 Task: Find connections with filter location Karād with filter topic #Mentoringwith filter profile language Potuguese with filter current company Bajaj Auto Ltd with filter school Orissa University of Agriculture and Technology with filter industry Sugar and Confectionery Product Manufacturing with filter service category Web Development with filter keywords title Controller
Action: Mouse moved to (239, 310)
Screenshot: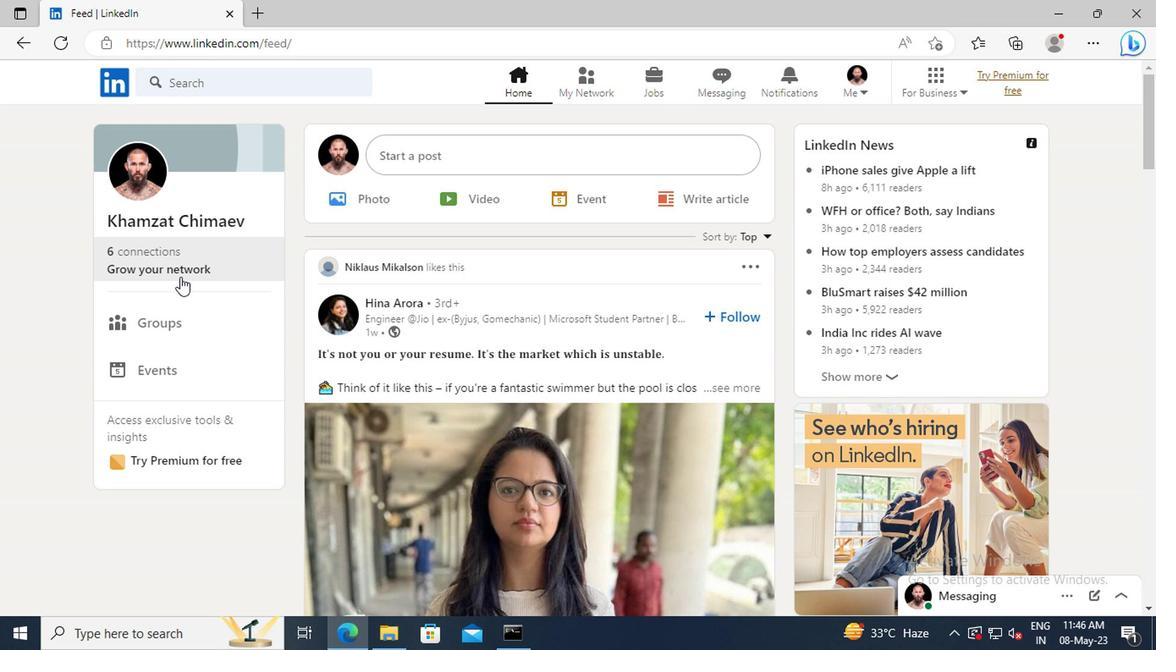
Action: Mouse pressed left at (239, 310)
Screenshot: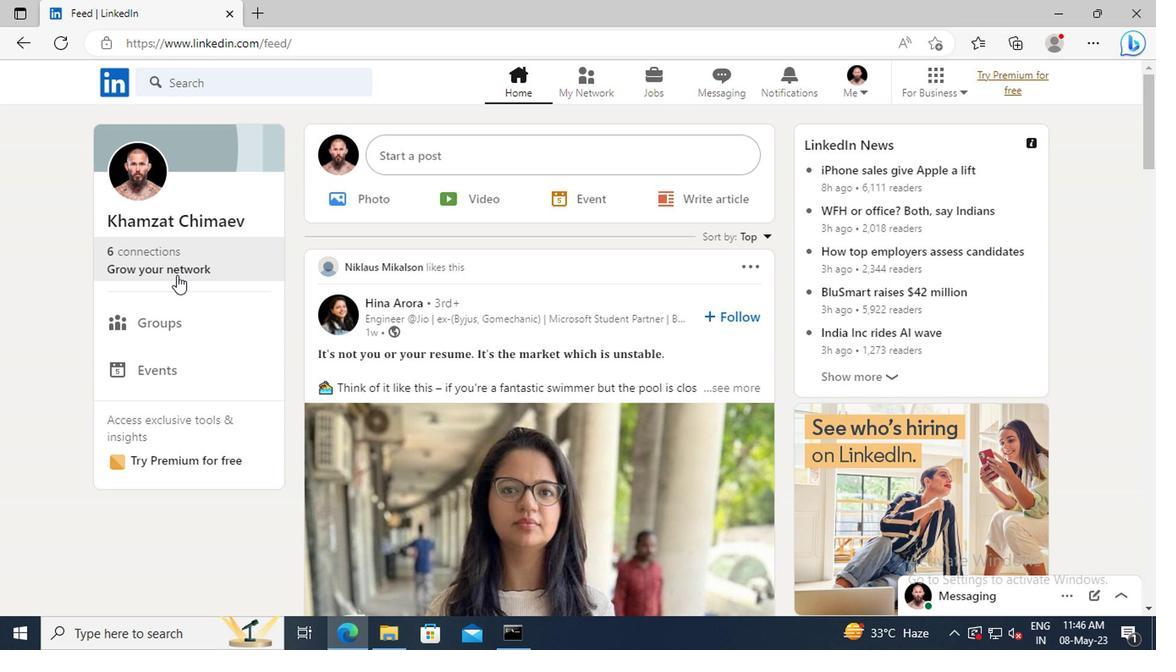 
Action: Mouse moved to (255, 245)
Screenshot: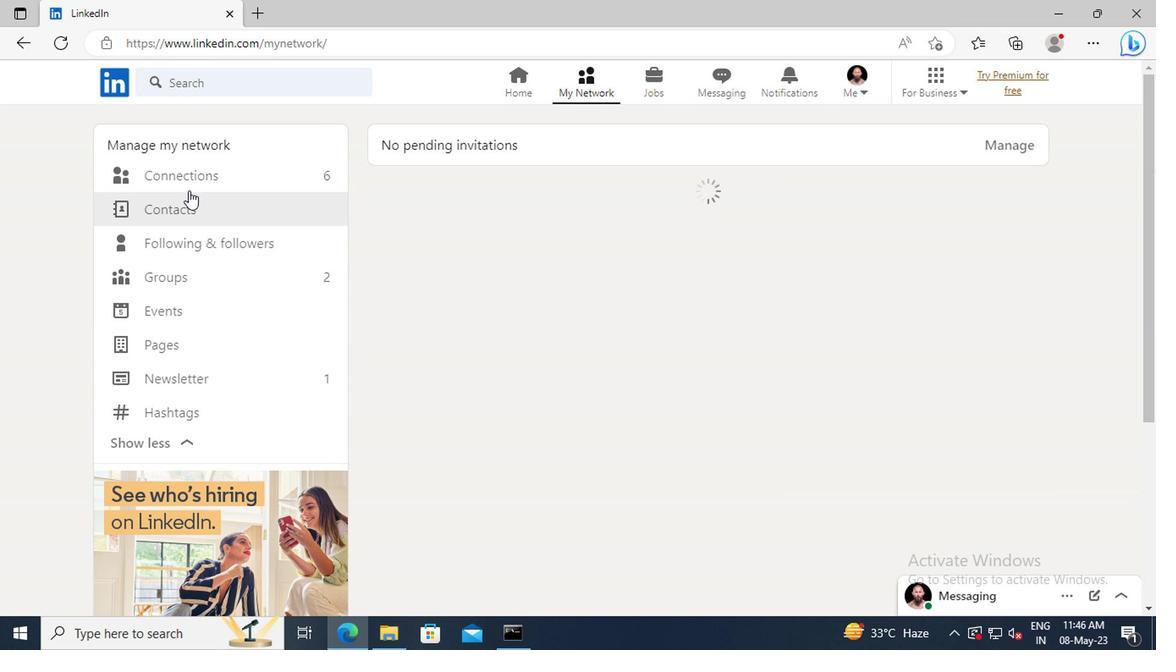 
Action: Mouse pressed left at (255, 245)
Screenshot: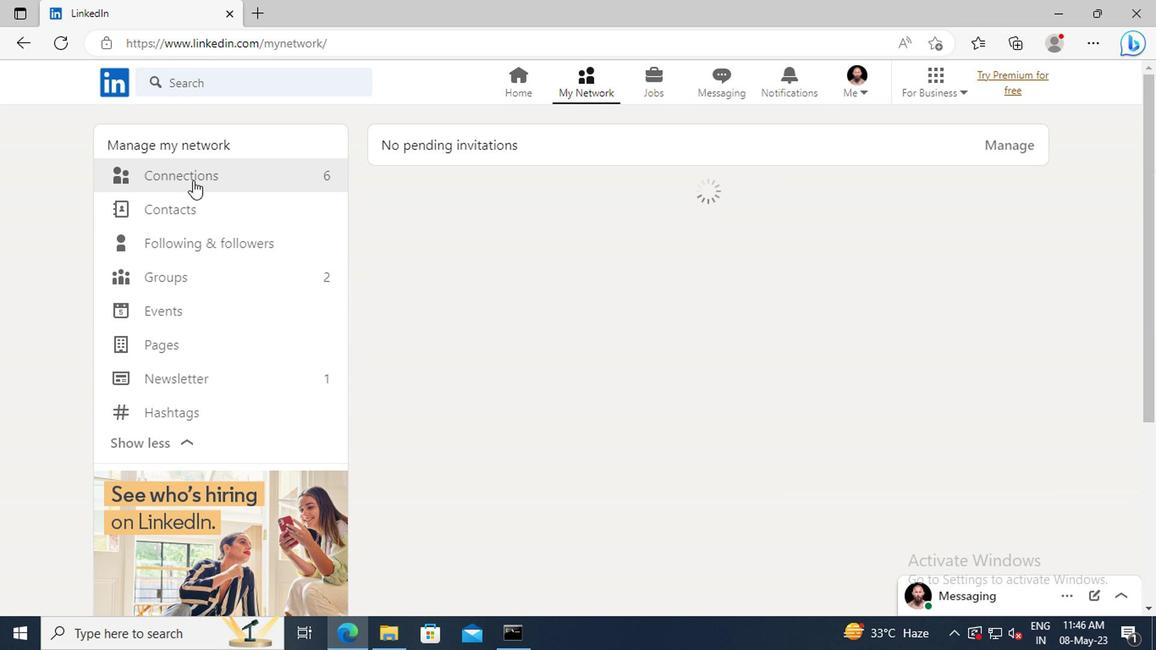 
Action: Mouse moved to (622, 249)
Screenshot: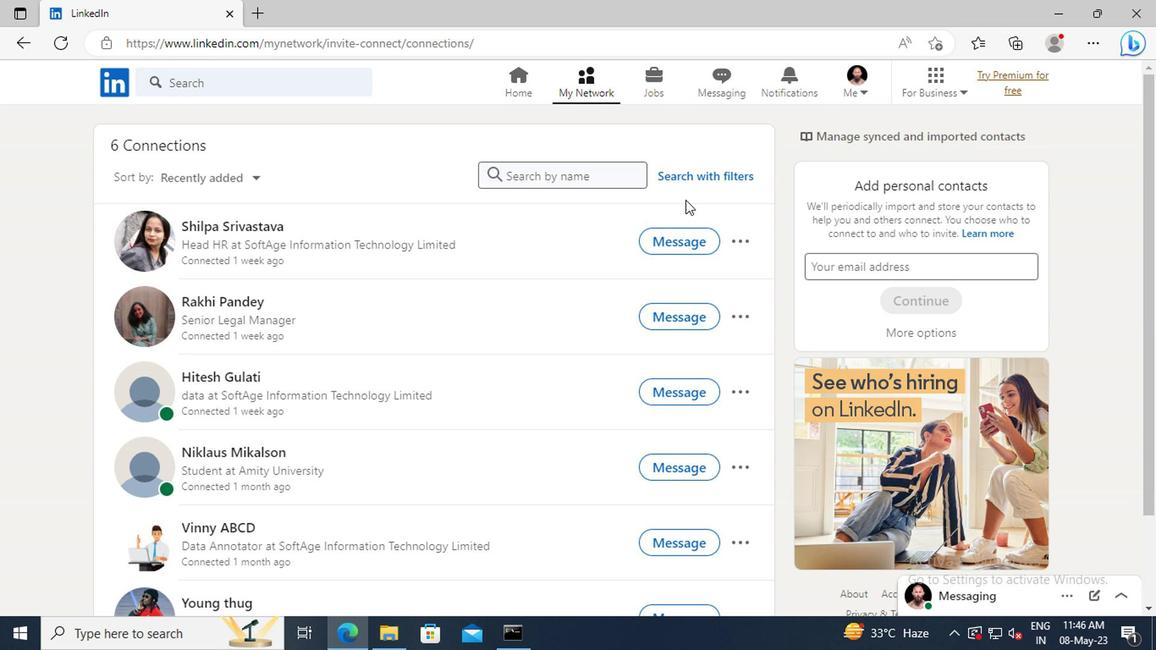 
Action: Mouse pressed left at (622, 249)
Screenshot: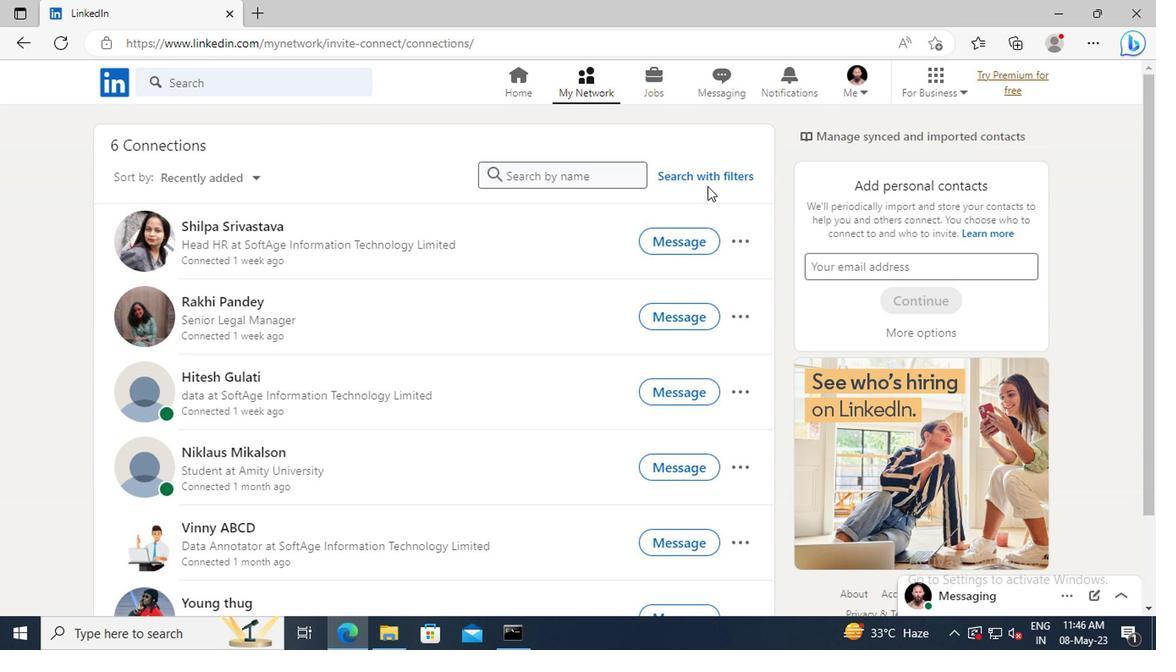 
Action: Mouse moved to (578, 212)
Screenshot: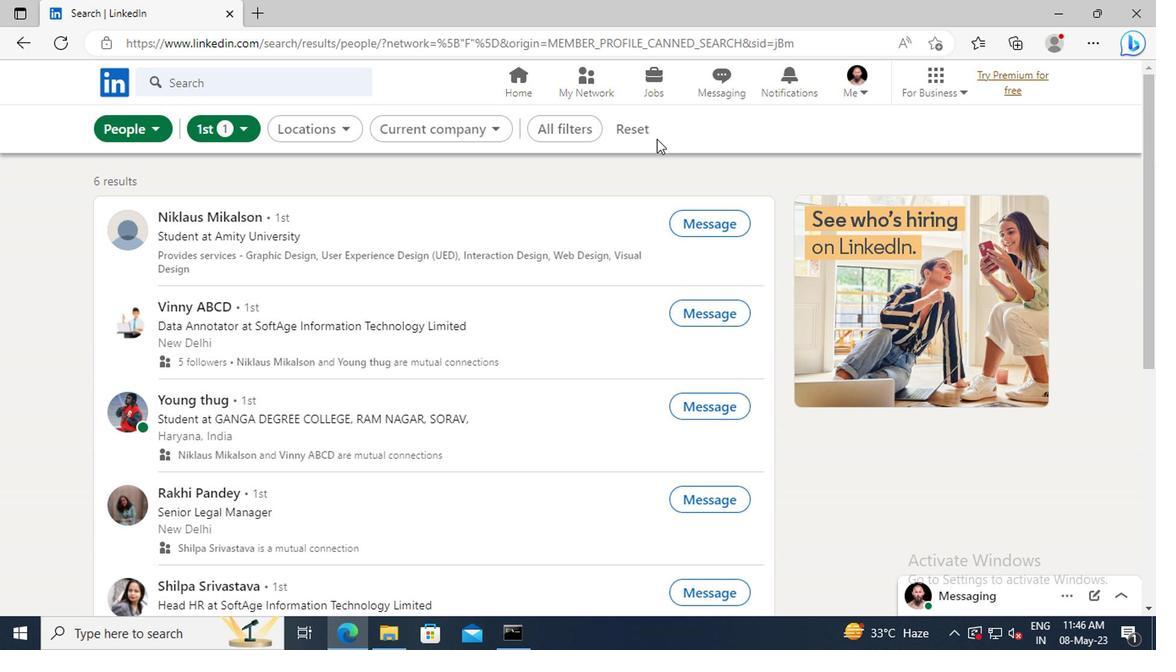 
Action: Mouse pressed left at (578, 212)
Screenshot: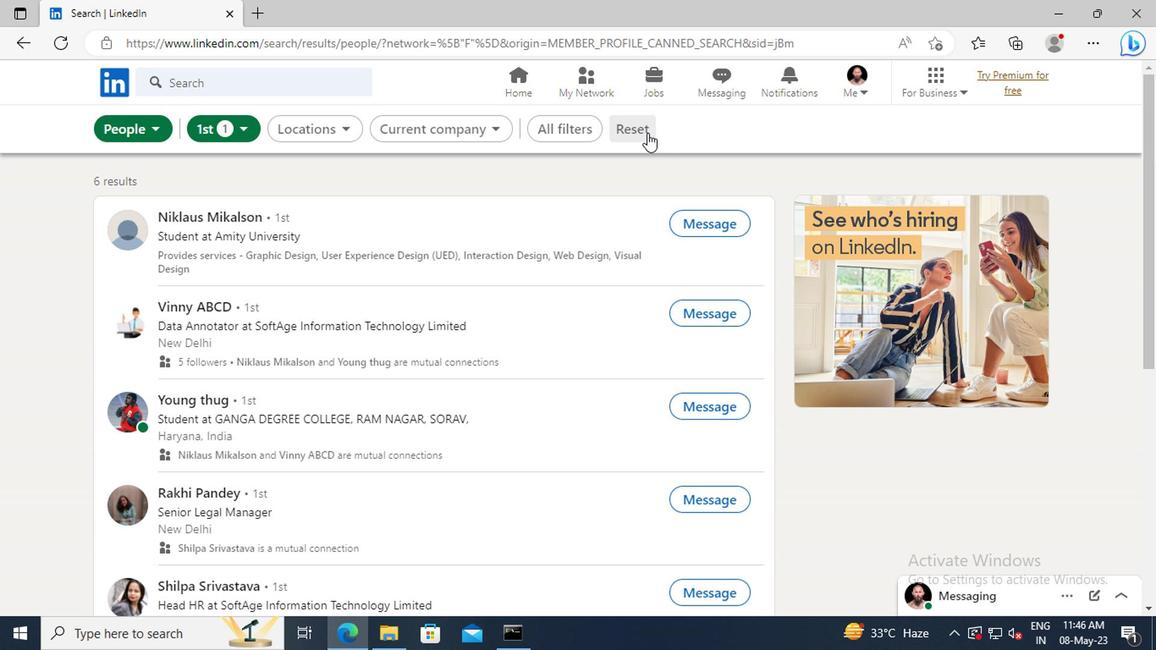 
Action: Mouse moved to (556, 210)
Screenshot: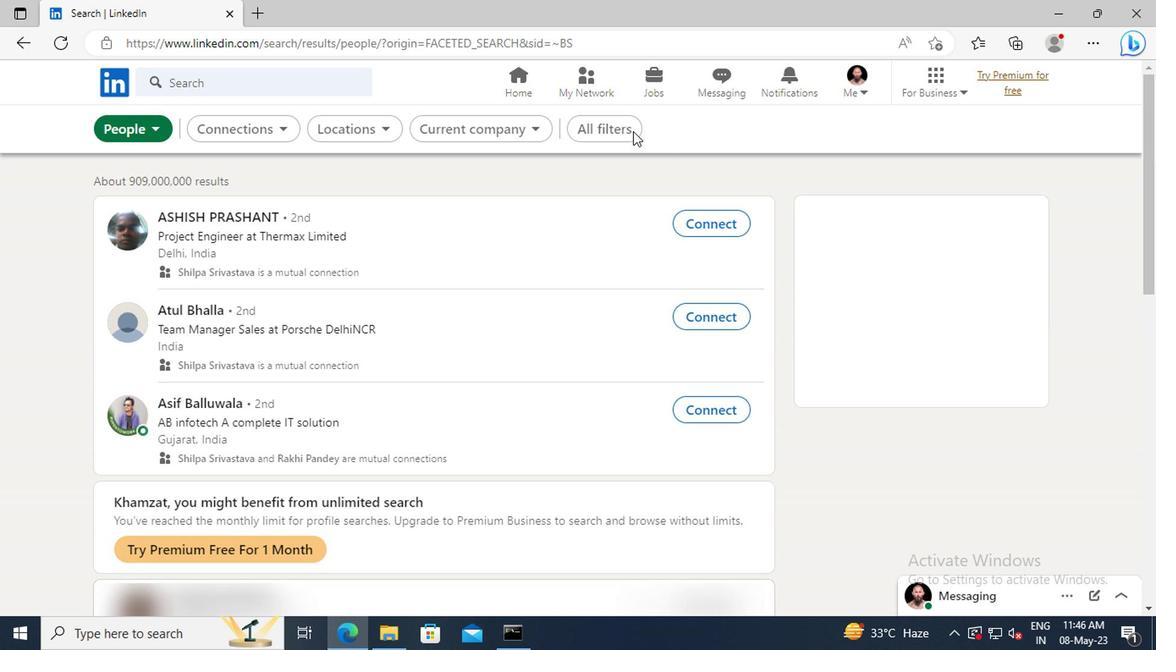 
Action: Mouse pressed left at (556, 210)
Screenshot: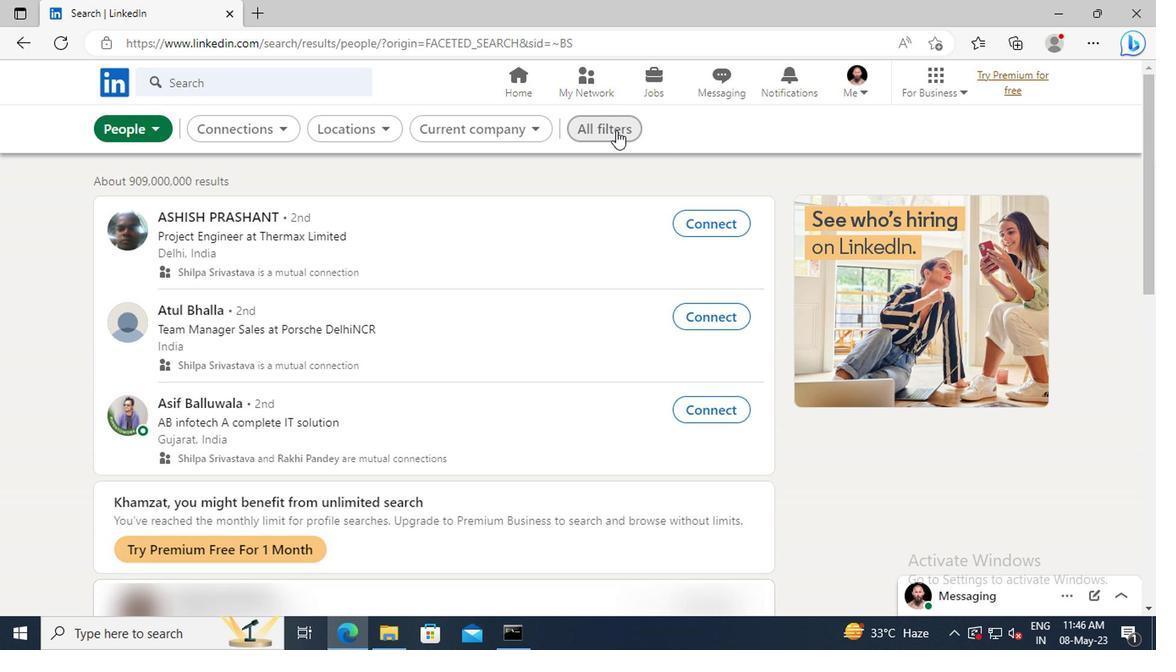 
Action: Mouse moved to (794, 328)
Screenshot: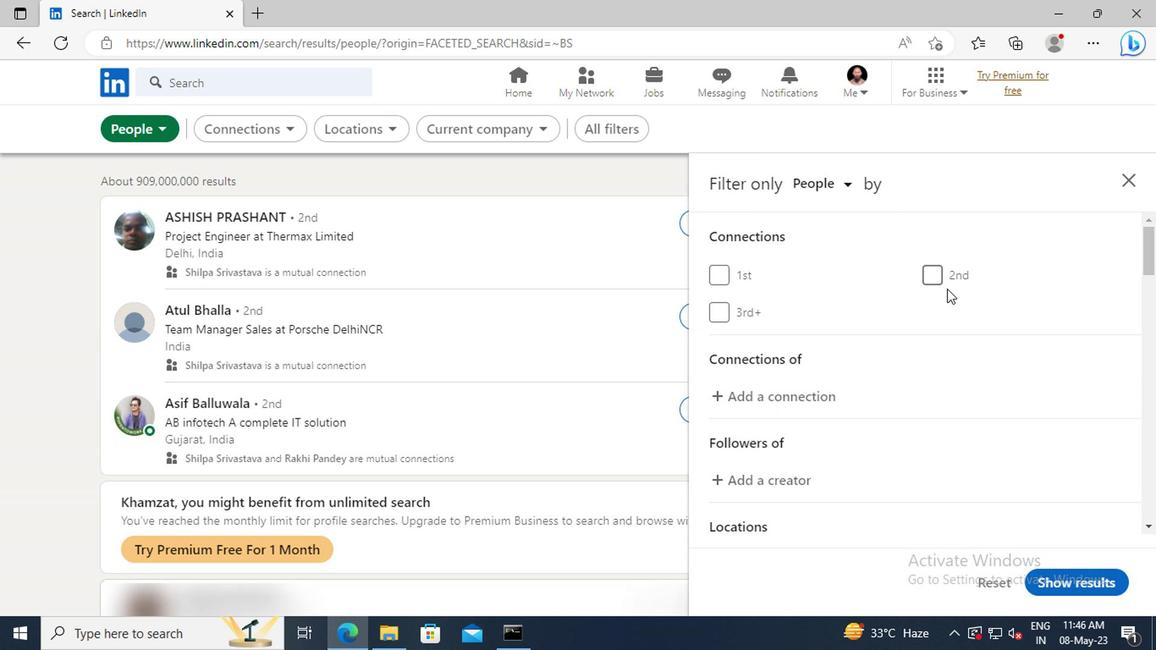 
Action: Mouse scrolled (794, 327) with delta (0, 0)
Screenshot: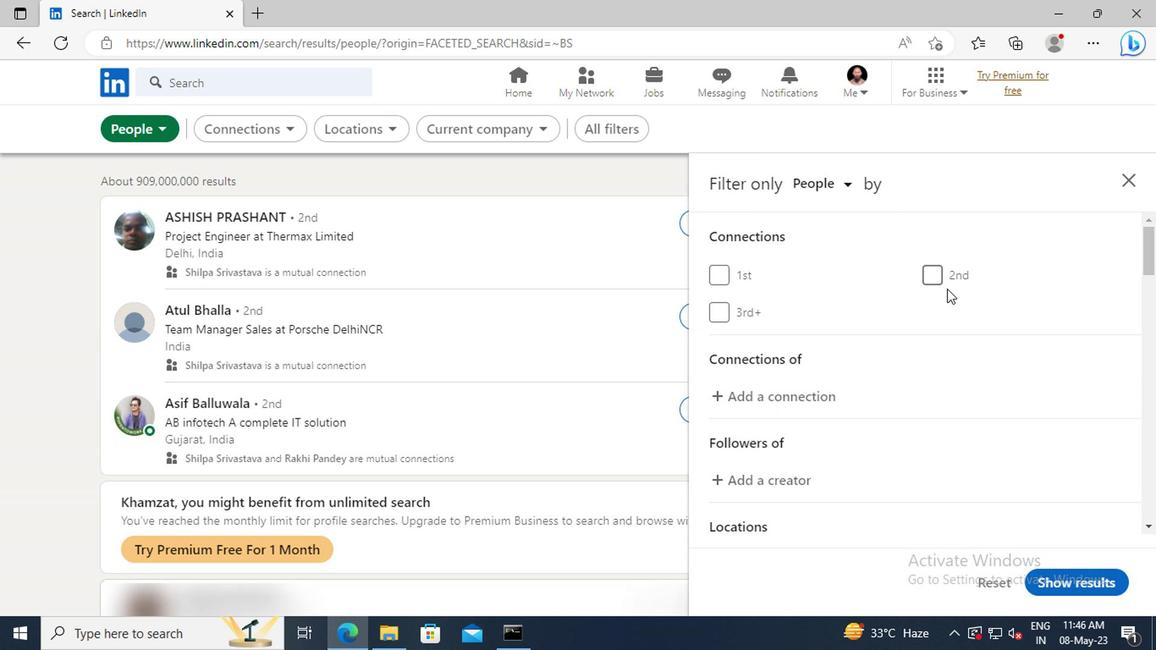 
Action: Mouse scrolled (794, 327) with delta (0, 0)
Screenshot: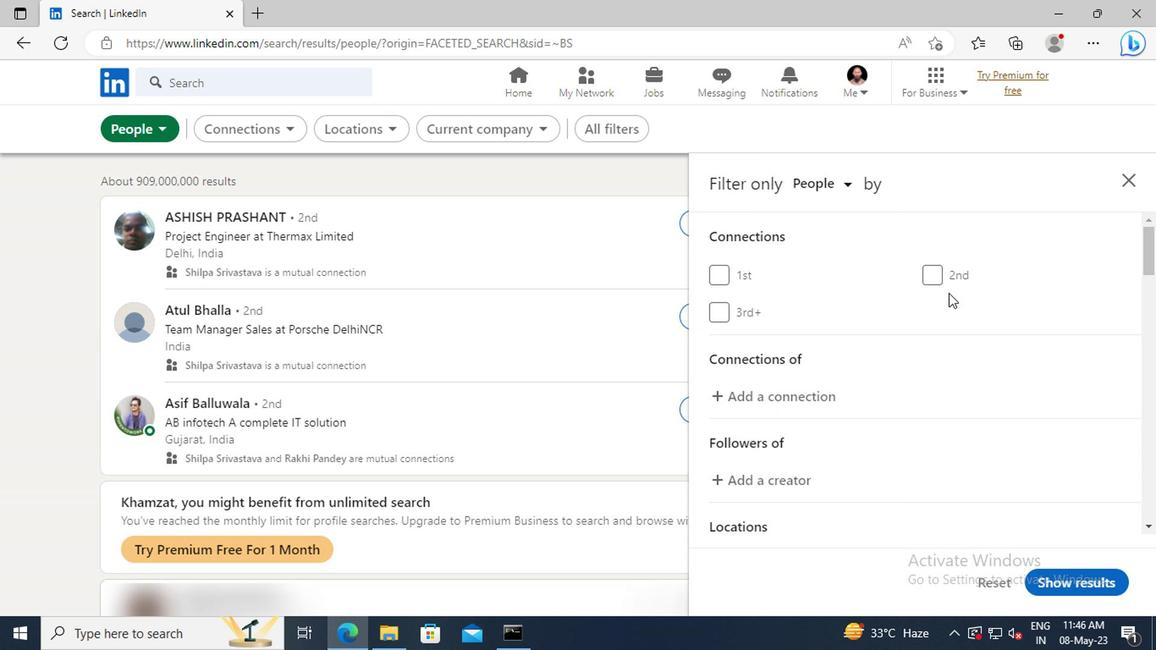 
Action: Mouse scrolled (794, 327) with delta (0, 0)
Screenshot: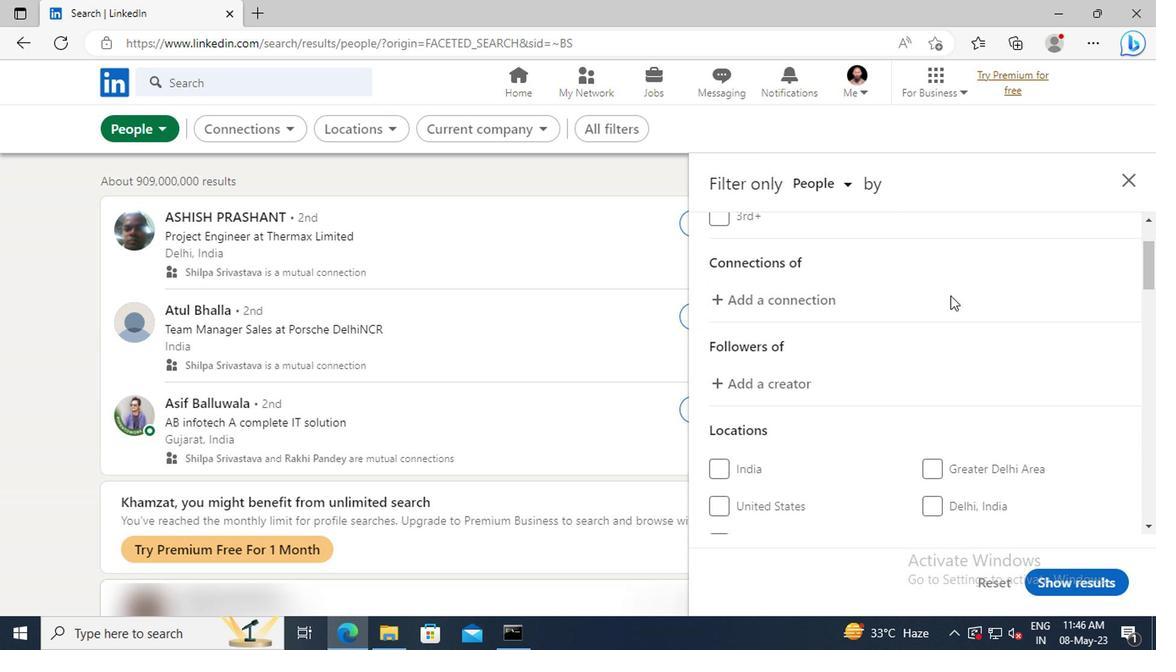 
Action: Mouse scrolled (794, 327) with delta (0, 0)
Screenshot: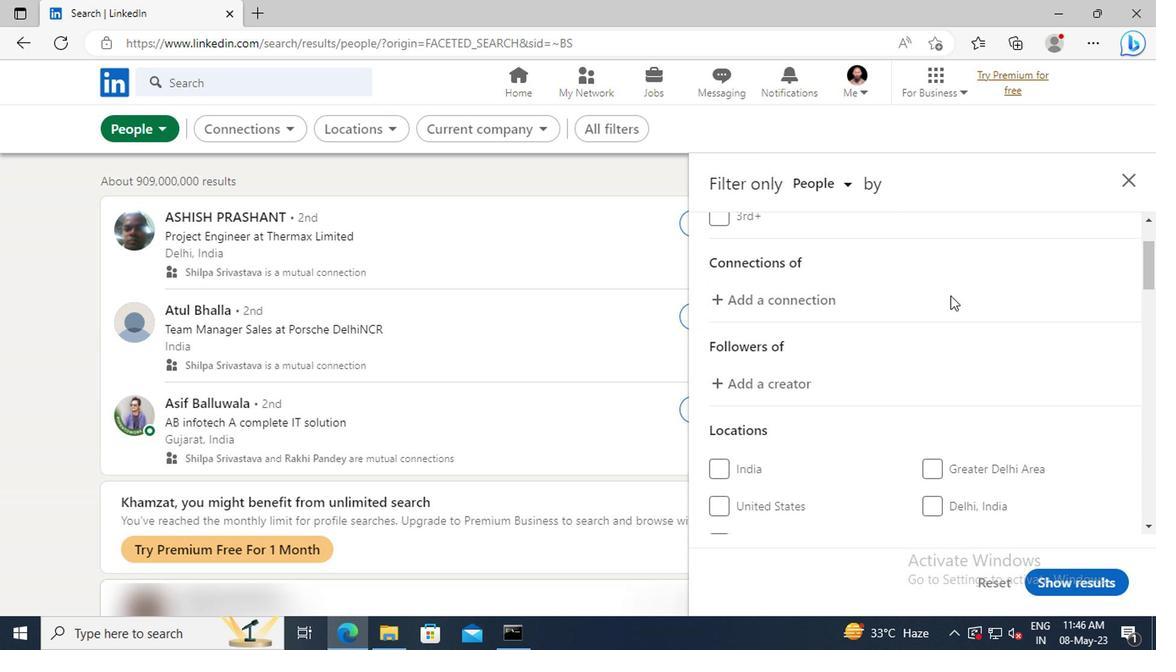 
Action: Mouse scrolled (794, 327) with delta (0, 0)
Screenshot: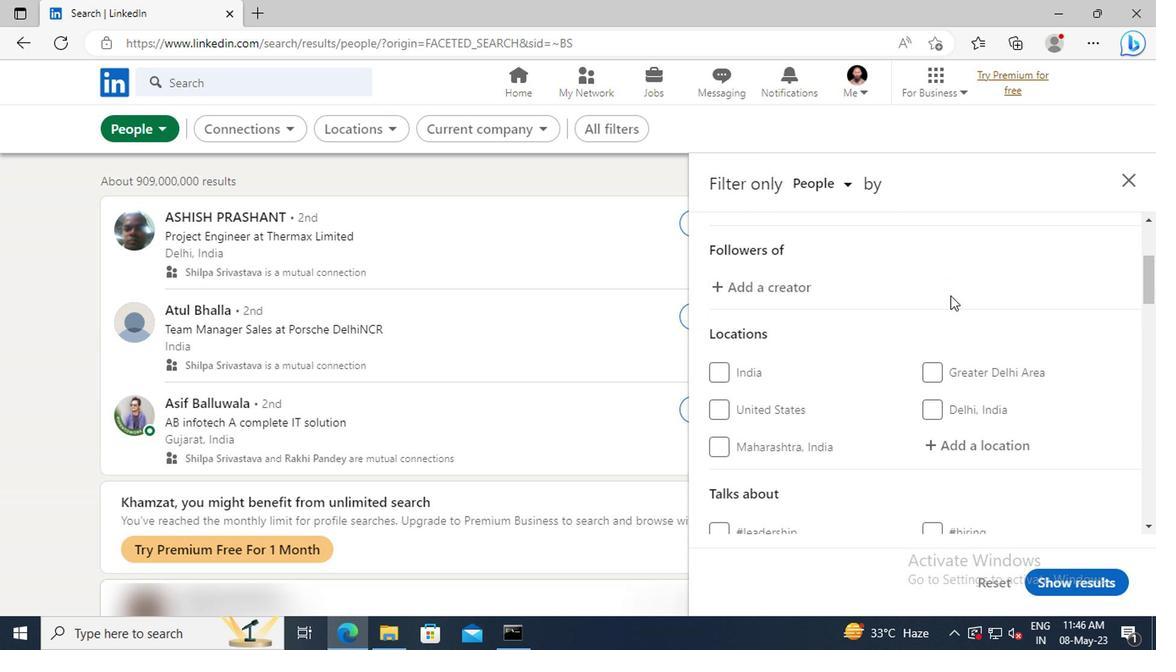 
Action: Mouse scrolled (794, 327) with delta (0, 0)
Screenshot: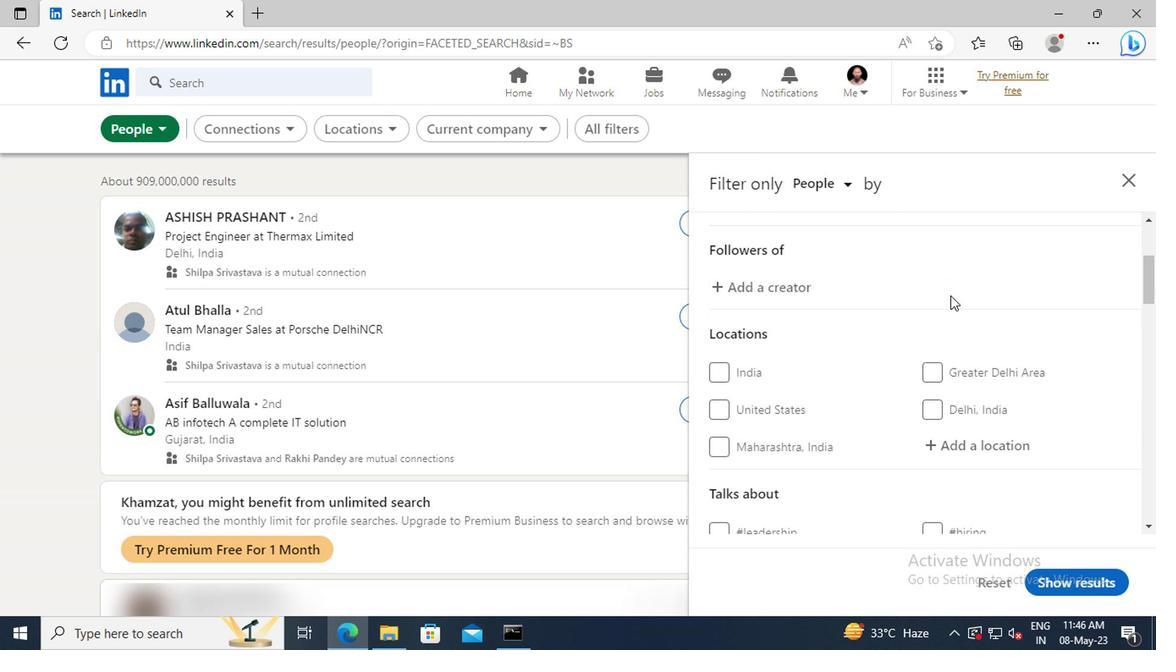 
Action: Mouse moved to (791, 367)
Screenshot: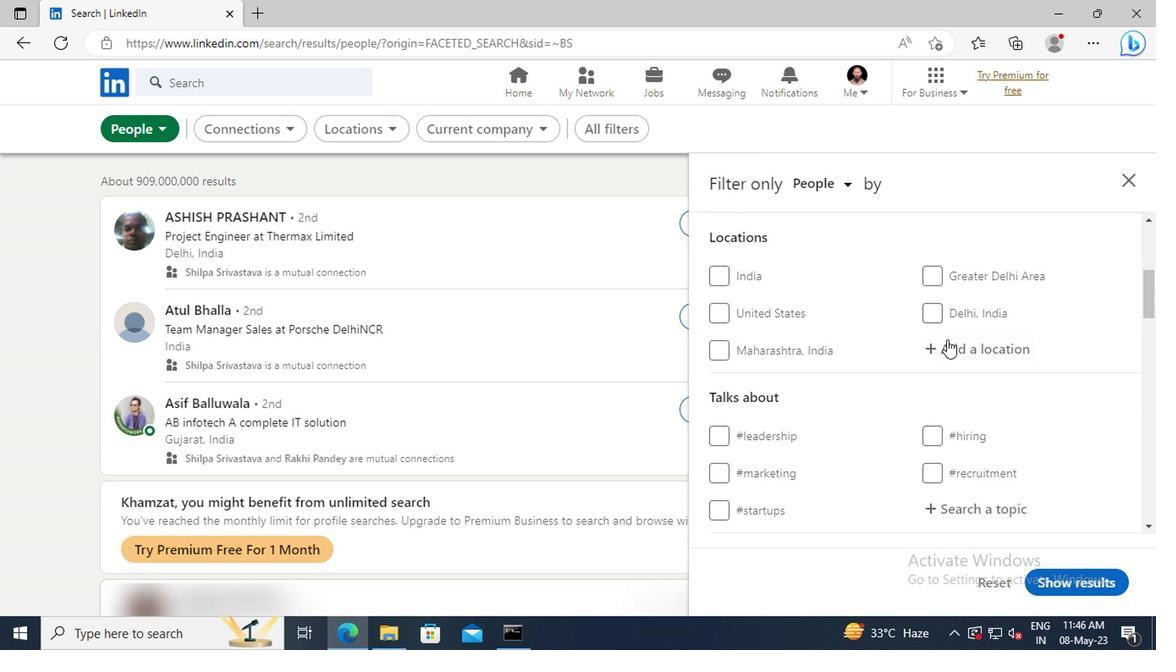 
Action: Mouse pressed left at (791, 367)
Screenshot: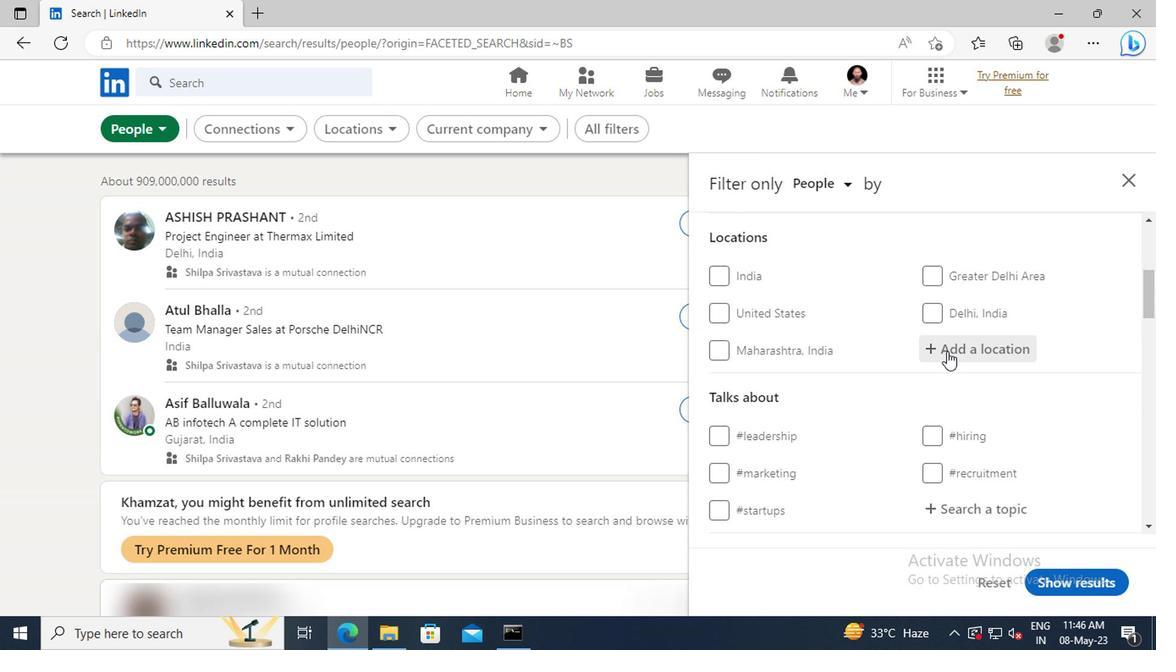 
Action: Key pressed <Key.shift>KARAD
Screenshot: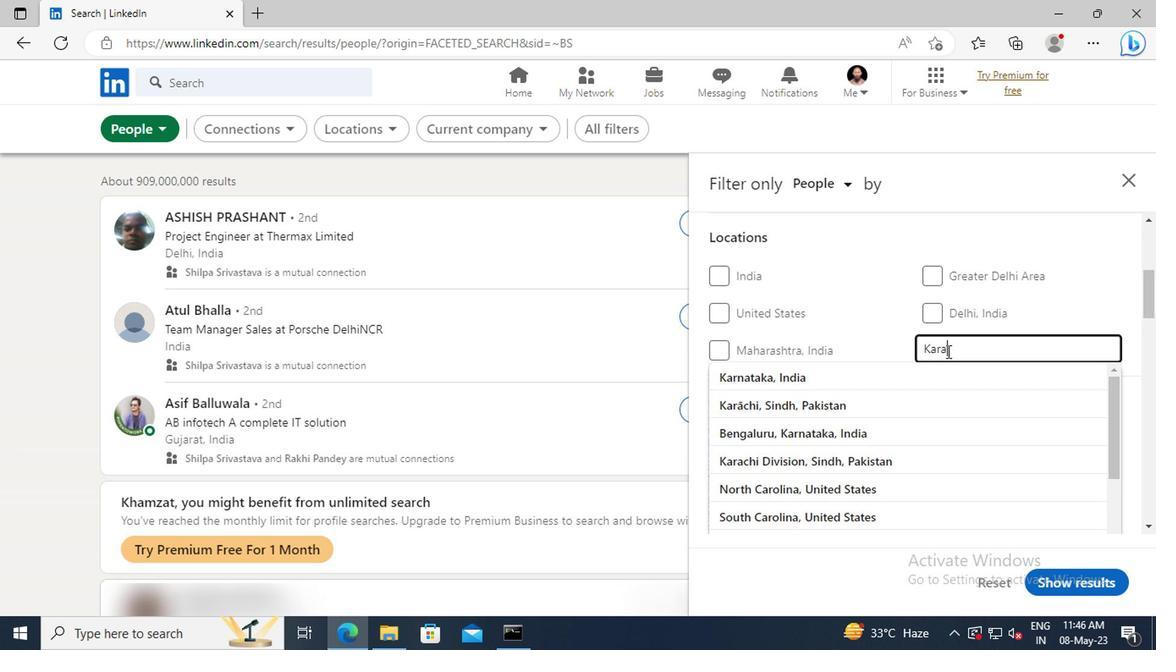 
Action: Mouse moved to (791, 377)
Screenshot: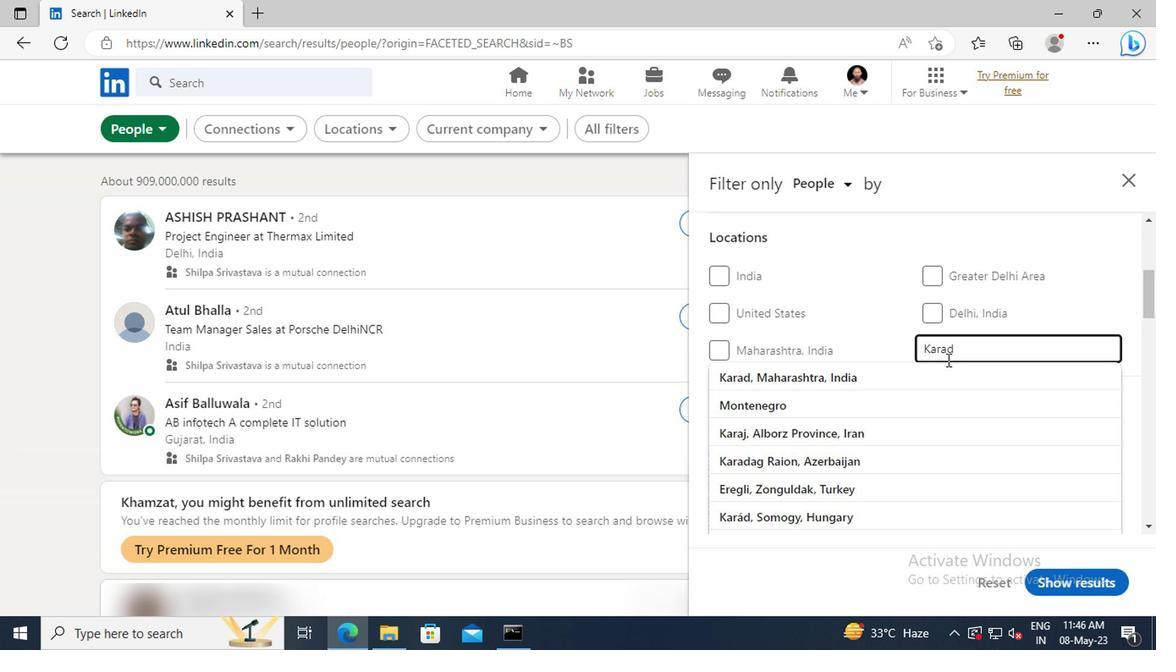 
Action: Mouse pressed left at (791, 377)
Screenshot: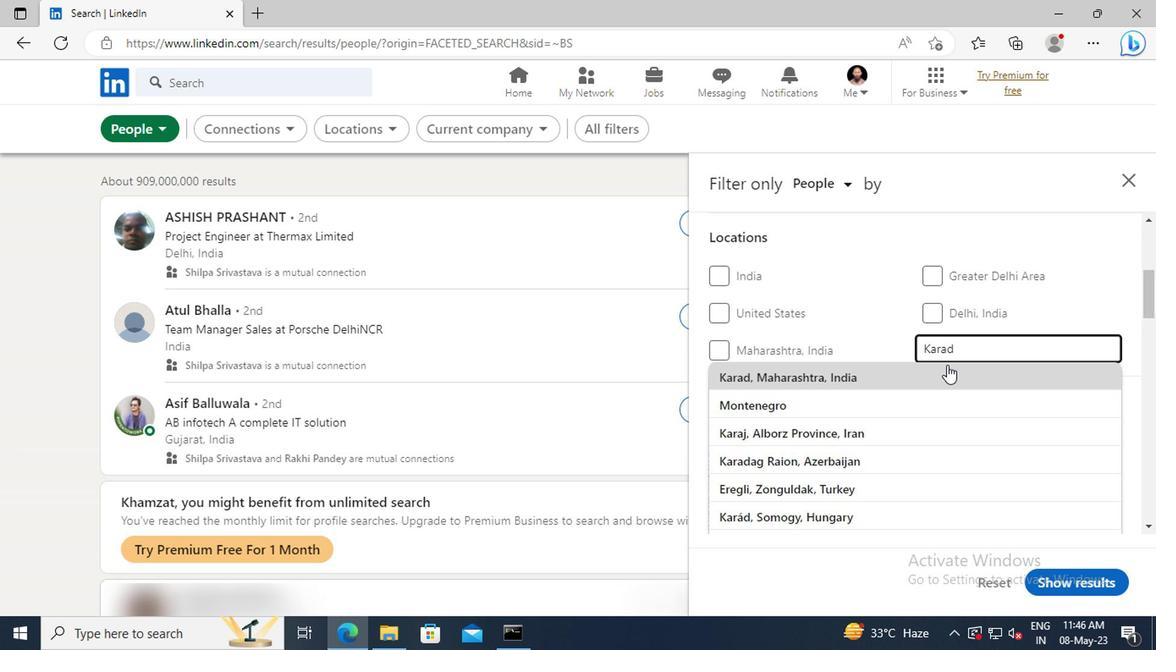 
Action: Mouse scrolled (791, 376) with delta (0, 0)
Screenshot: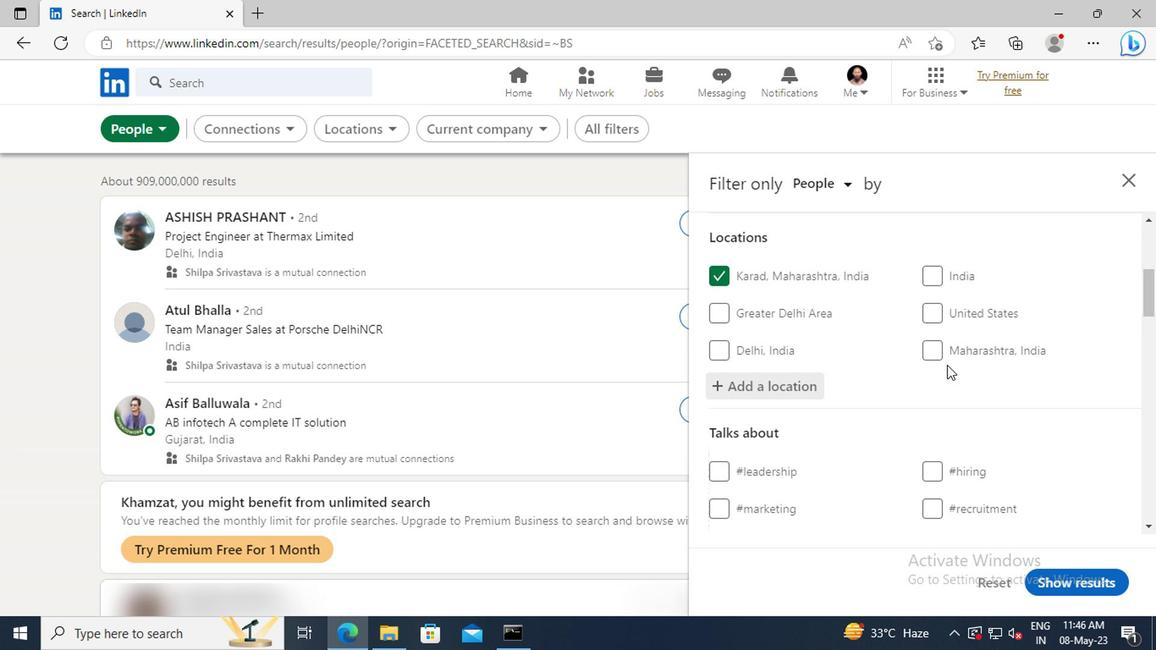 
Action: Mouse scrolled (791, 376) with delta (0, 0)
Screenshot: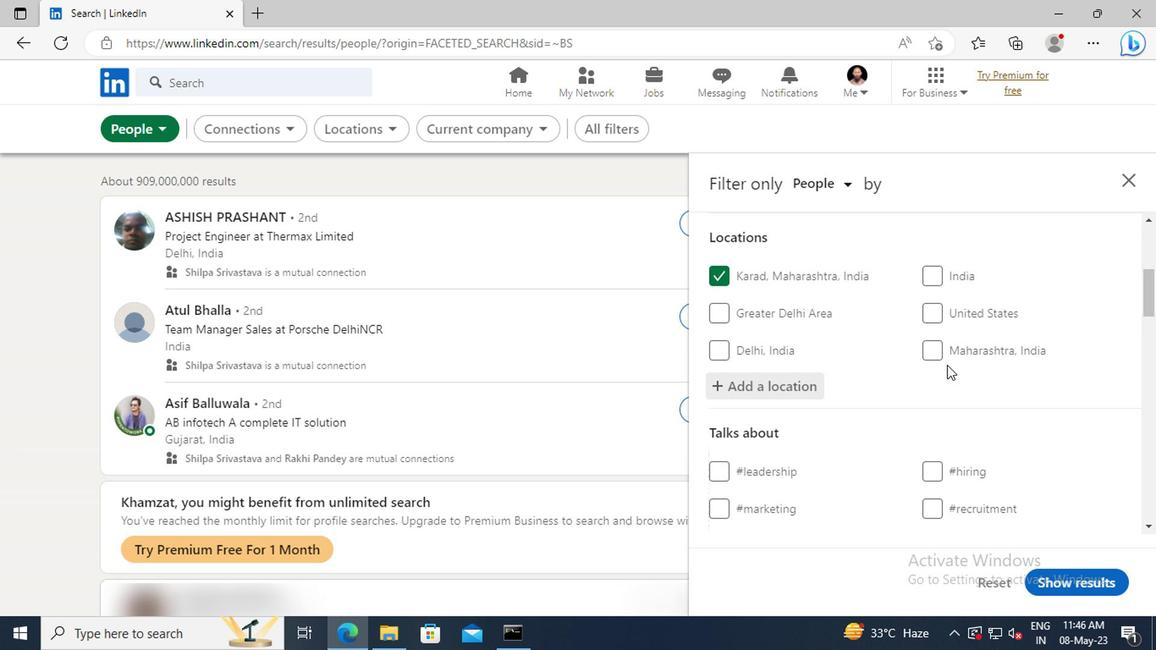 
Action: Mouse scrolled (791, 376) with delta (0, 0)
Screenshot: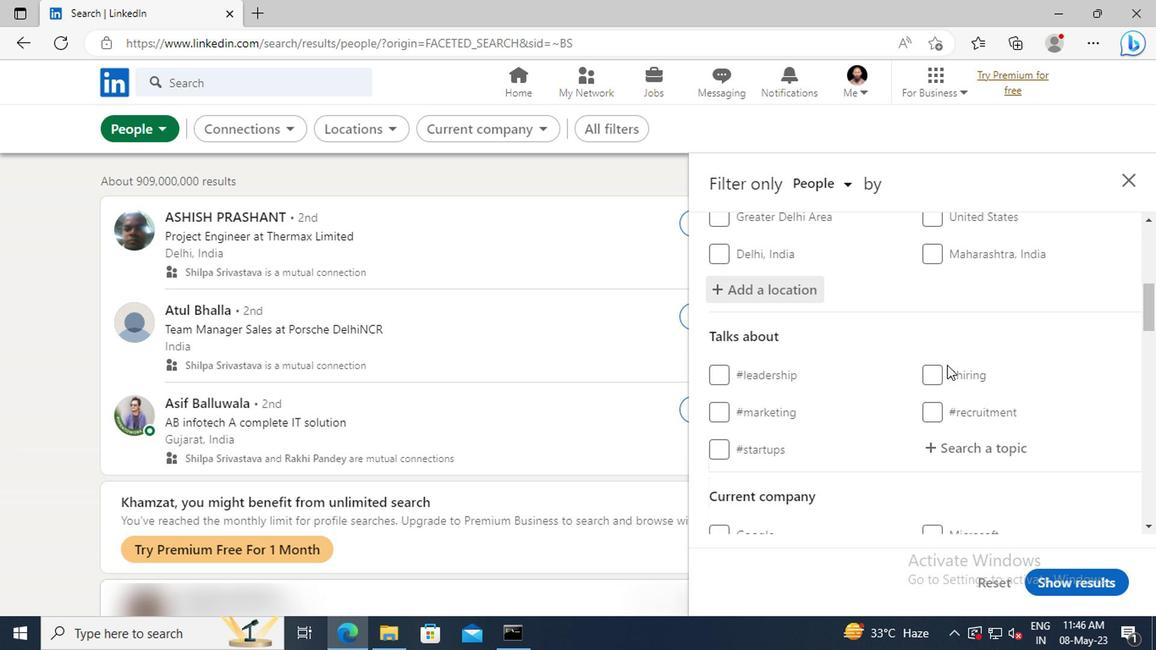 
Action: Mouse scrolled (791, 376) with delta (0, 0)
Screenshot: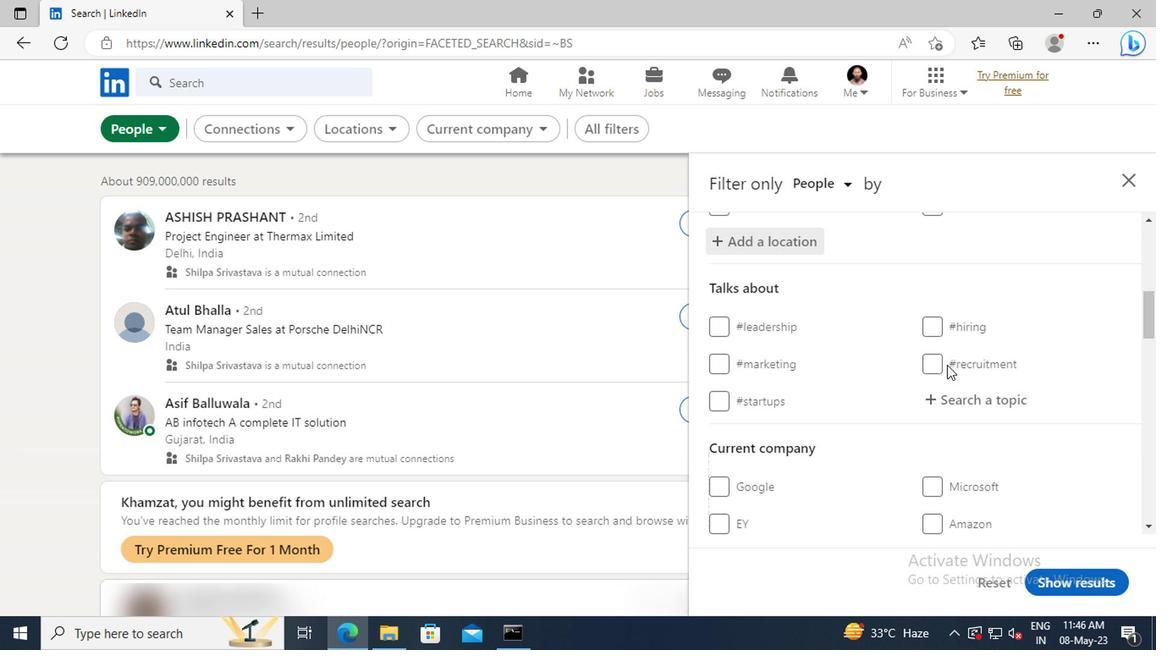 
Action: Mouse moved to (794, 376)
Screenshot: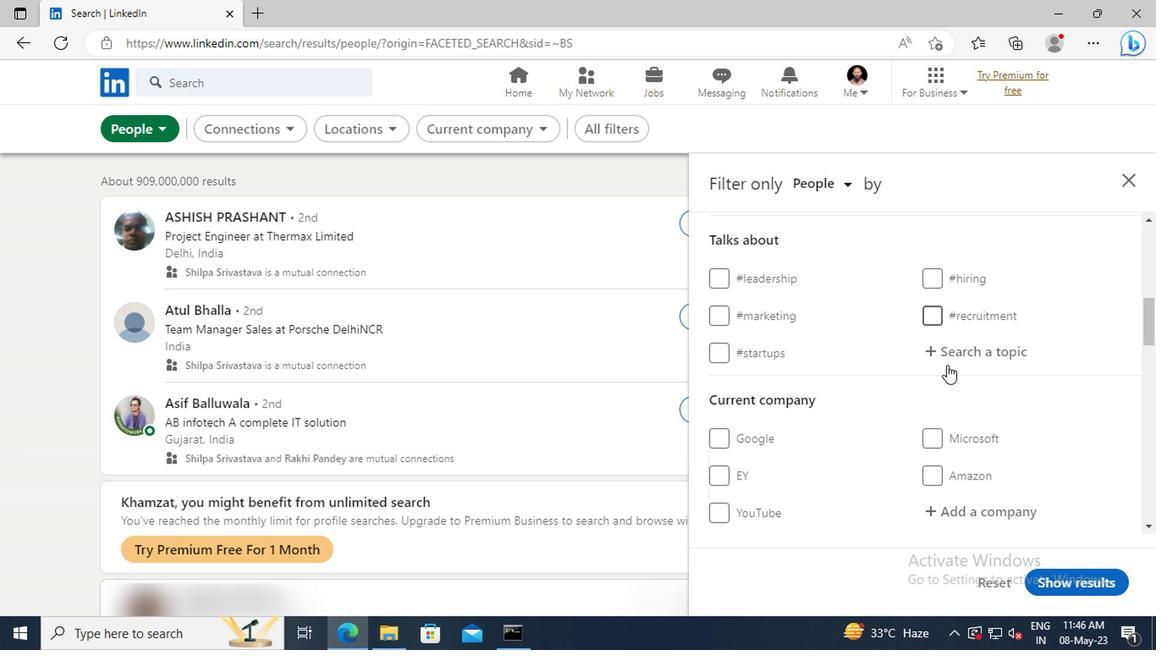 
Action: Mouse pressed left at (794, 376)
Screenshot: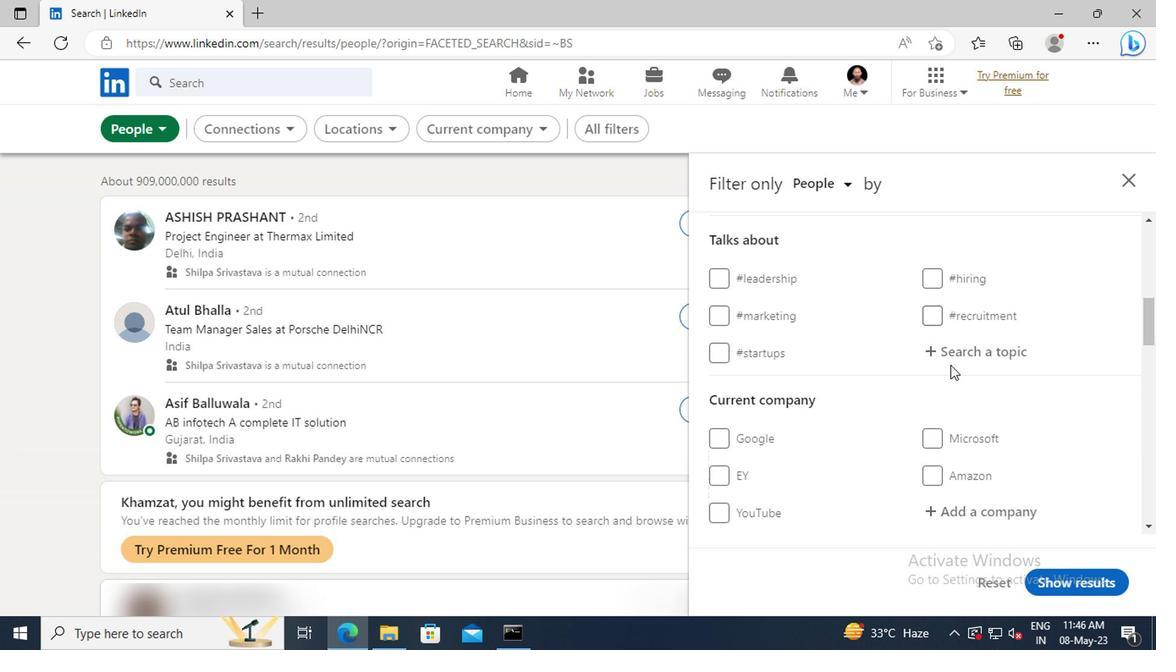 
Action: Key pressed <Key.shift>MENTORI
Screenshot: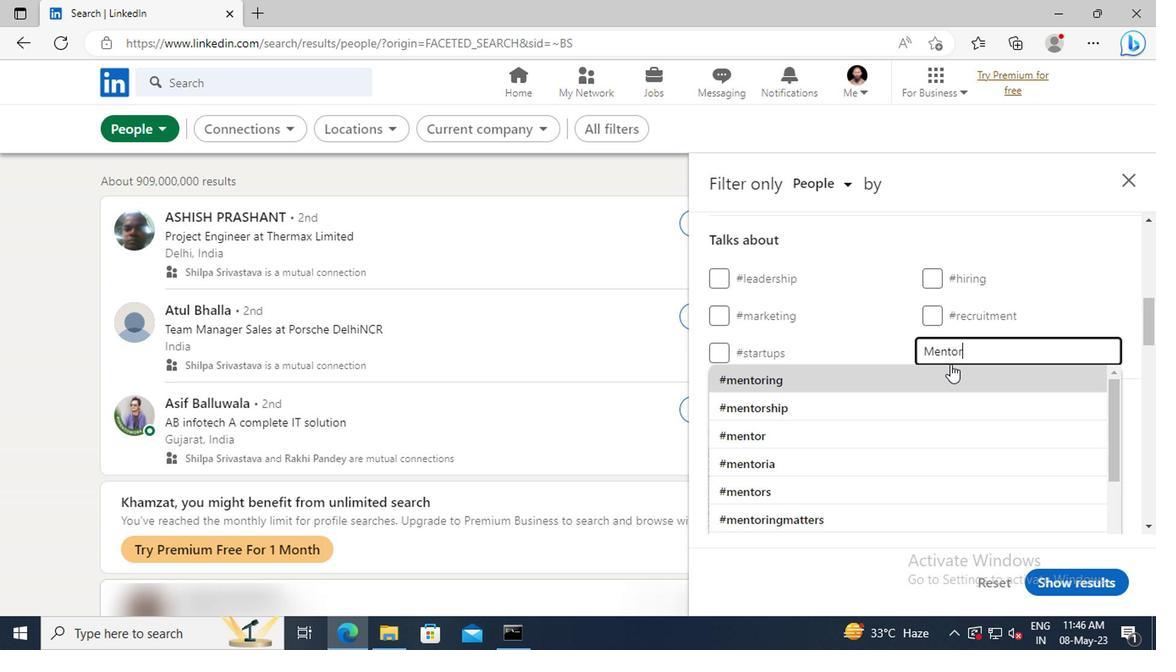 
Action: Mouse moved to (794, 383)
Screenshot: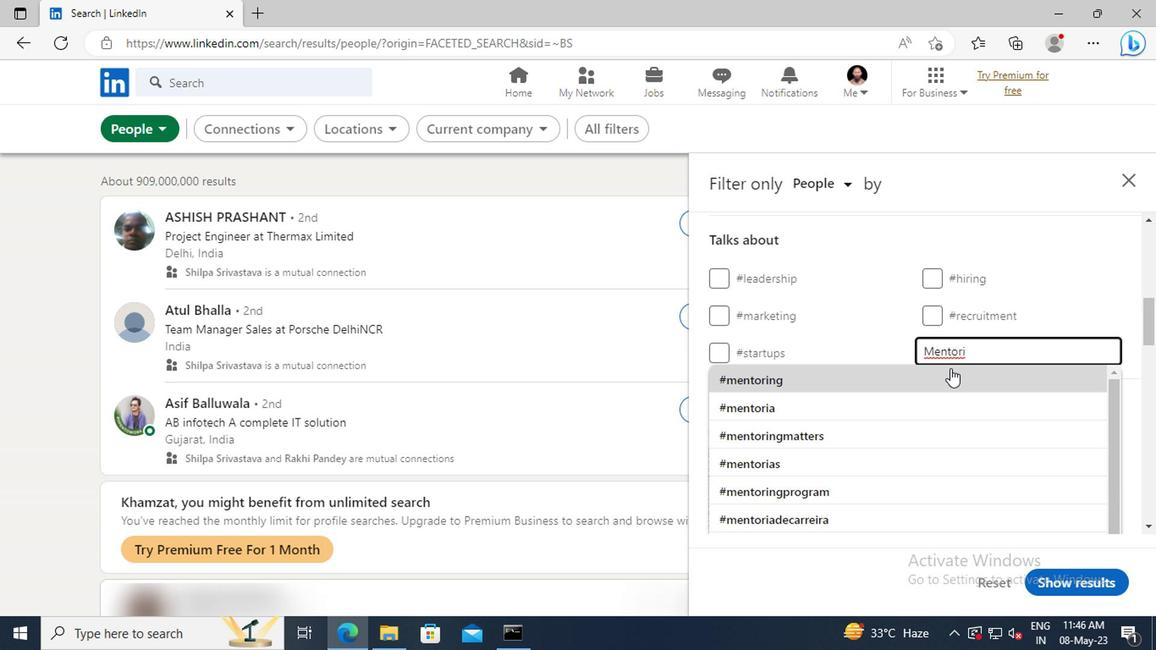 
Action: Mouse pressed left at (794, 383)
Screenshot: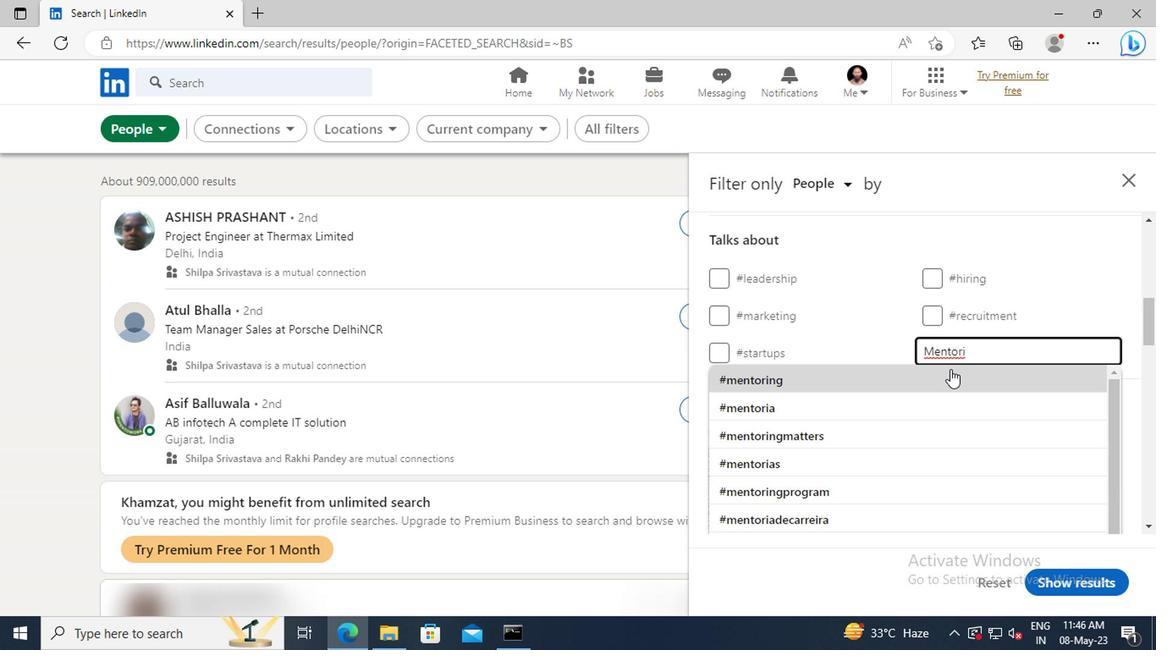 
Action: Mouse scrolled (794, 382) with delta (0, 0)
Screenshot: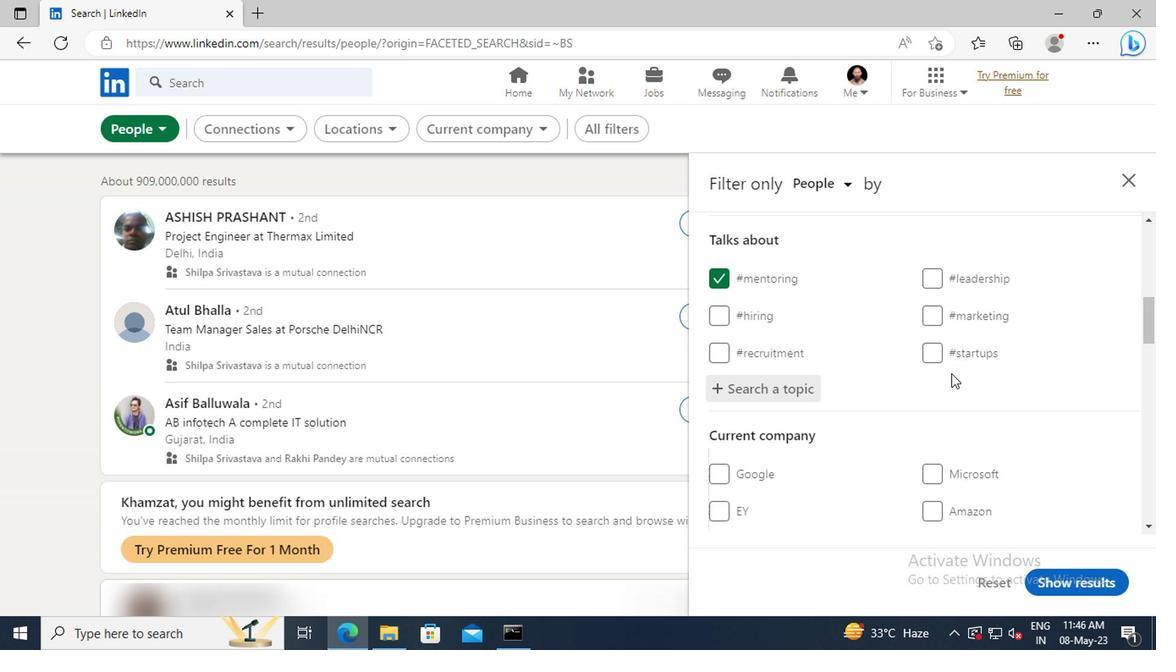 
Action: Mouse scrolled (794, 382) with delta (0, 0)
Screenshot: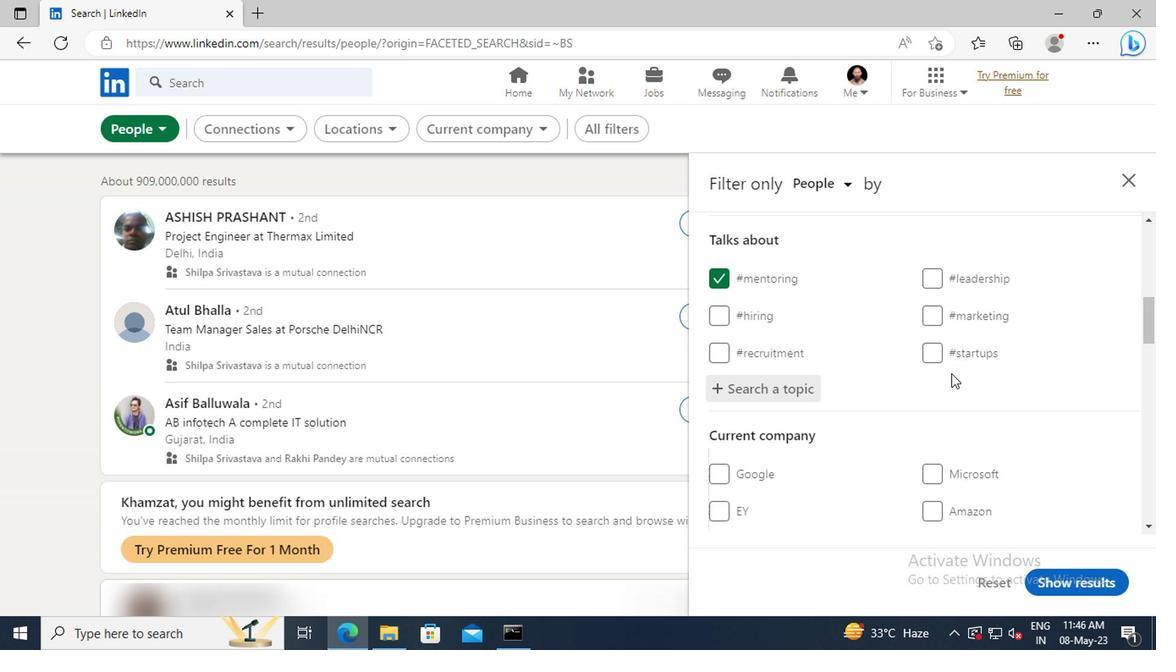 
Action: Mouse scrolled (794, 382) with delta (0, 0)
Screenshot: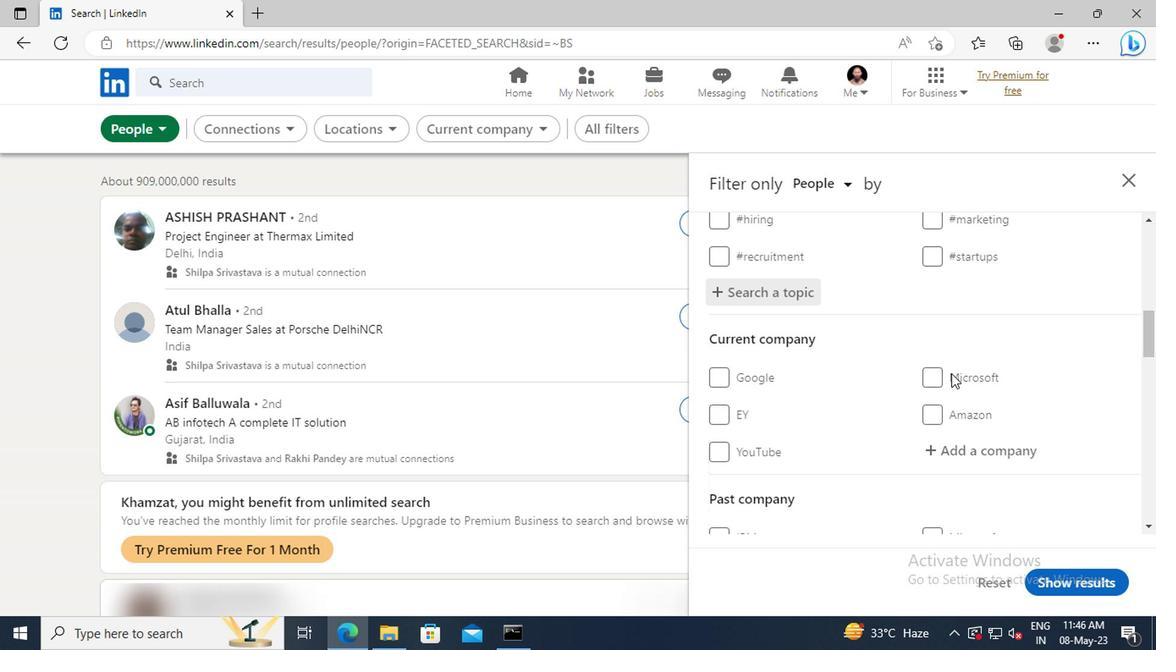 
Action: Mouse scrolled (794, 382) with delta (0, 0)
Screenshot: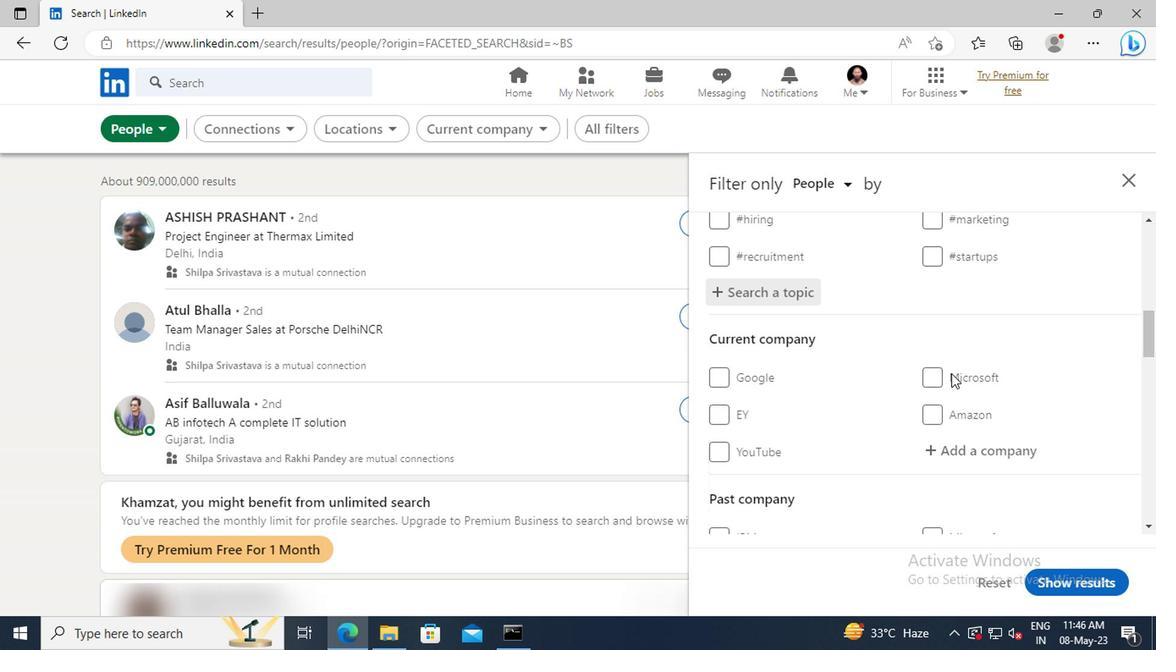 
Action: Mouse scrolled (794, 382) with delta (0, 0)
Screenshot: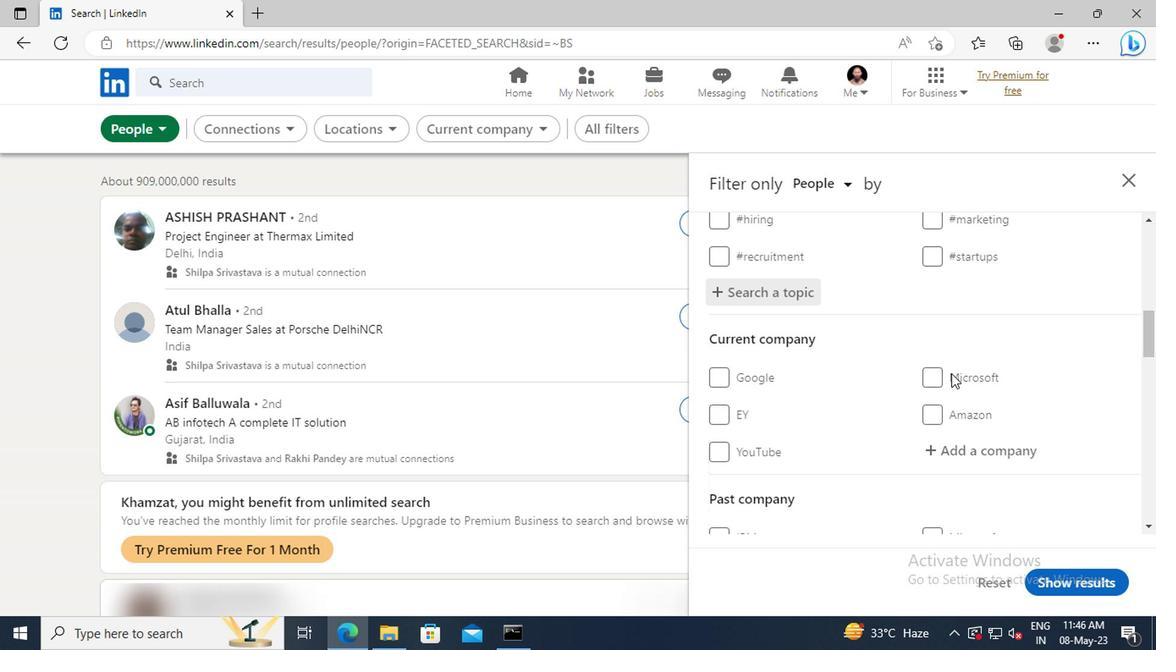 
Action: Mouse scrolled (794, 382) with delta (0, 0)
Screenshot: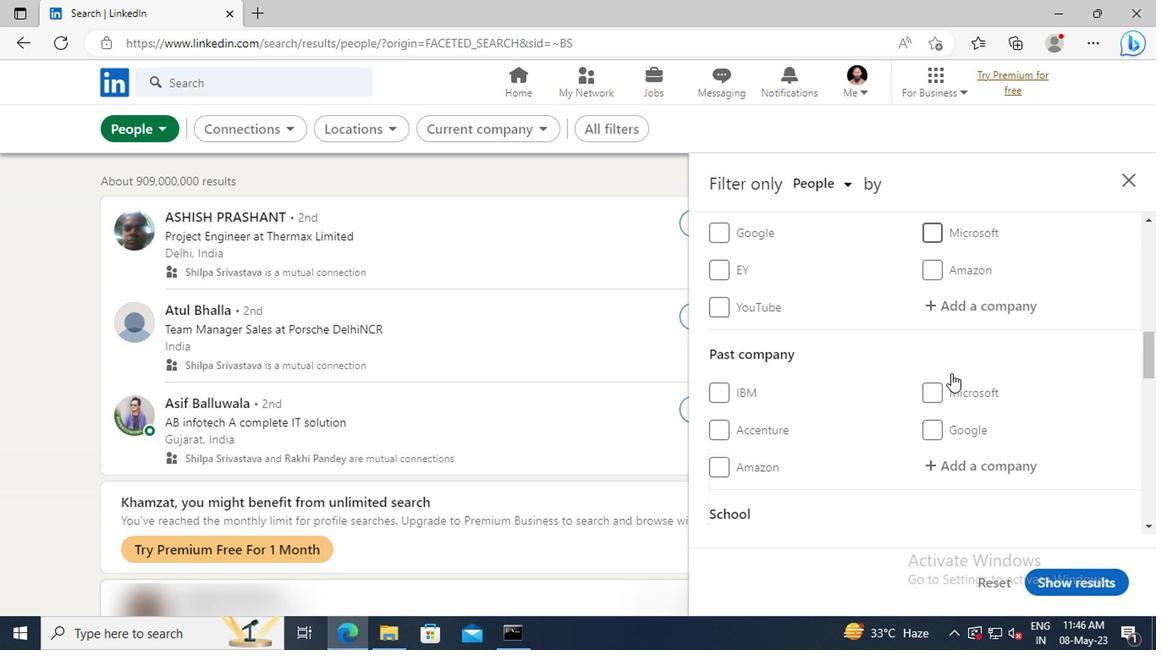 
Action: Mouse scrolled (794, 382) with delta (0, 0)
Screenshot: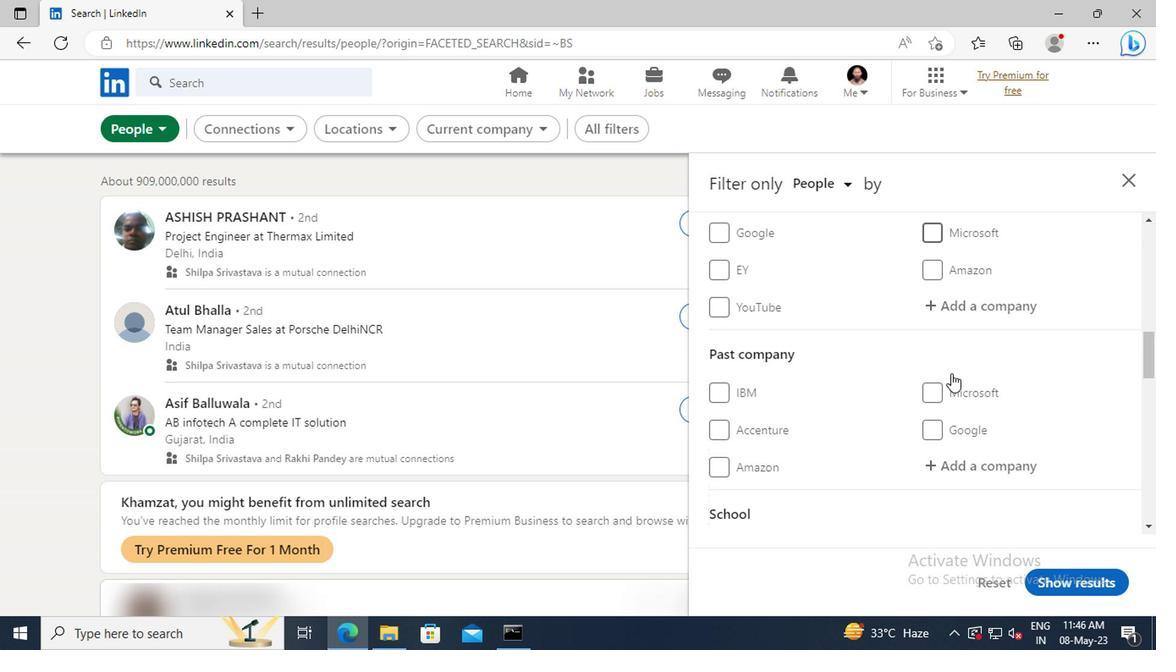 
Action: Mouse scrolled (794, 382) with delta (0, 0)
Screenshot: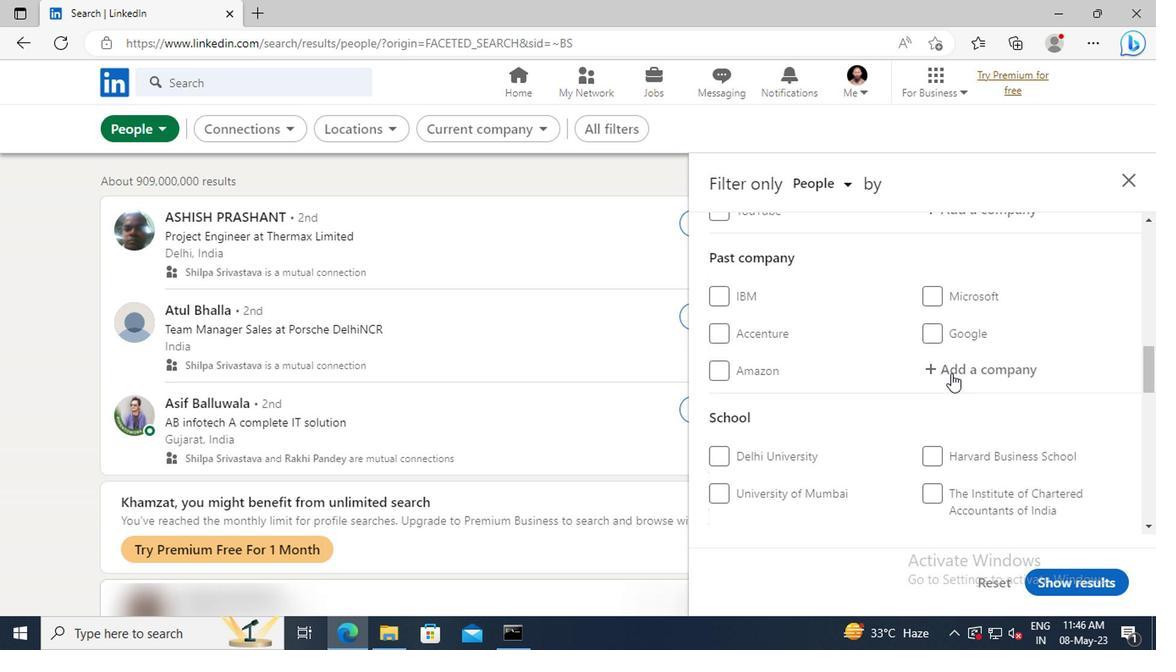 
Action: Mouse scrolled (794, 382) with delta (0, 0)
Screenshot: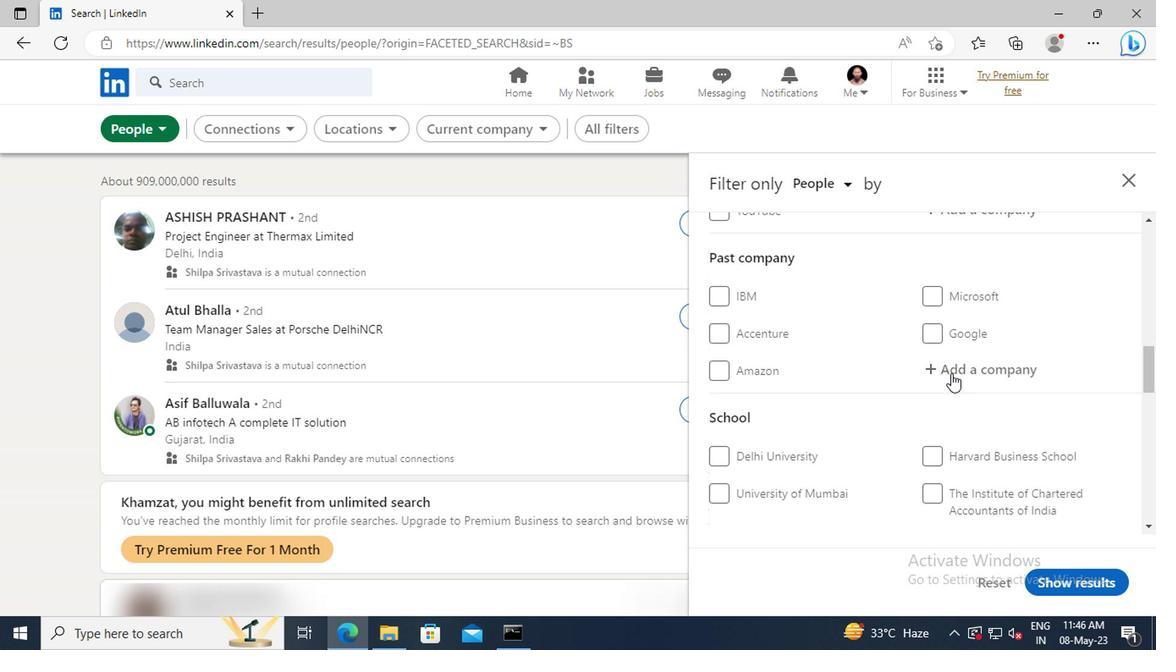 
Action: Mouse scrolled (794, 382) with delta (0, 0)
Screenshot: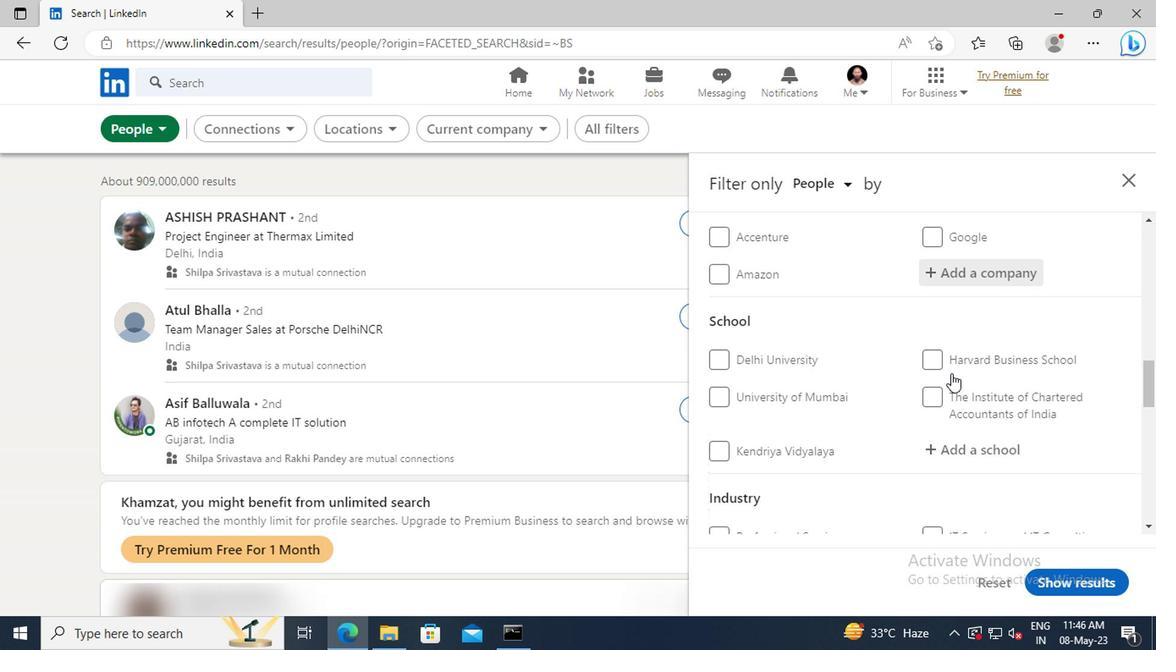 
Action: Mouse scrolled (794, 382) with delta (0, 0)
Screenshot: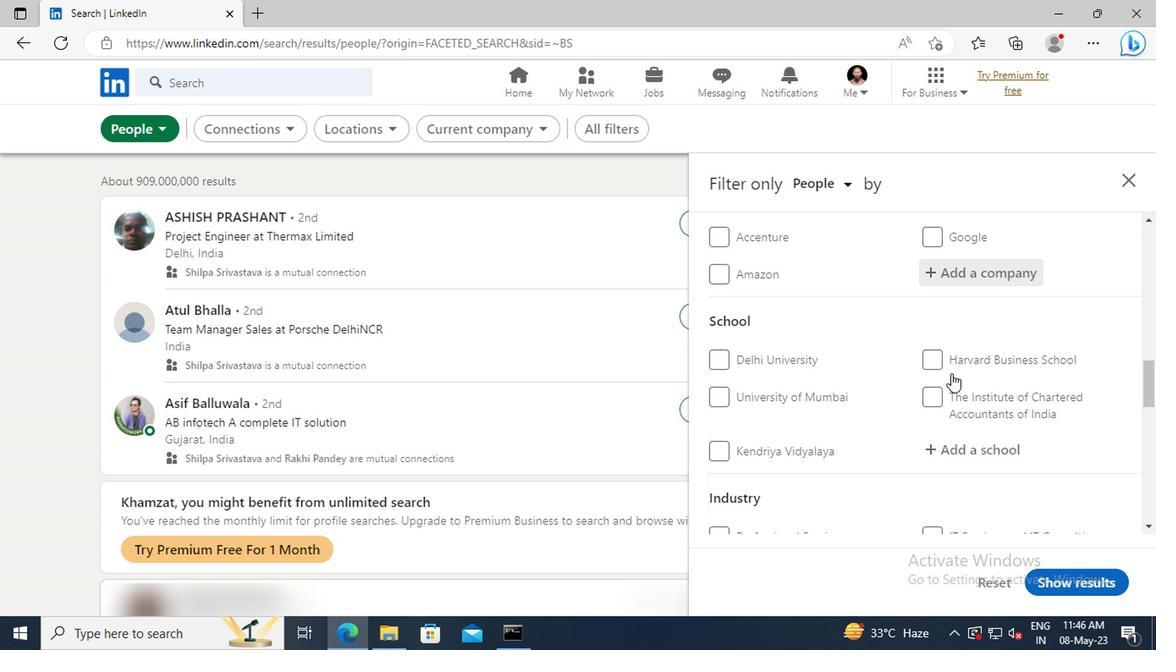 
Action: Mouse scrolled (794, 382) with delta (0, 0)
Screenshot: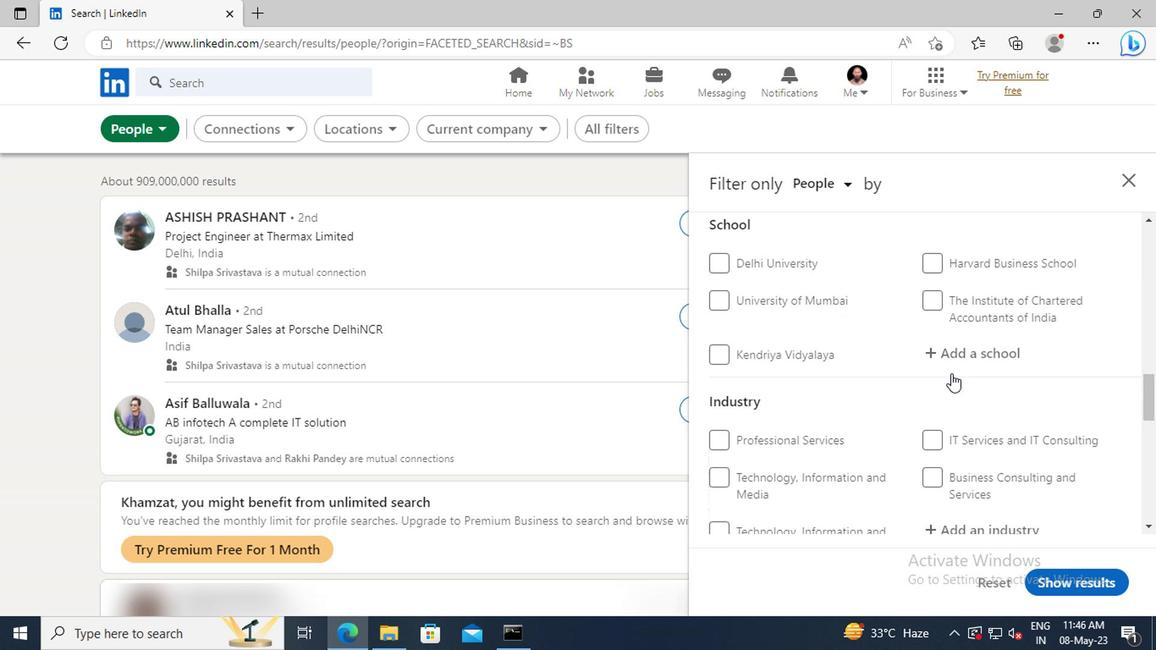 
Action: Mouse scrolled (794, 382) with delta (0, 0)
Screenshot: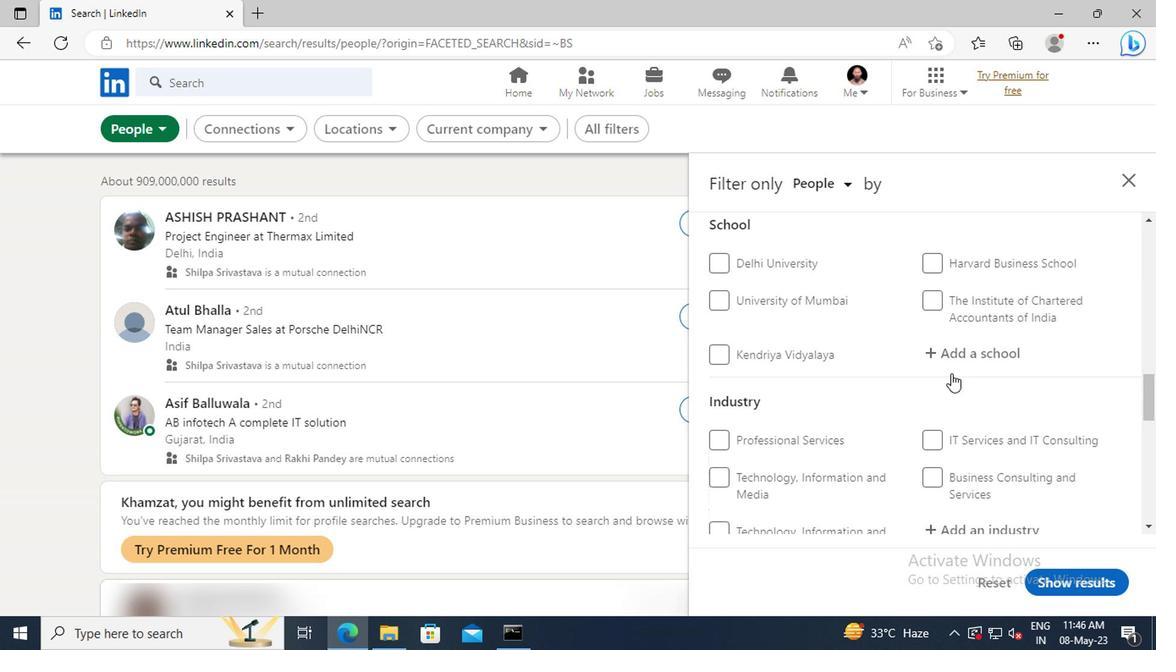 
Action: Mouse scrolled (794, 382) with delta (0, 0)
Screenshot: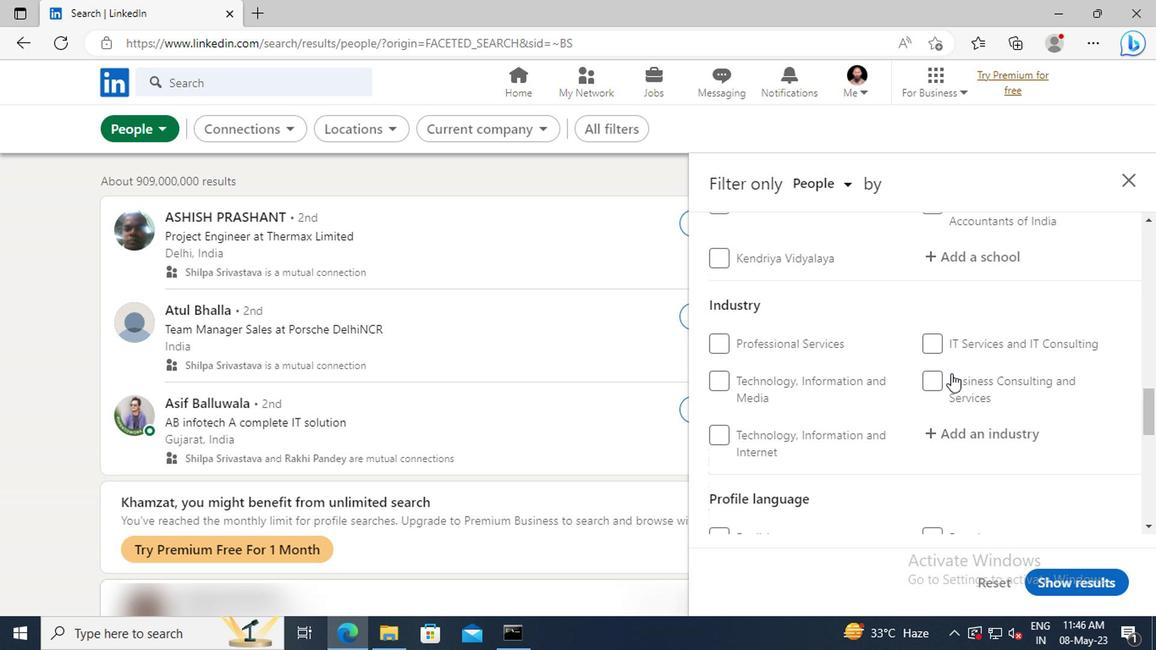 
Action: Mouse scrolled (794, 382) with delta (0, 0)
Screenshot: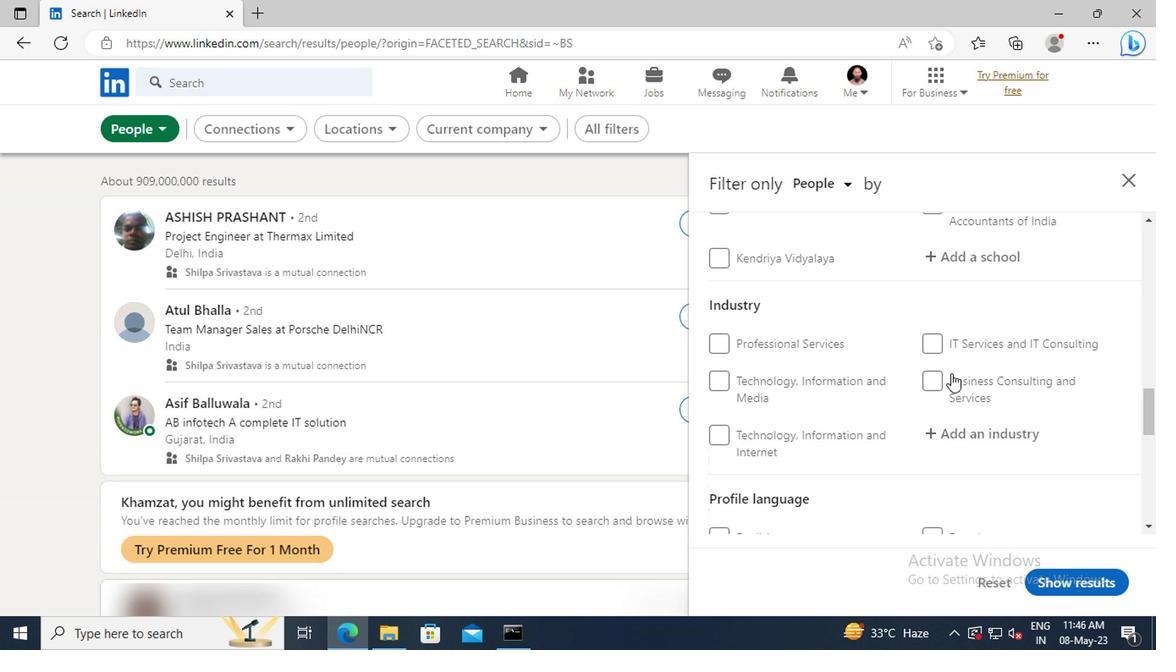
Action: Mouse scrolled (794, 382) with delta (0, 0)
Screenshot: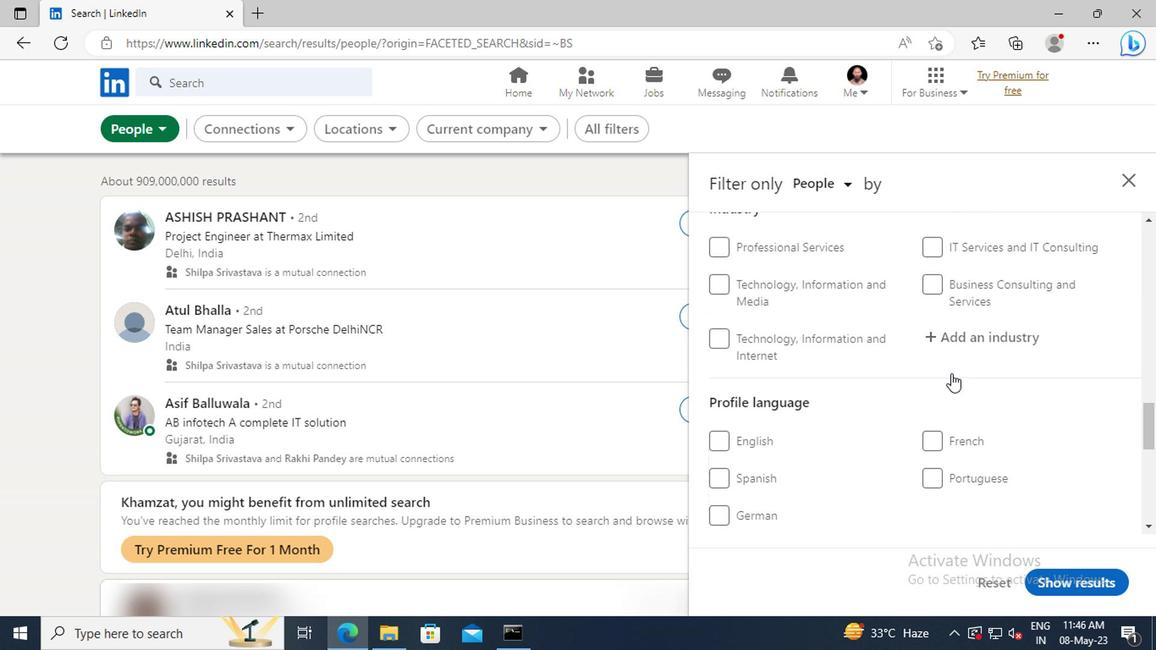 
Action: Mouse moved to (784, 429)
Screenshot: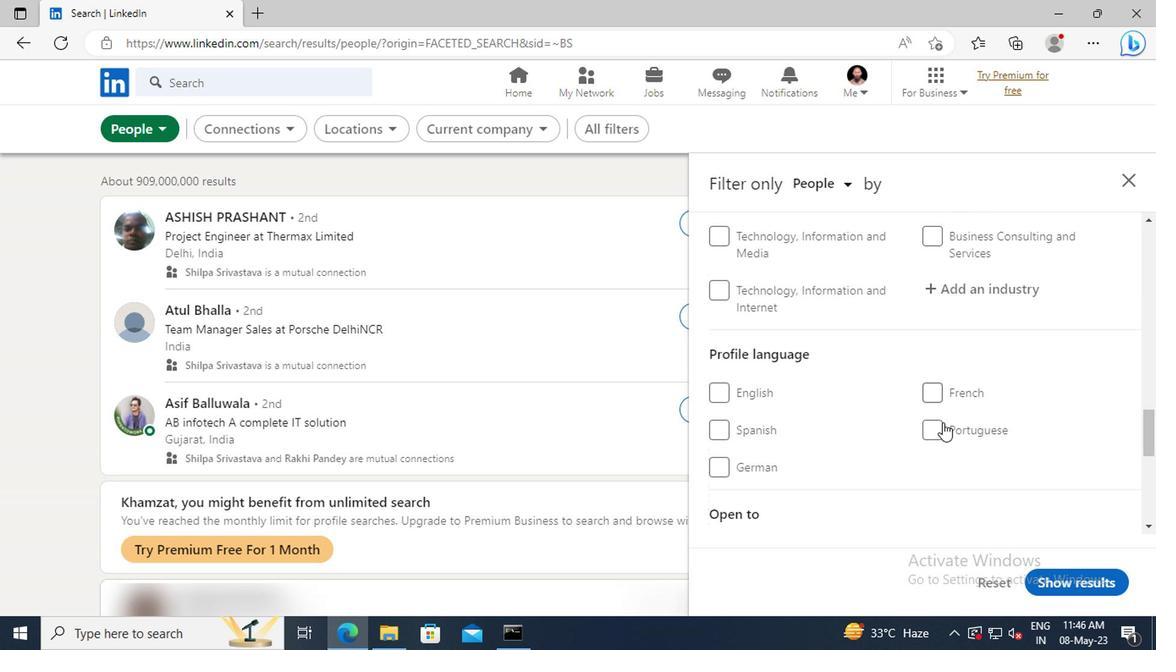 
Action: Mouse pressed left at (784, 429)
Screenshot: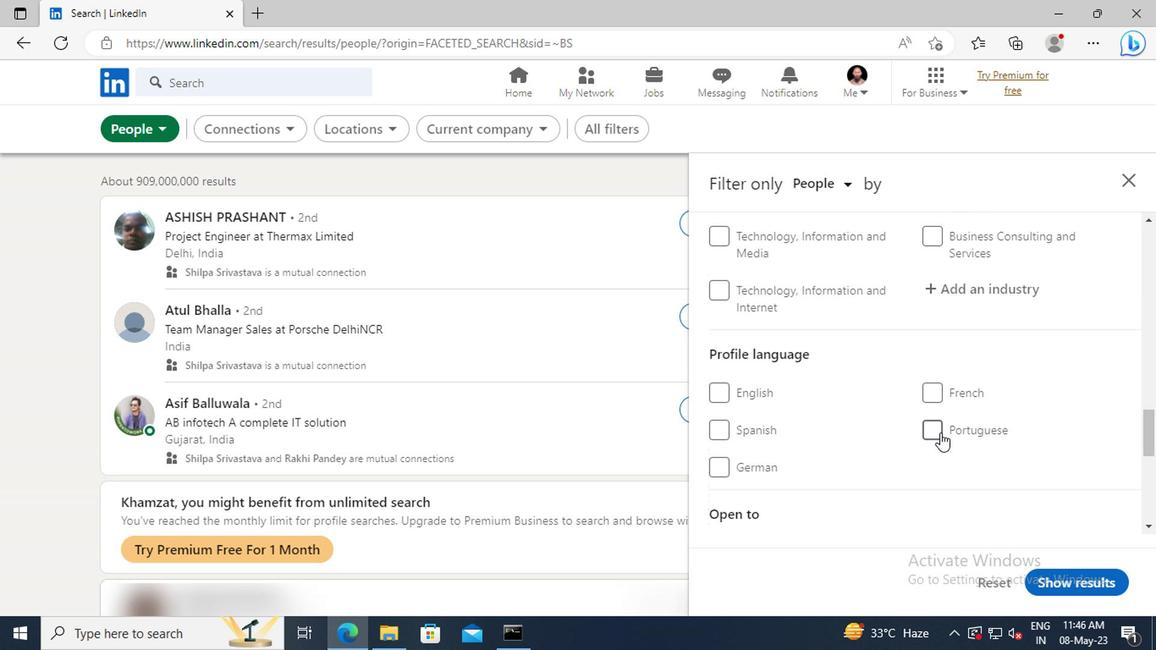 
Action: Mouse moved to (797, 401)
Screenshot: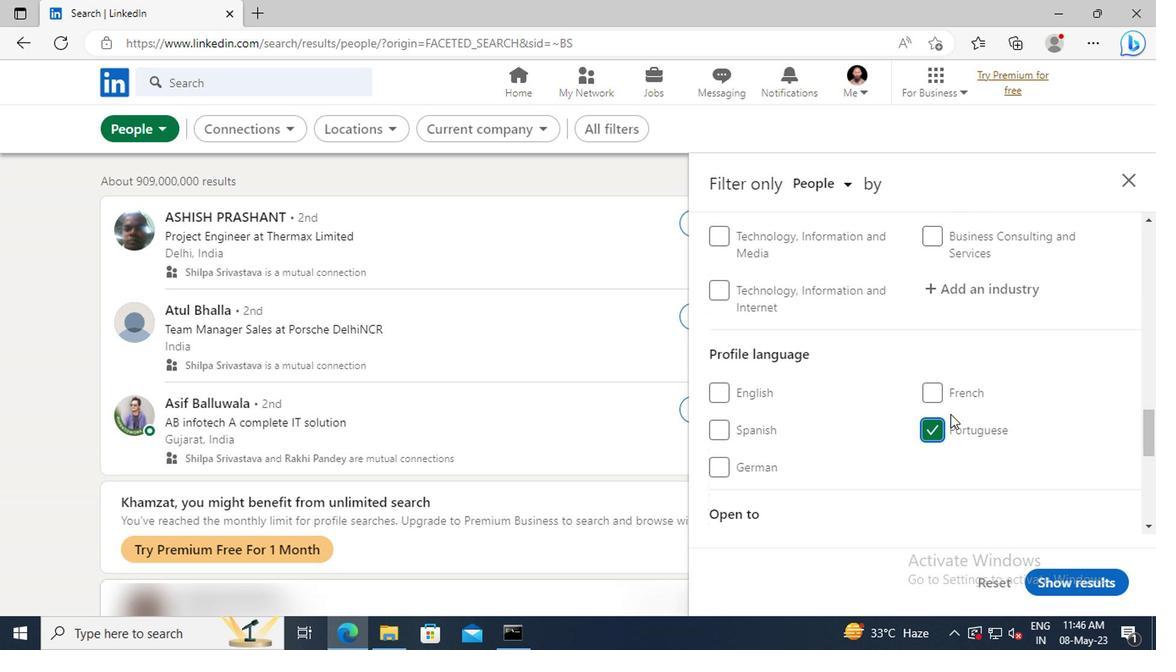 
Action: Mouse scrolled (797, 401) with delta (0, 0)
Screenshot: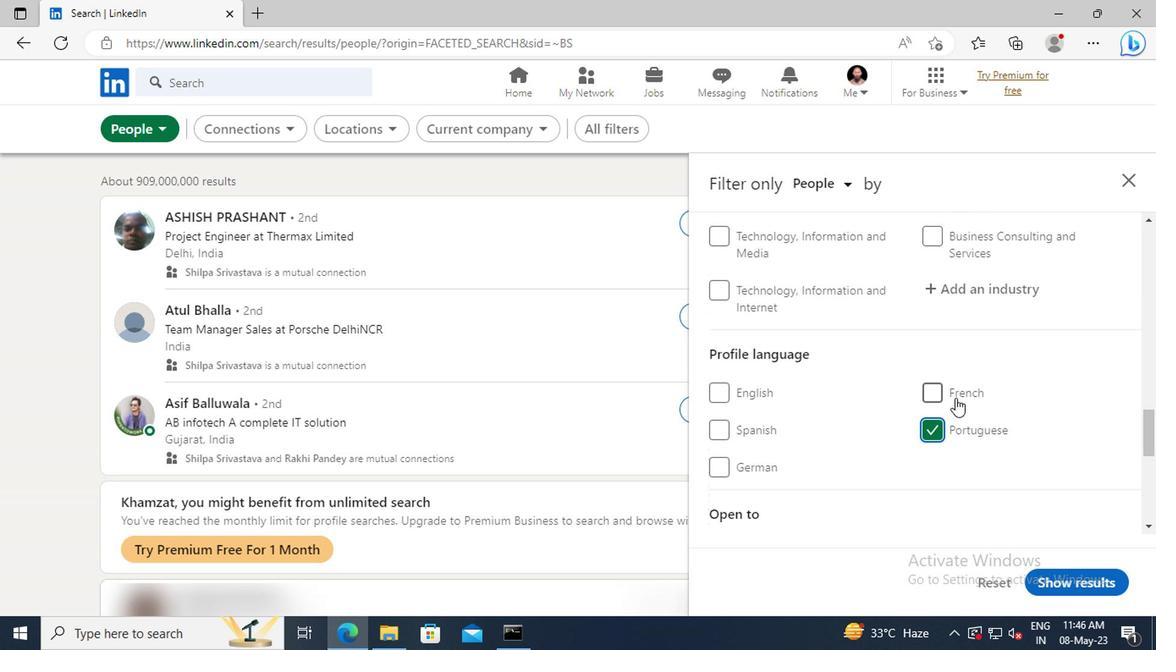 
Action: Mouse scrolled (797, 401) with delta (0, 0)
Screenshot: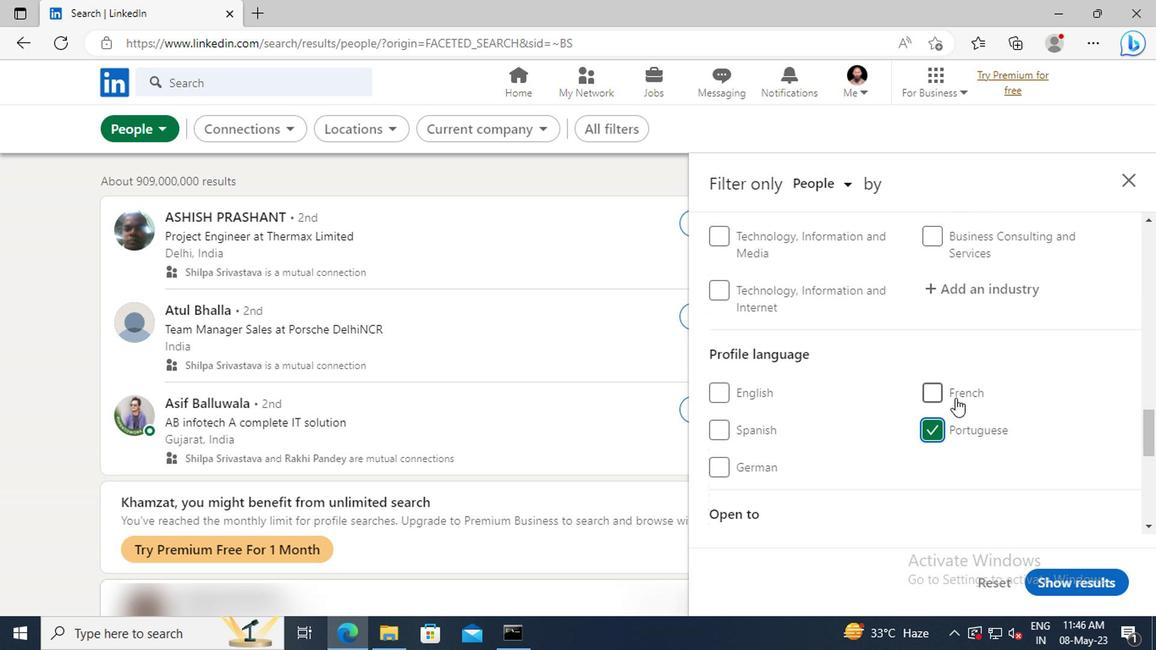 
Action: Mouse scrolled (797, 401) with delta (0, 0)
Screenshot: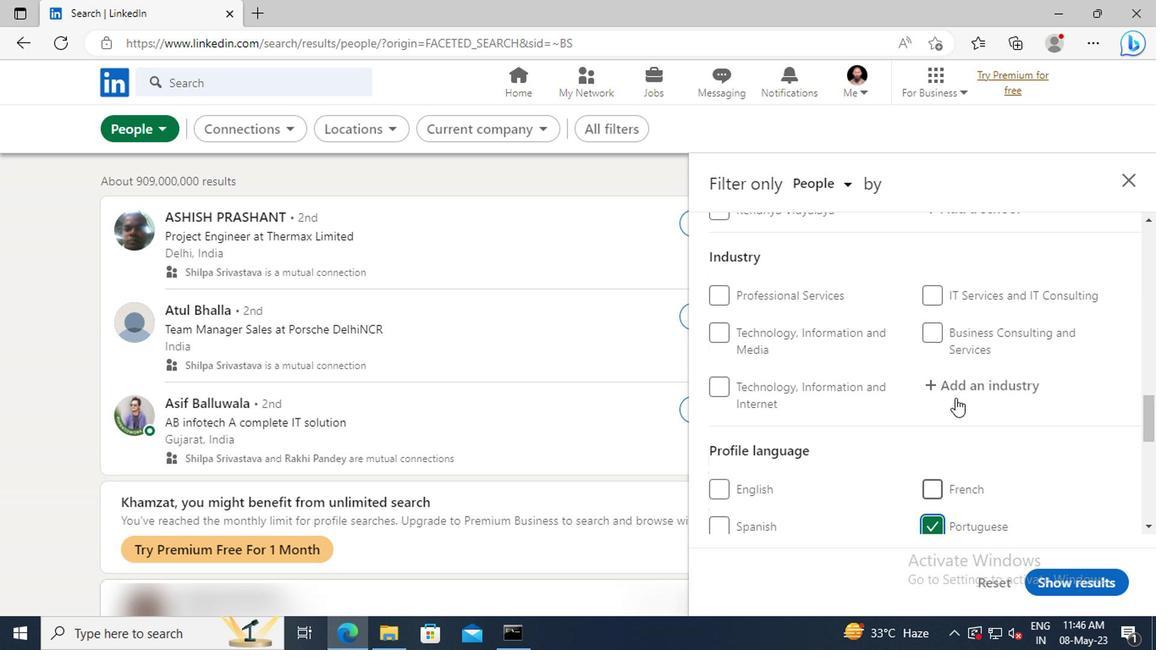 
Action: Mouse scrolled (797, 401) with delta (0, 0)
Screenshot: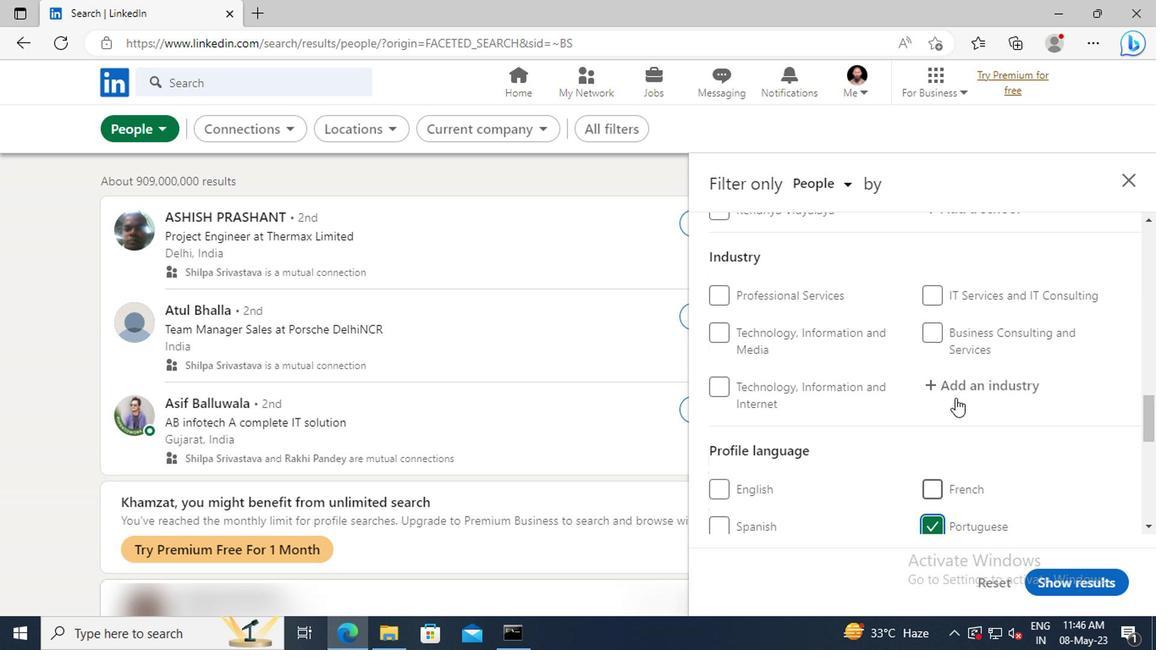 
Action: Mouse scrolled (797, 401) with delta (0, 0)
Screenshot: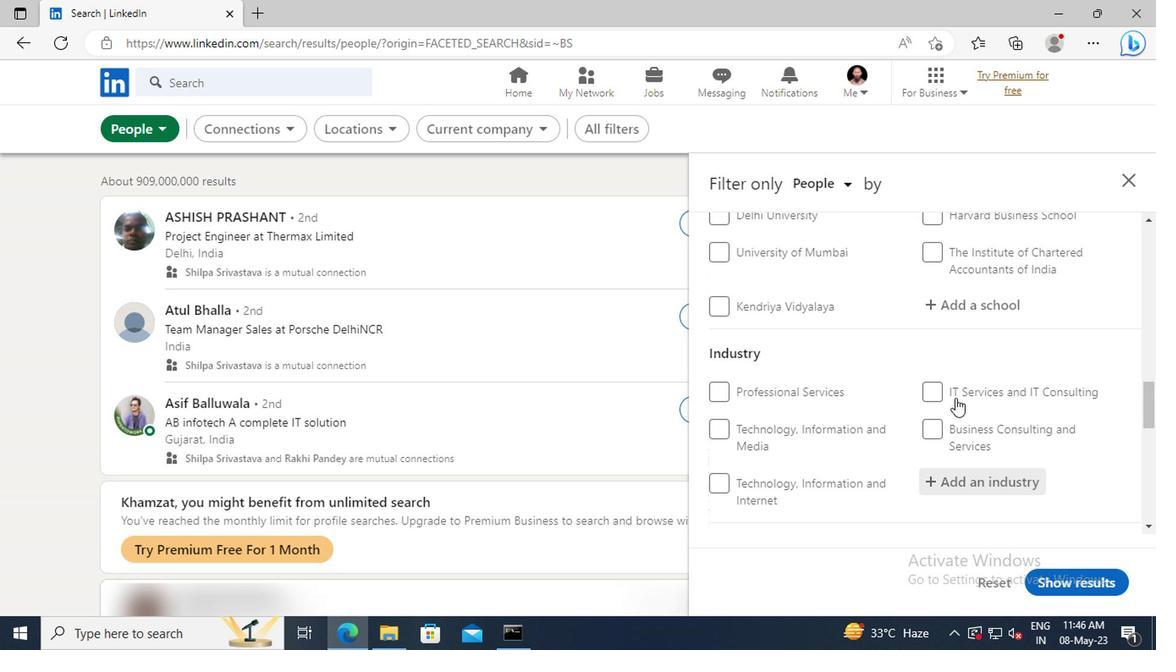 
Action: Mouse scrolled (797, 401) with delta (0, 0)
Screenshot: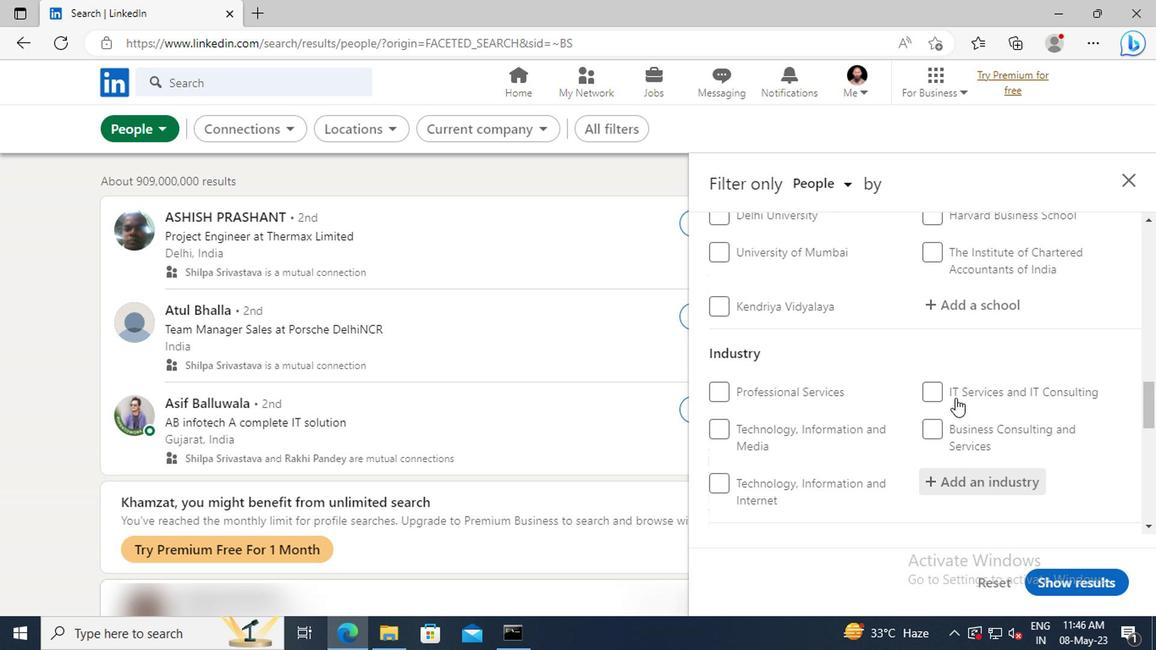 
Action: Mouse scrolled (797, 401) with delta (0, 0)
Screenshot: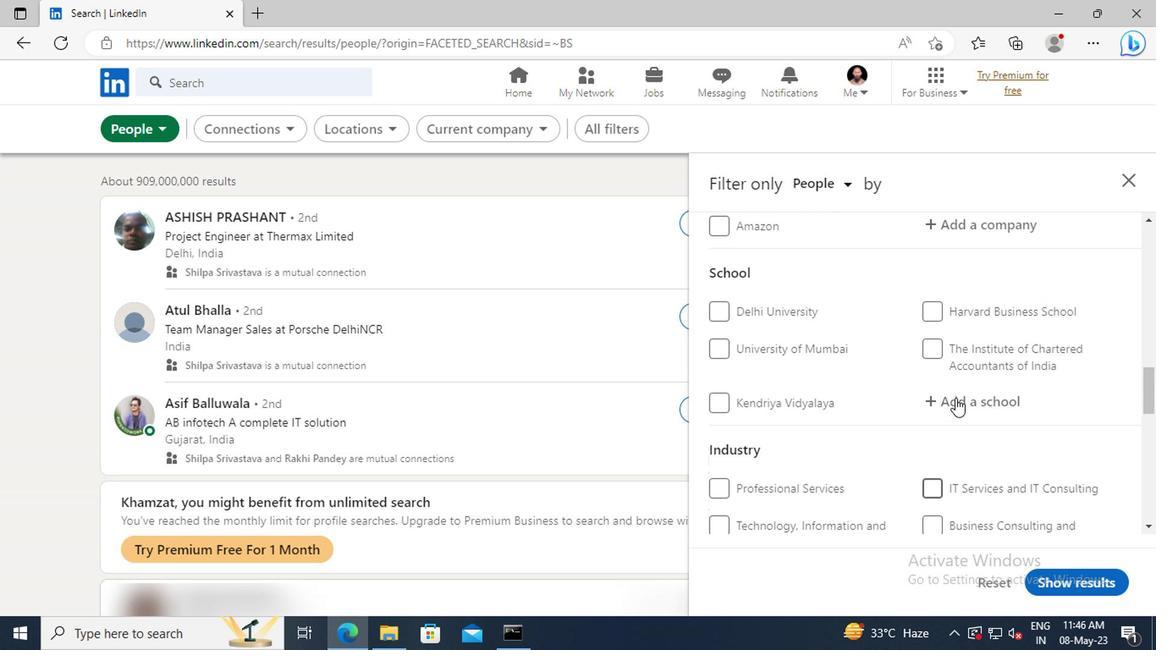 
Action: Mouse scrolled (797, 401) with delta (0, 0)
Screenshot: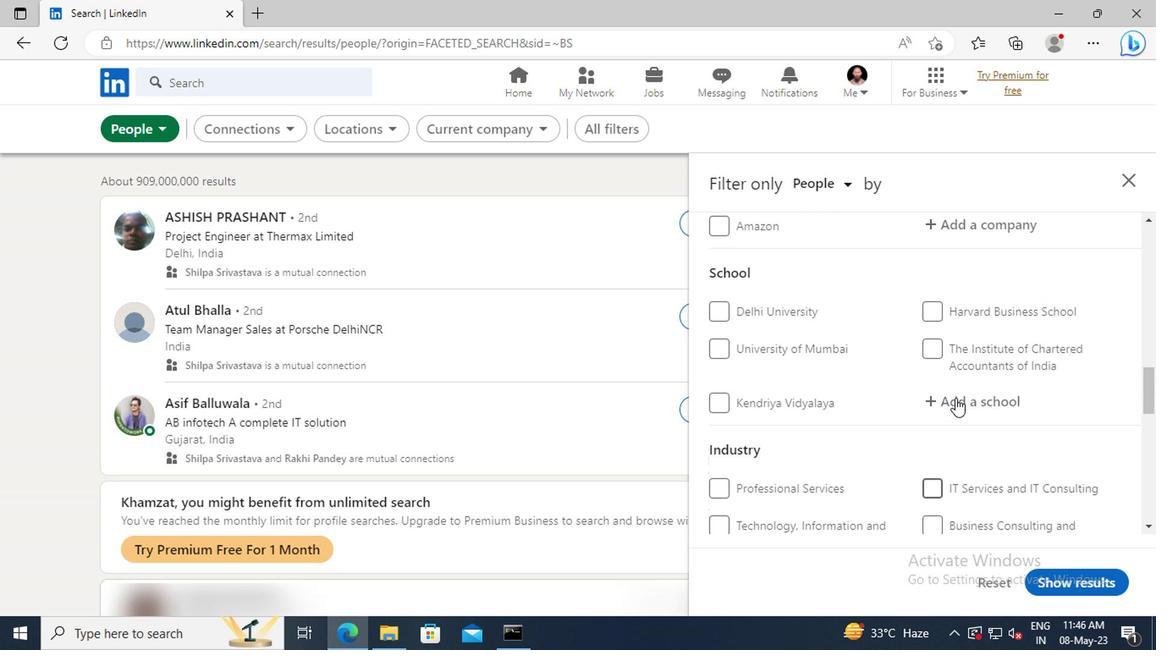 
Action: Mouse scrolled (797, 401) with delta (0, 0)
Screenshot: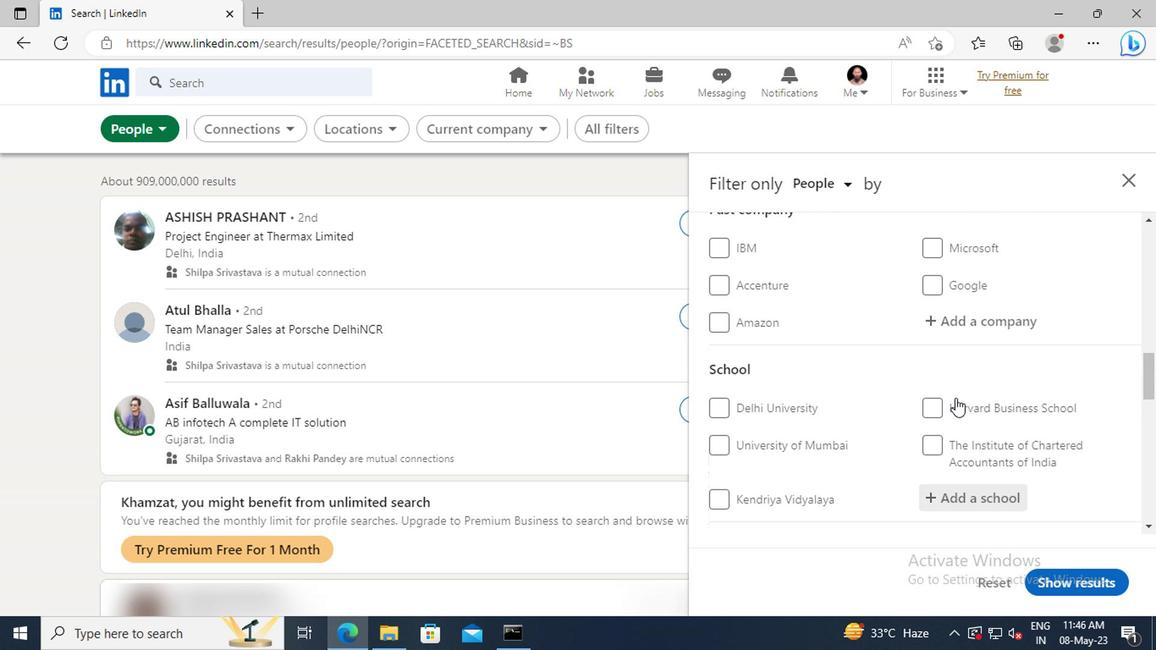 
Action: Mouse scrolled (797, 401) with delta (0, 0)
Screenshot: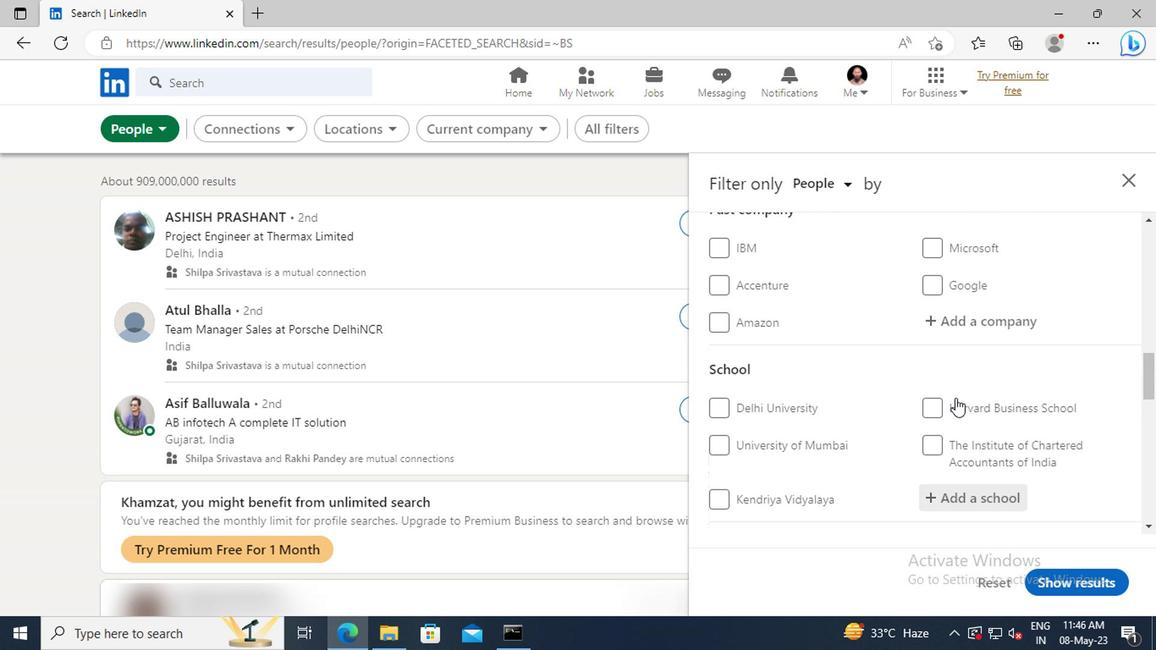 
Action: Mouse scrolled (797, 401) with delta (0, 0)
Screenshot: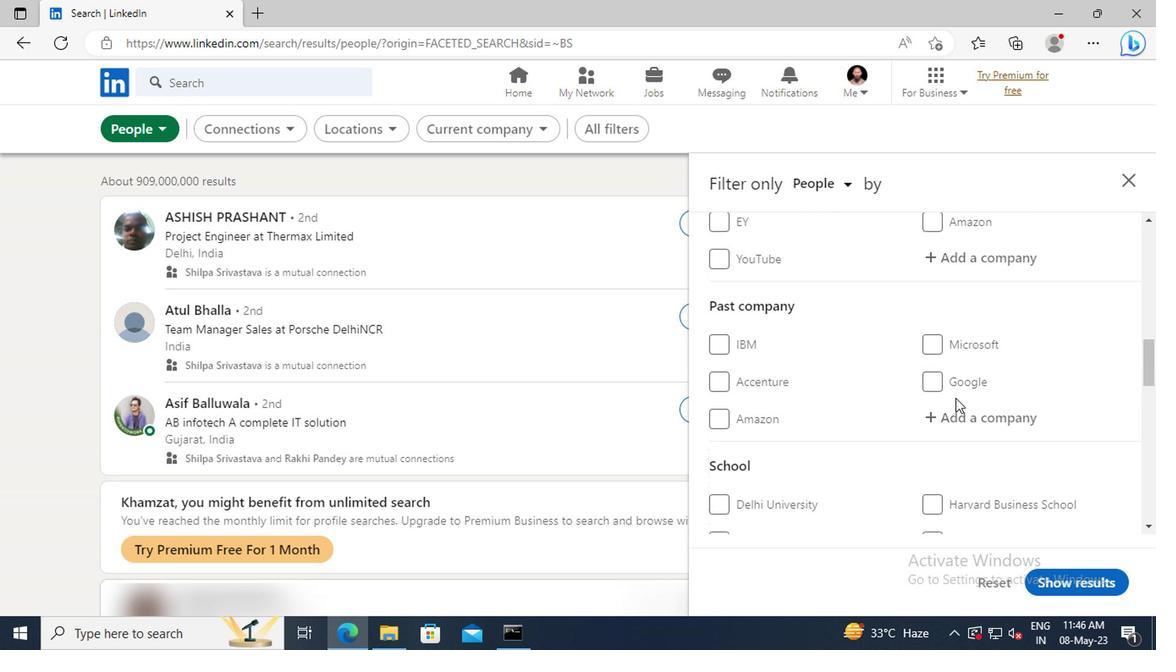 
Action: Mouse scrolled (797, 401) with delta (0, 0)
Screenshot: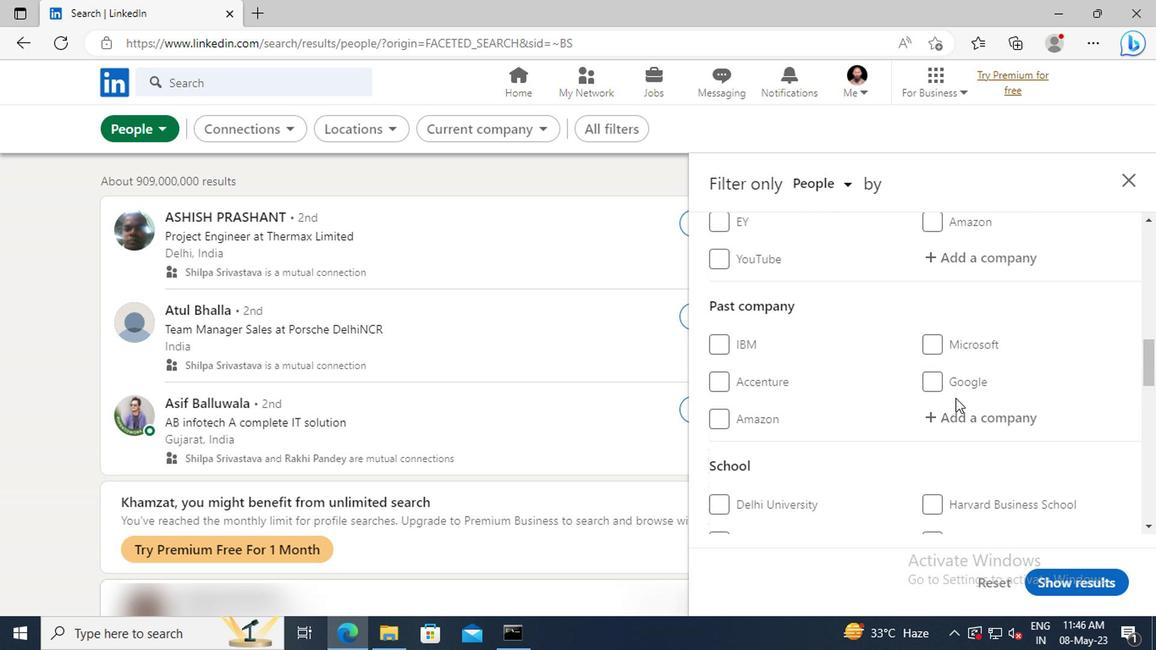 
Action: Mouse moved to (790, 370)
Screenshot: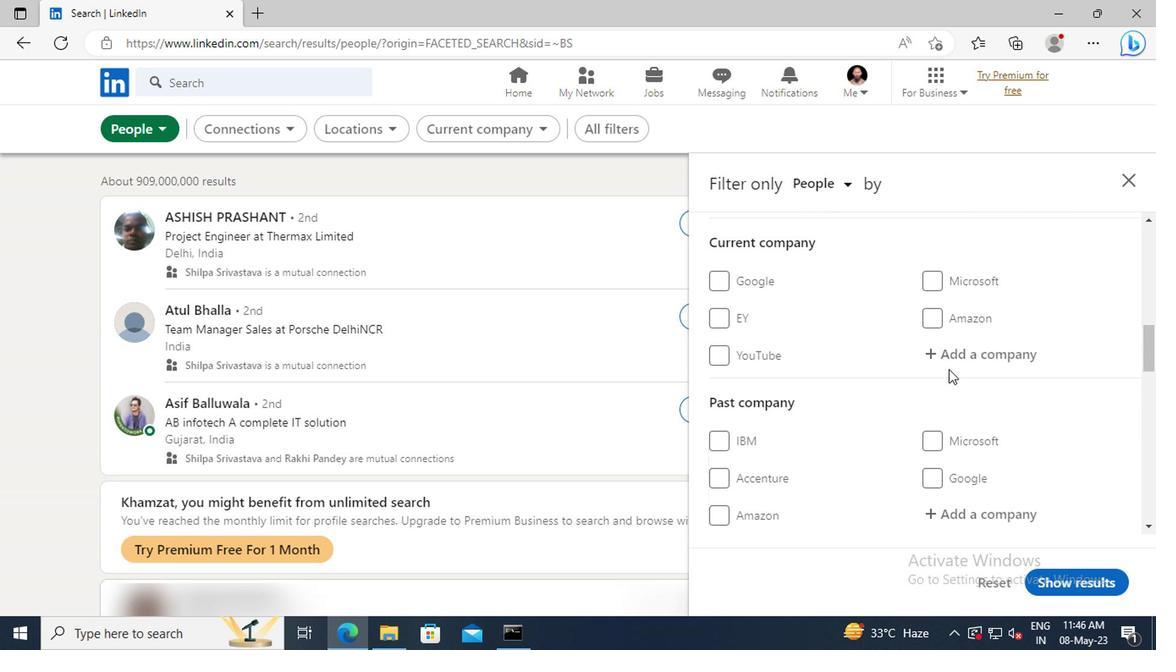 
Action: Mouse pressed left at (790, 370)
Screenshot: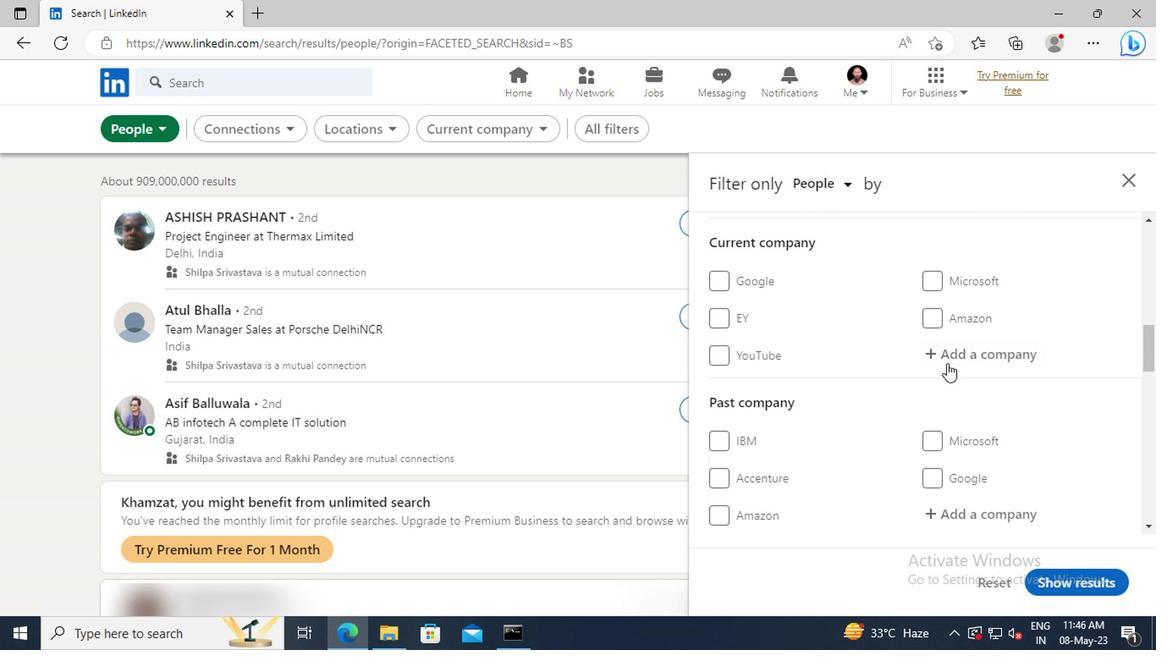 
Action: Key pressed <Key.shift>BAJAJ<Key.space><Key.shift>AUTO
Screenshot: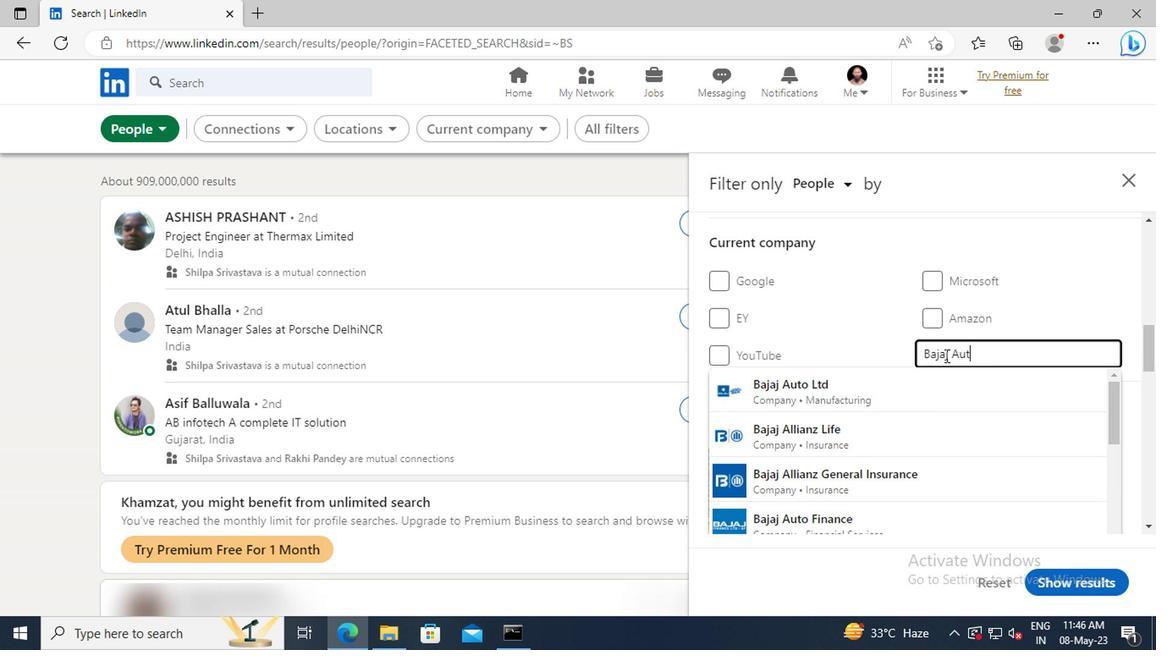 
Action: Mouse moved to (787, 394)
Screenshot: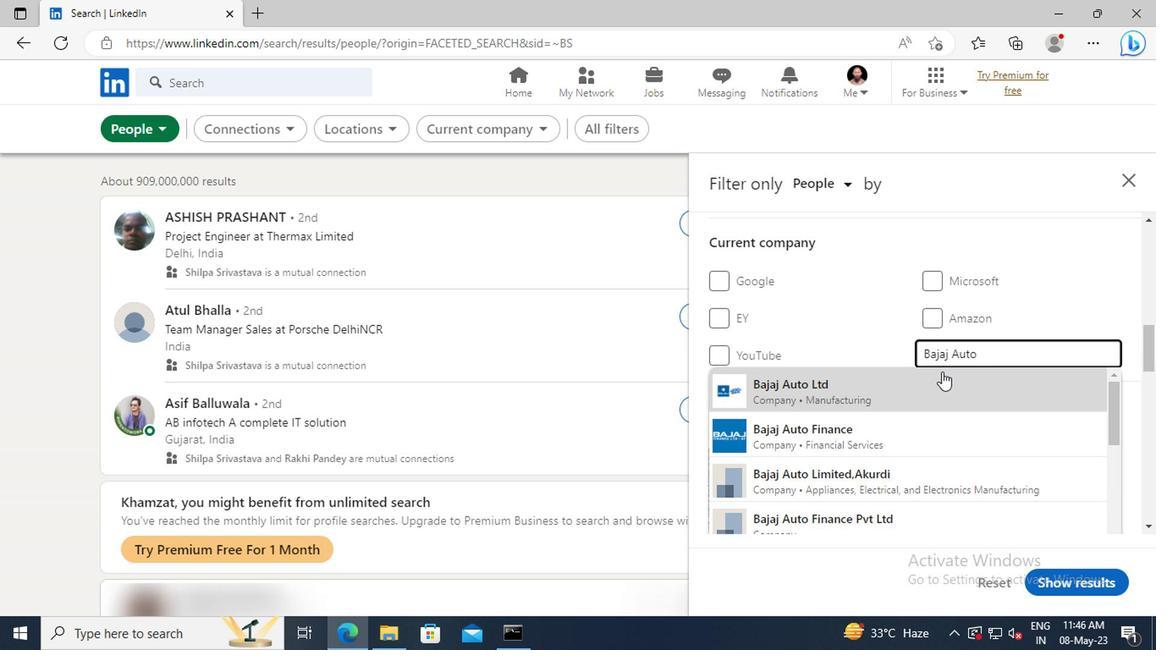 
Action: Mouse pressed left at (787, 394)
Screenshot: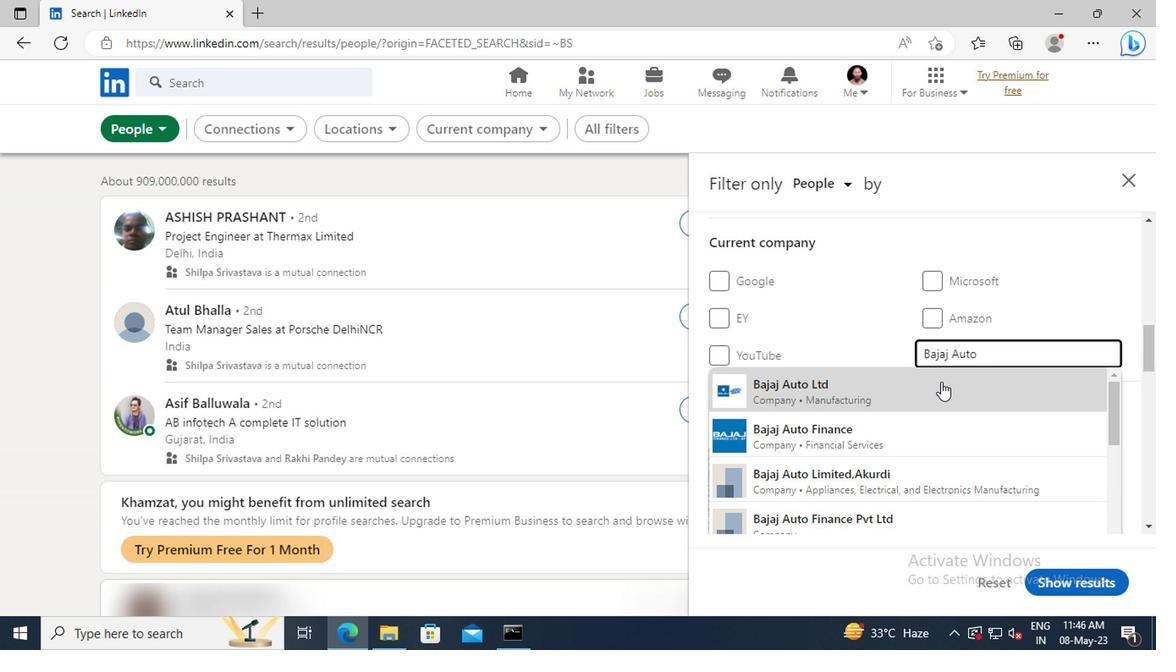 
Action: Mouse scrolled (787, 393) with delta (0, 0)
Screenshot: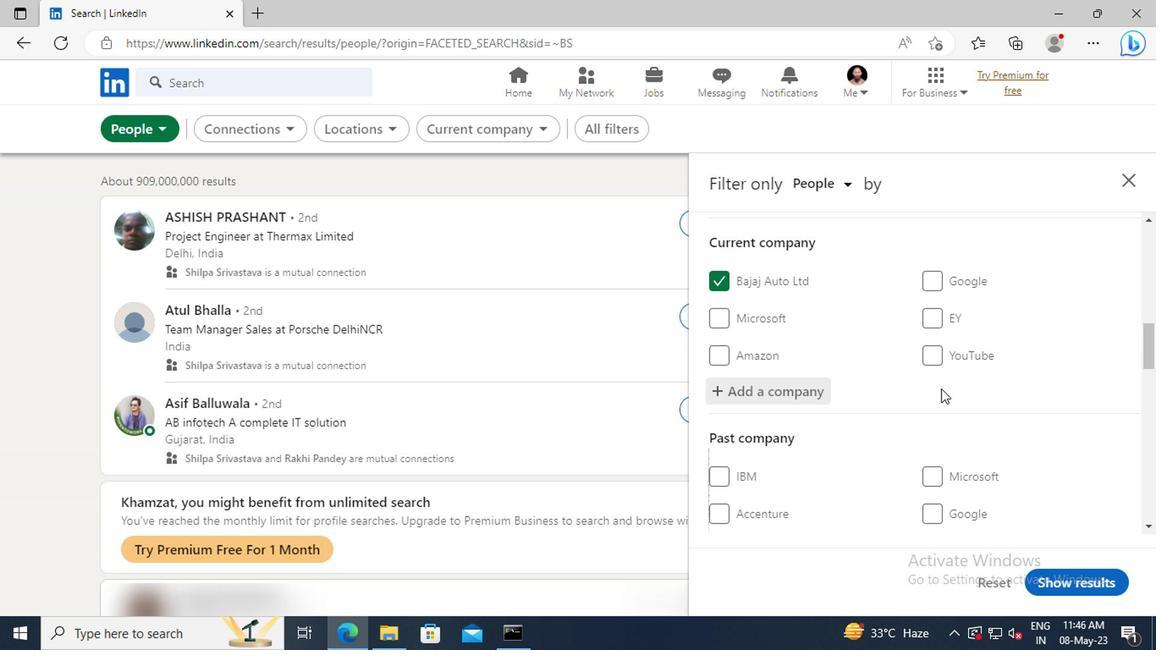 
Action: Mouse scrolled (787, 393) with delta (0, 0)
Screenshot: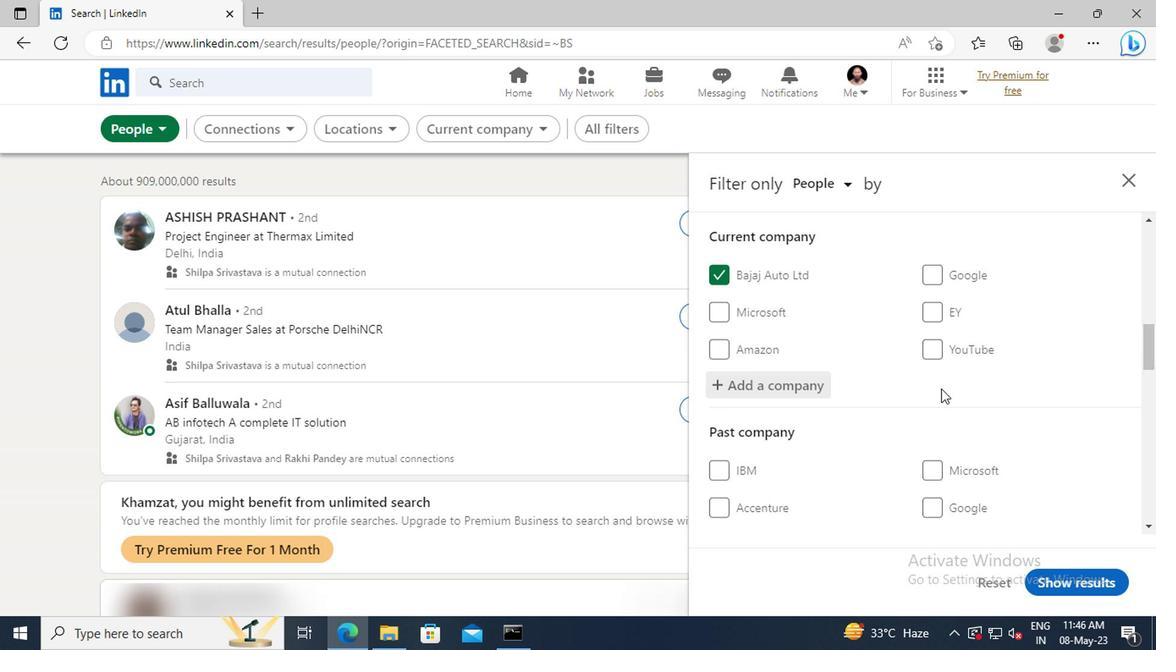 
Action: Mouse scrolled (787, 393) with delta (0, 0)
Screenshot: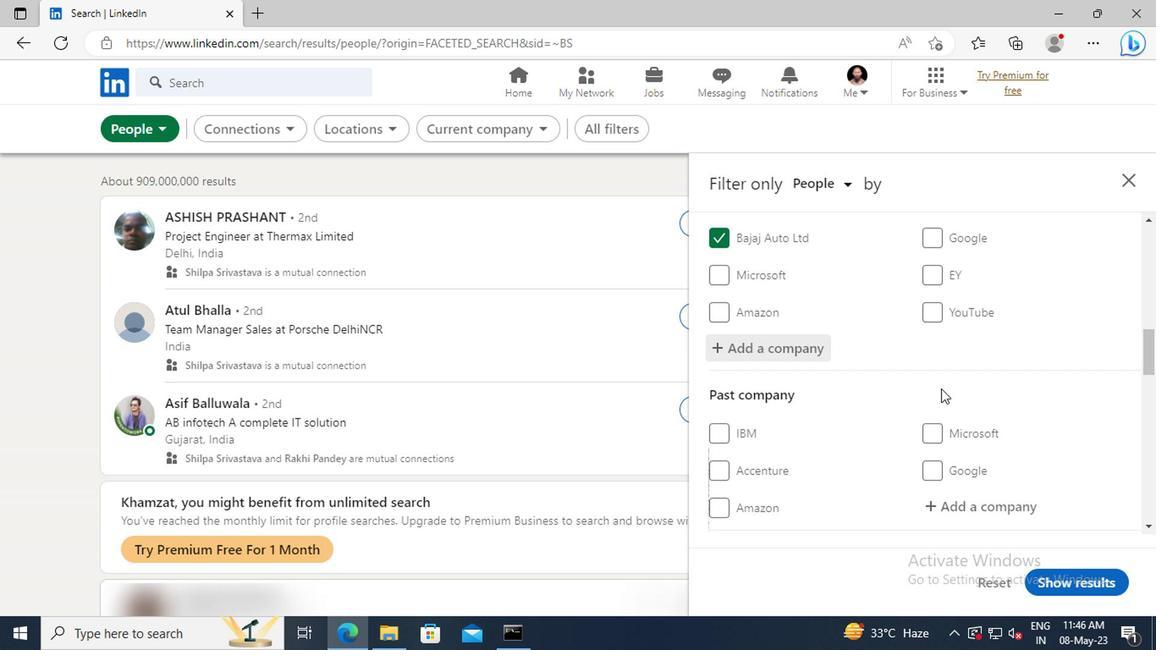 
Action: Mouse moved to (782, 383)
Screenshot: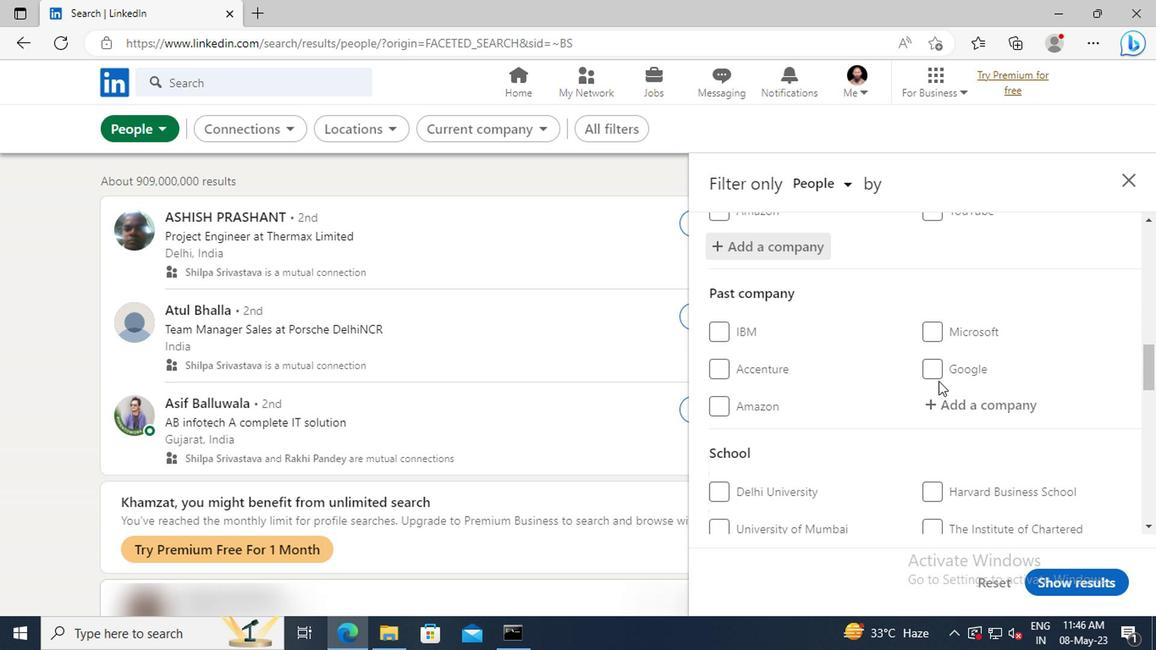 
Action: Mouse scrolled (782, 382) with delta (0, 0)
Screenshot: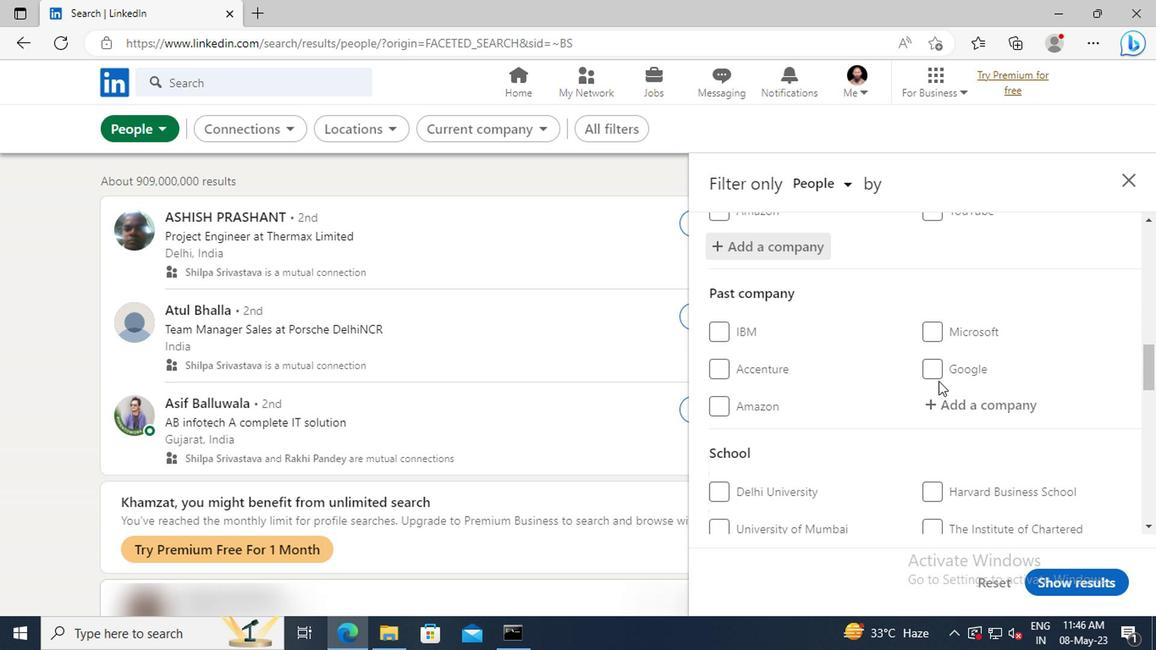 
Action: Mouse moved to (781, 379)
Screenshot: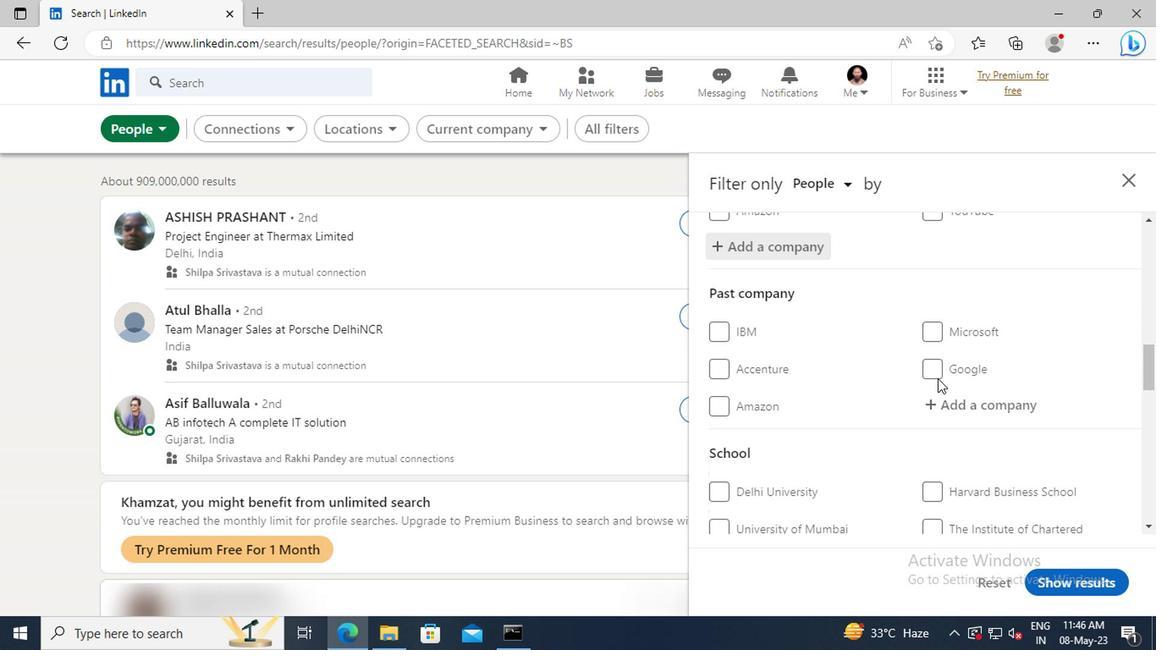 
Action: Mouse scrolled (781, 379) with delta (0, 0)
Screenshot: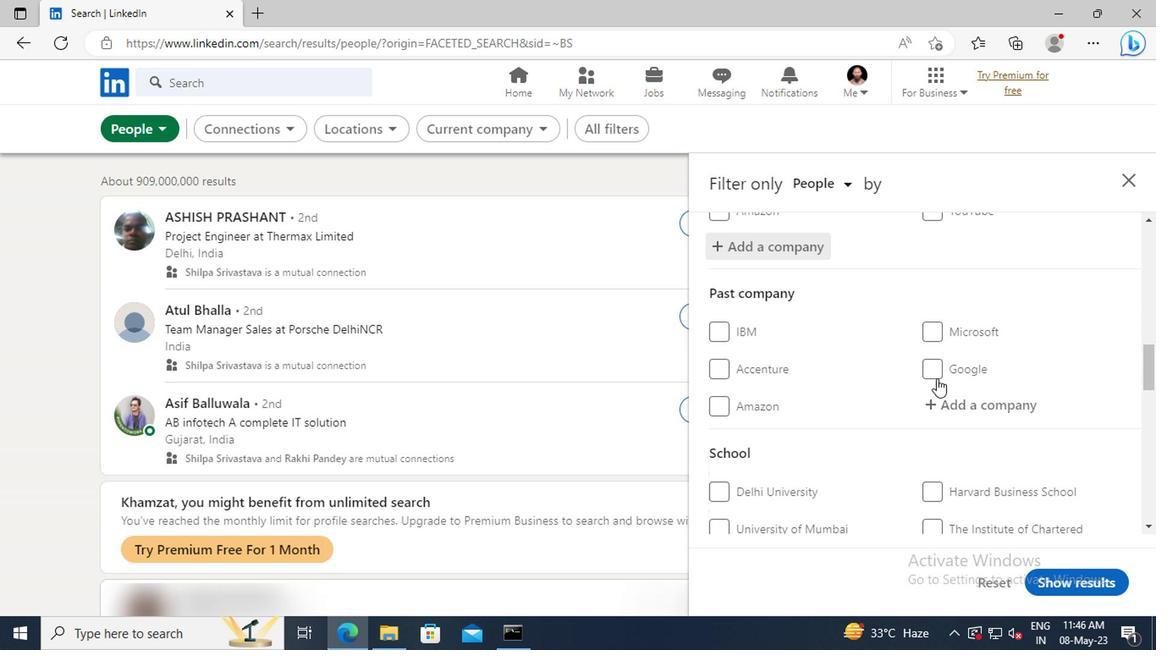 
Action: Mouse moved to (780, 377)
Screenshot: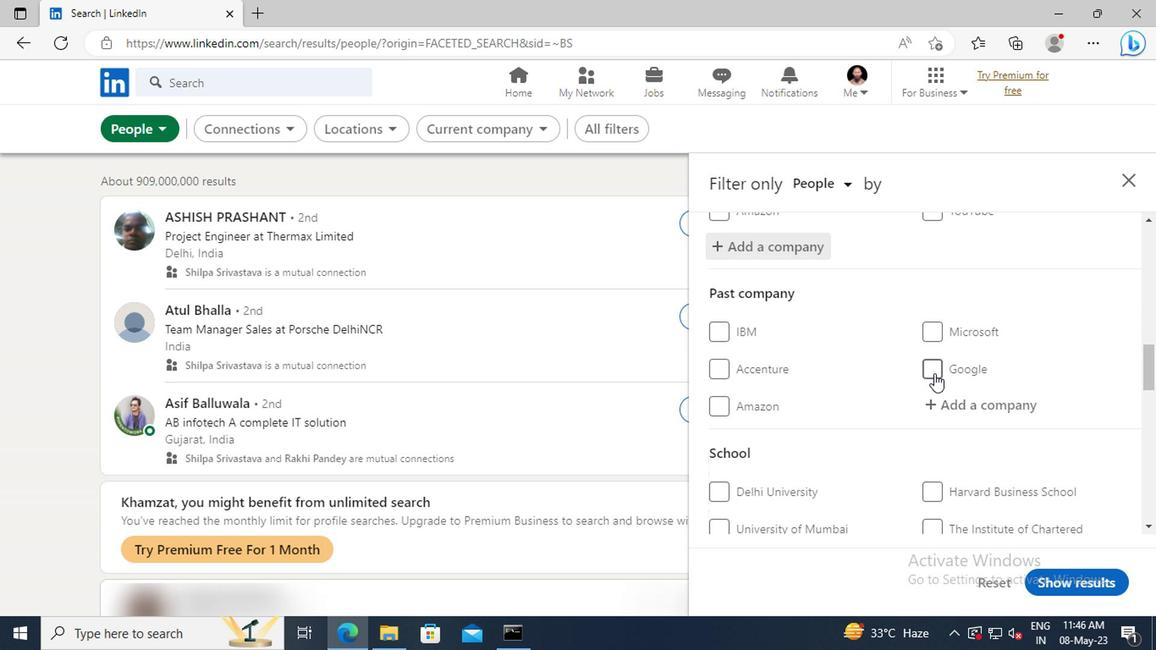 
Action: Mouse scrolled (780, 376) with delta (0, 0)
Screenshot: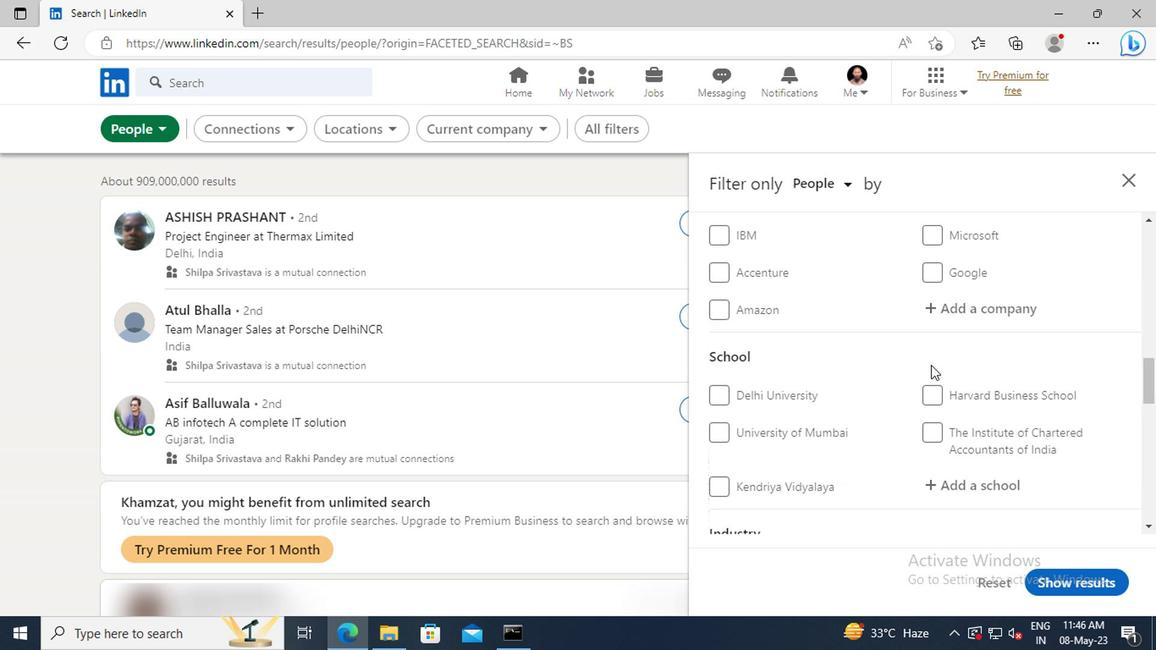 
Action: Mouse scrolled (780, 376) with delta (0, 0)
Screenshot: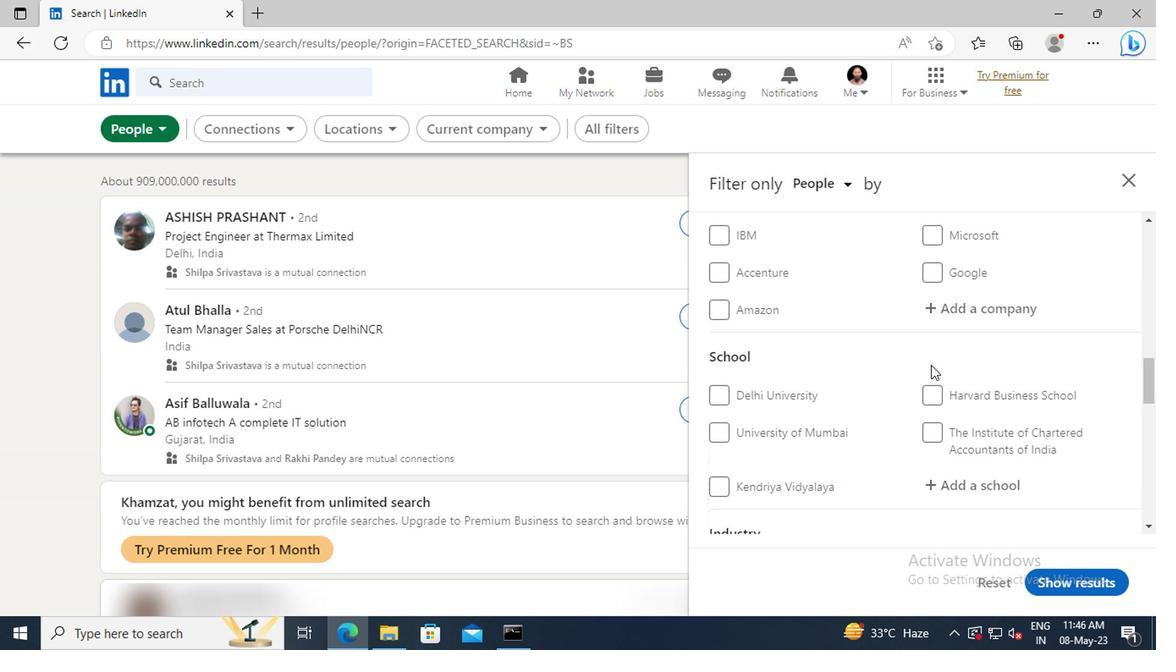 
Action: Mouse moved to (787, 396)
Screenshot: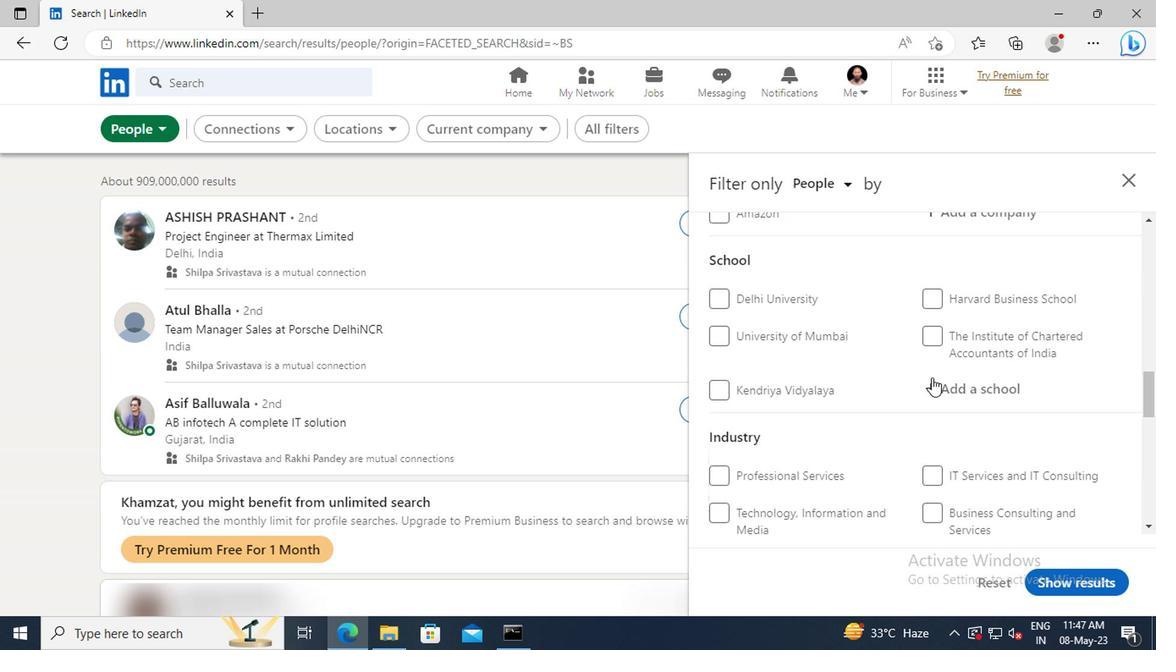 
Action: Mouse pressed left at (787, 396)
Screenshot: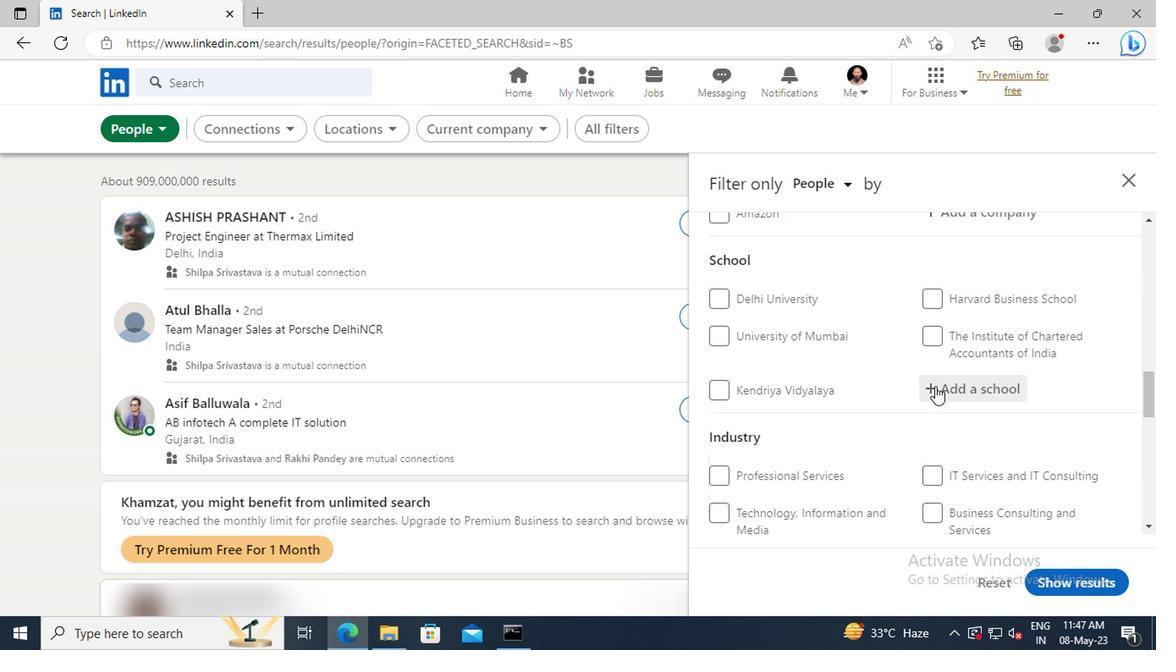 
Action: Key pressed <Key.shift>ORISSA<Key.space><Key.shift>UNIVER
Screenshot: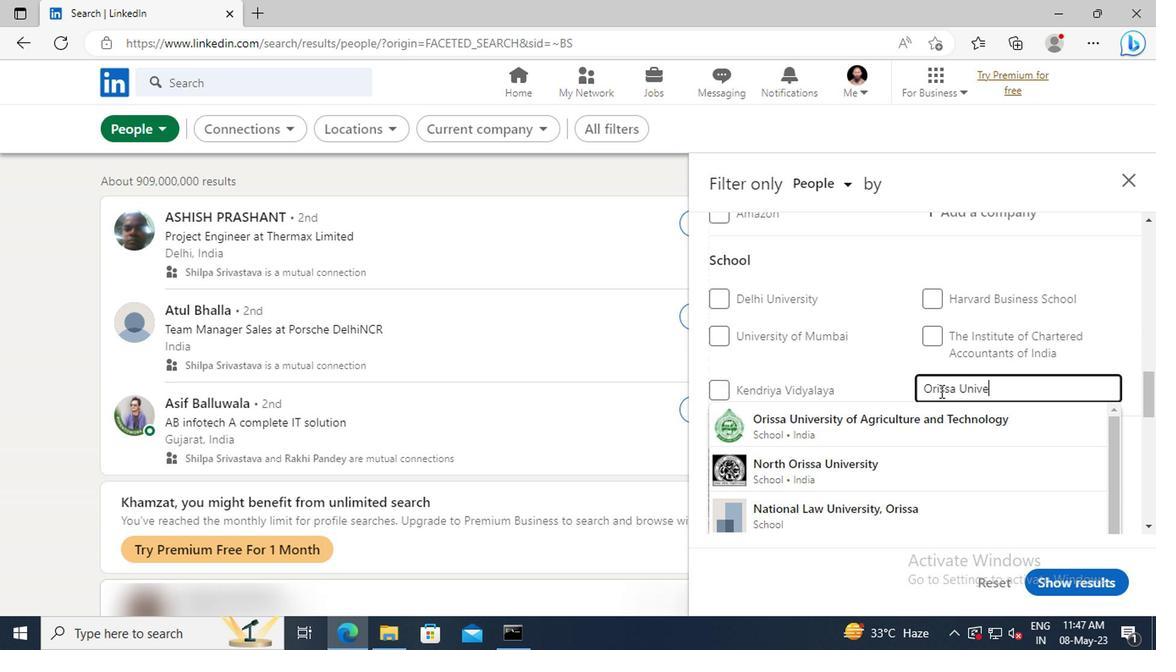 
Action: Mouse moved to (788, 413)
Screenshot: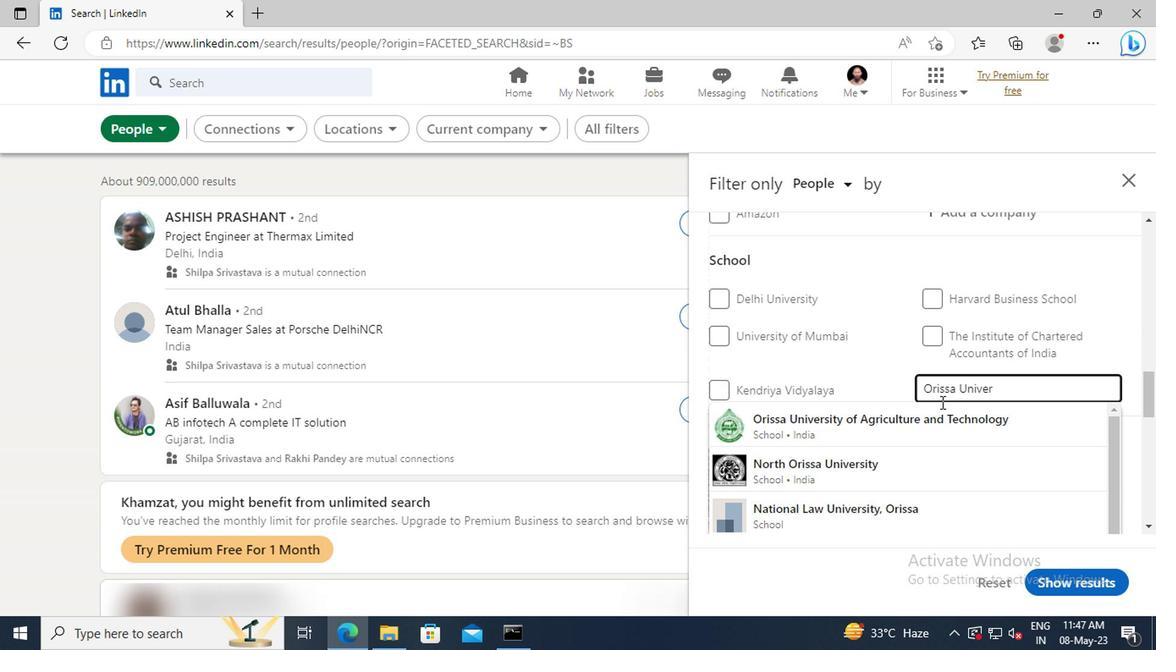 
Action: Mouse pressed left at (788, 413)
Screenshot: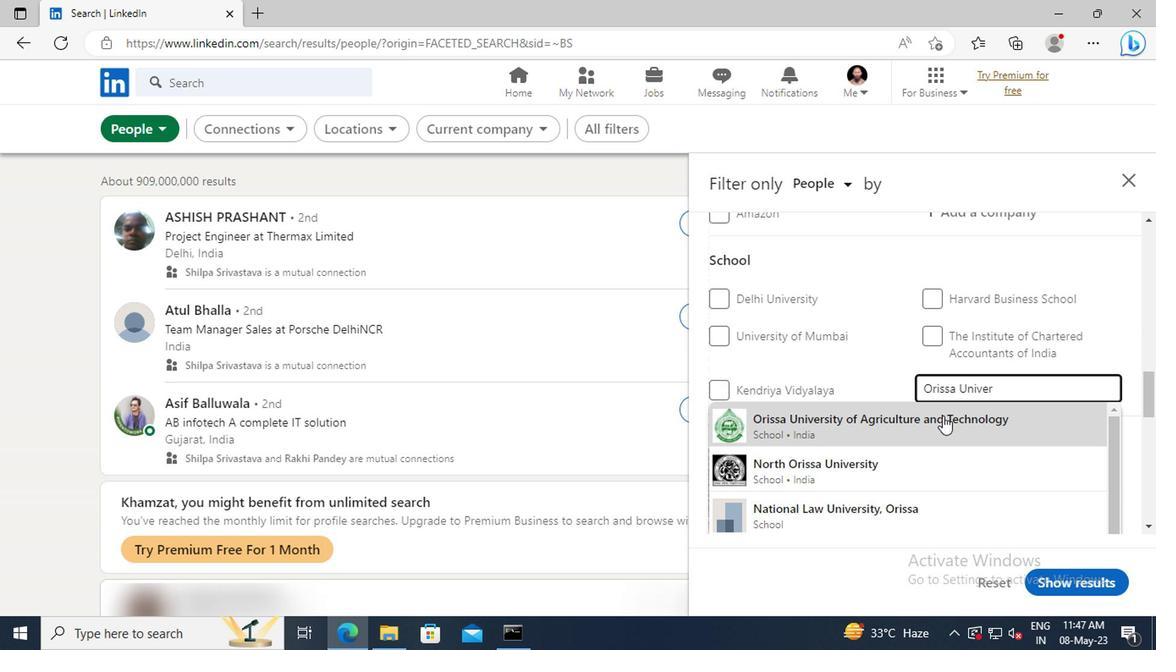 
Action: Mouse scrolled (788, 413) with delta (0, 0)
Screenshot: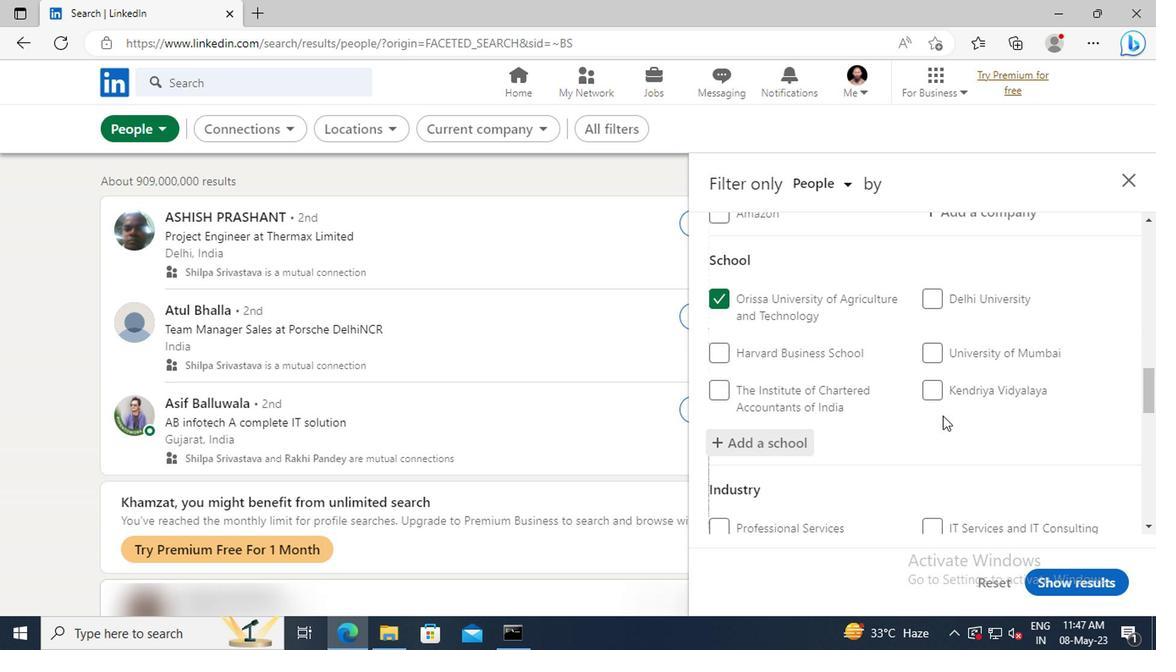 
Action: Mouse scrolled (788, 413) with delta (0, 0)
Screenshot: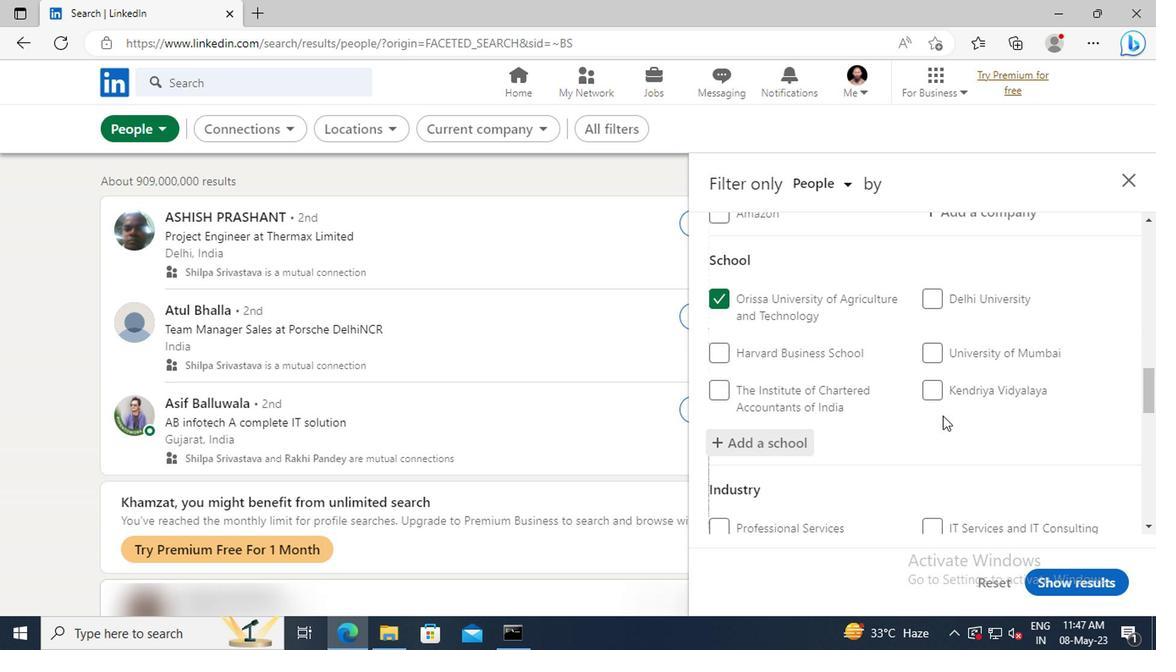 
Action: Mouse moved to (788, 413)
Screenshot: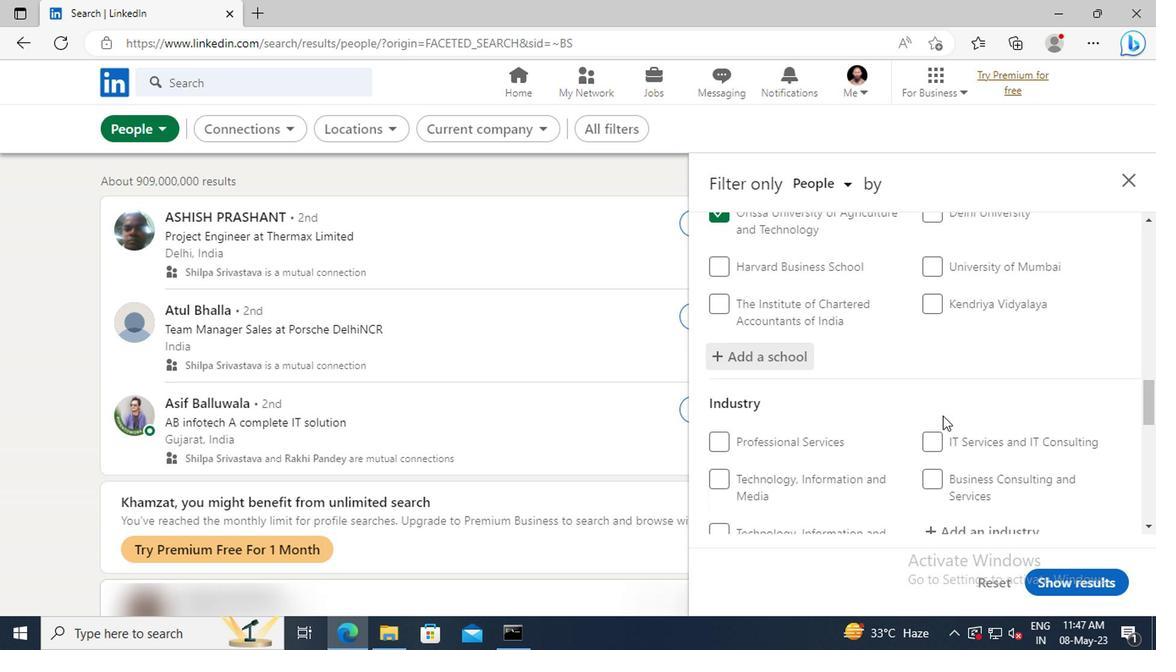 
Action: Mouse scrolled (788, 413) with delta (0, 0)
Screenshot: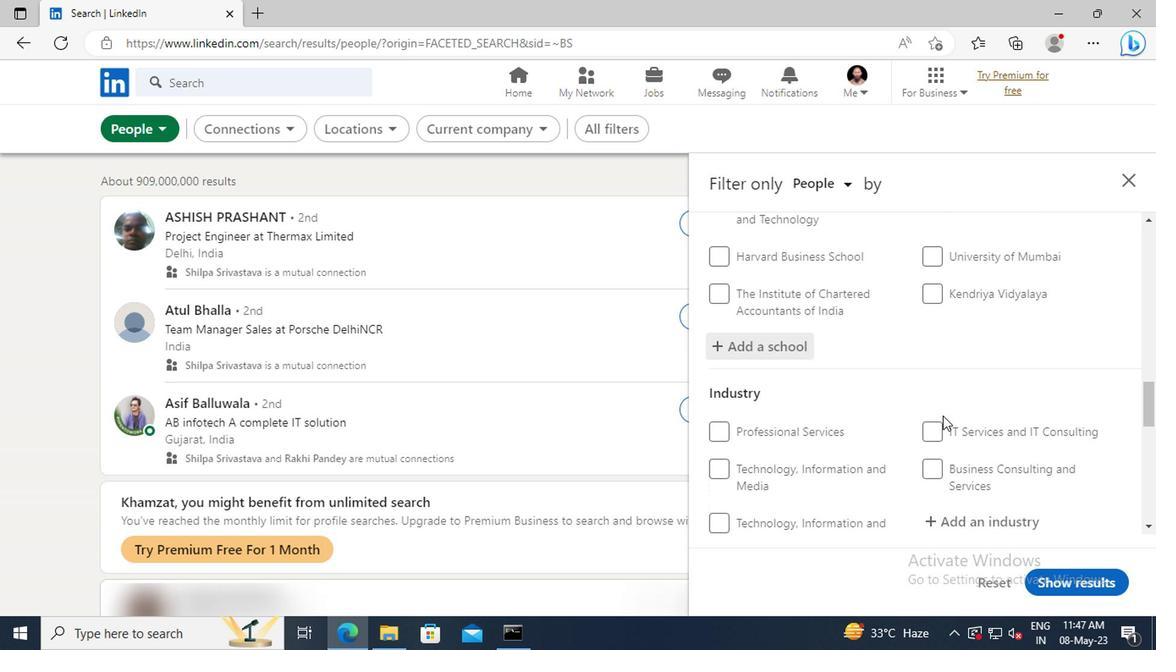 
Action: Mouse scrolled (788, 413) with delta (0, 0)
Screenshot: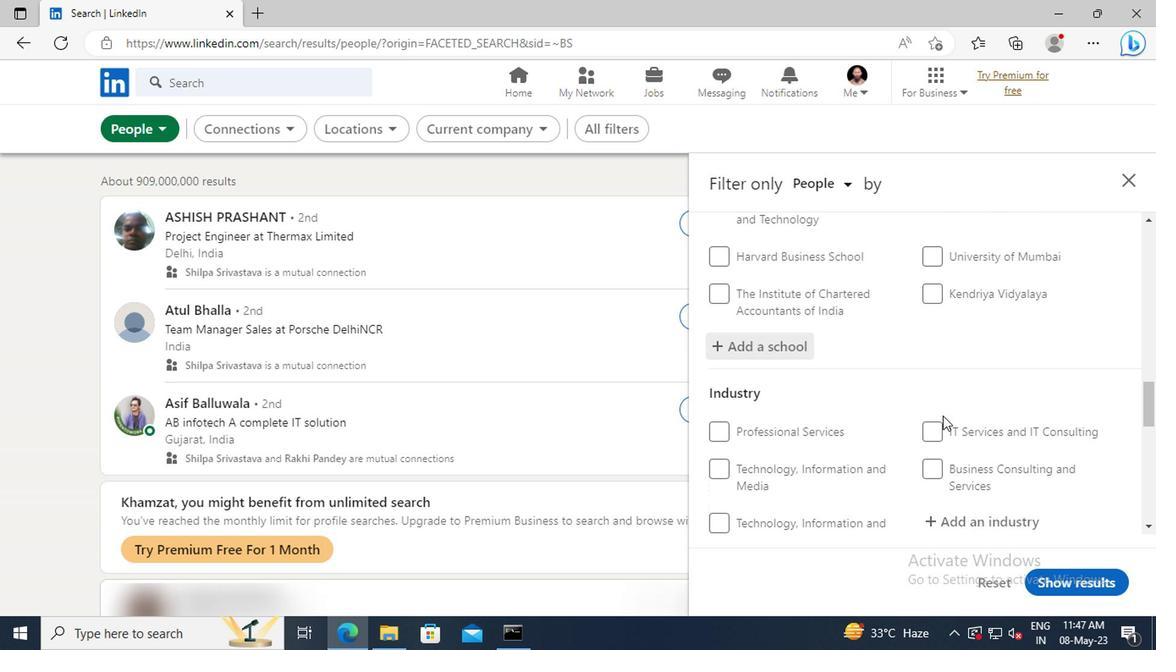 
Action: Mouse moved to (790, 420)
Screenshot: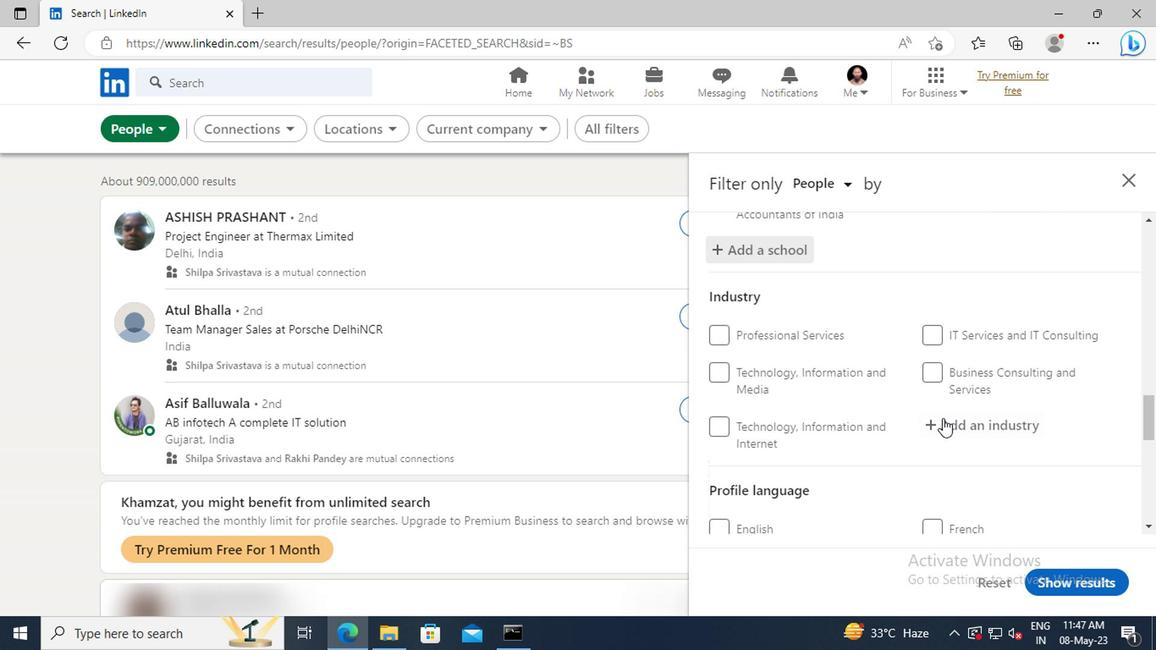 
Action: Mouse pressed left at (790, 420)
Screenshot: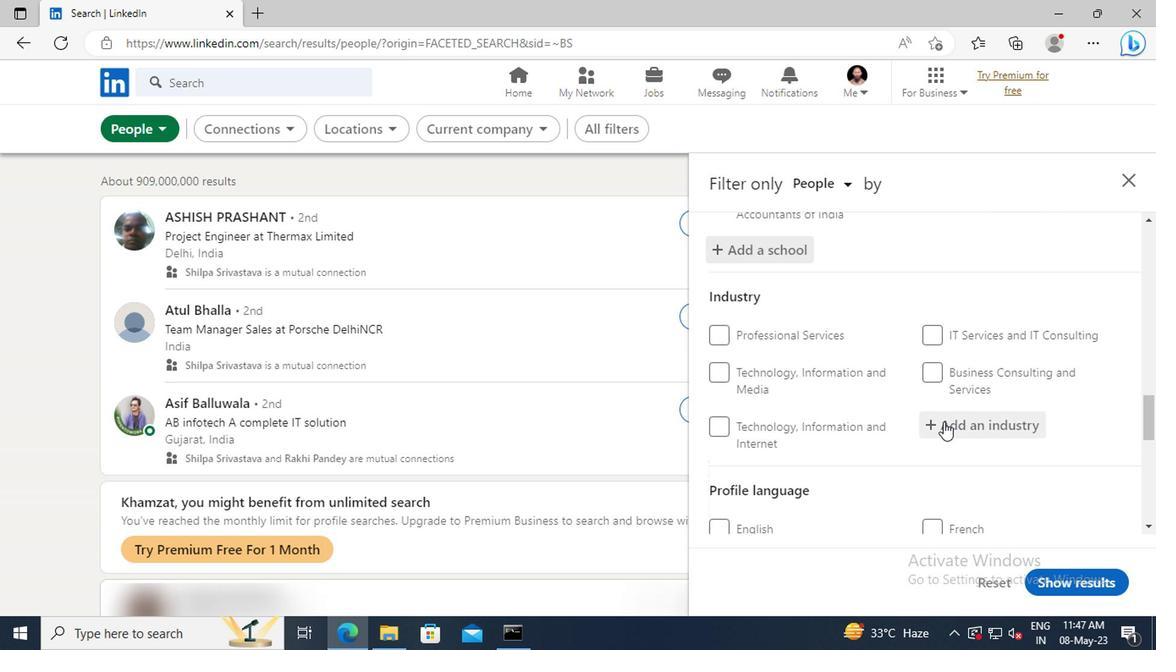 
Action: Key pressed <Key.shift>SUGAR<Key.space>
Screenshot: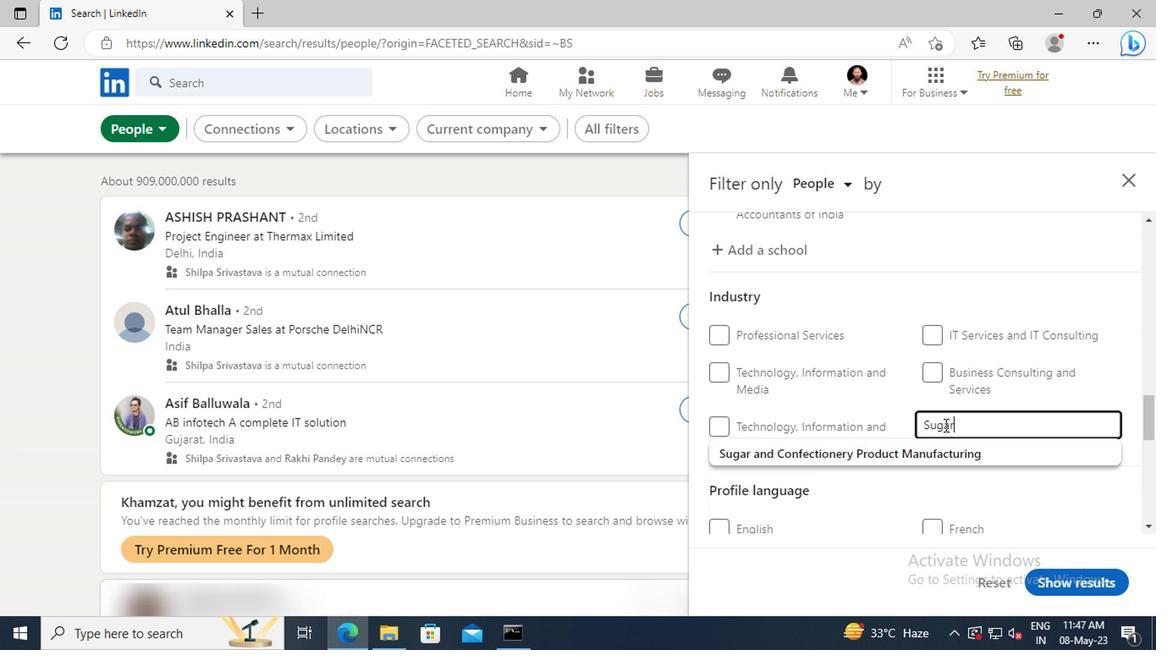 
Action: Mouse moved to (797, 438)
Screenshot: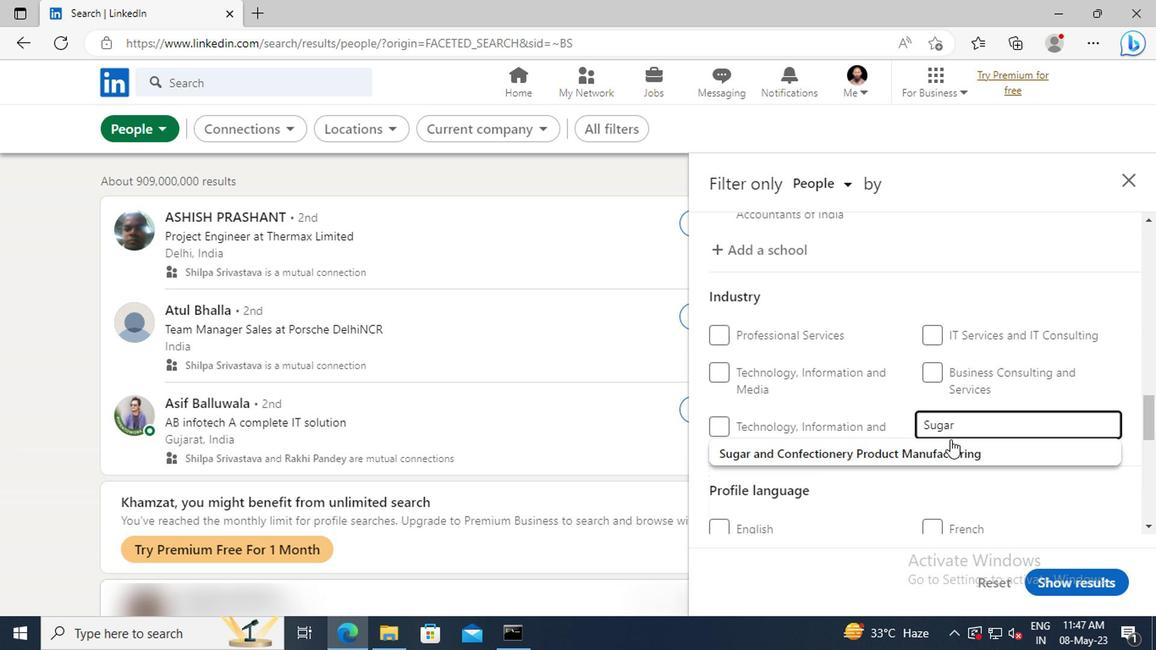 
Action: Mouse pressed left at (797, 438)
Screenshot: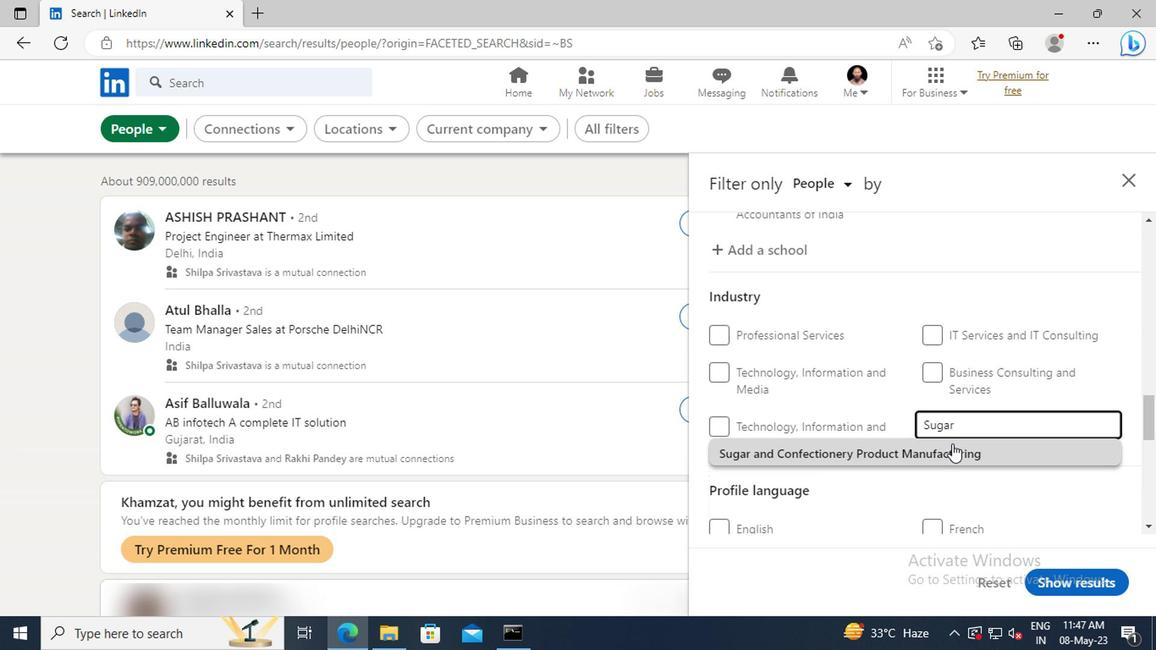 
Action: Mouse scrolled (797, 437) with delta (0, 0)
Screenshot: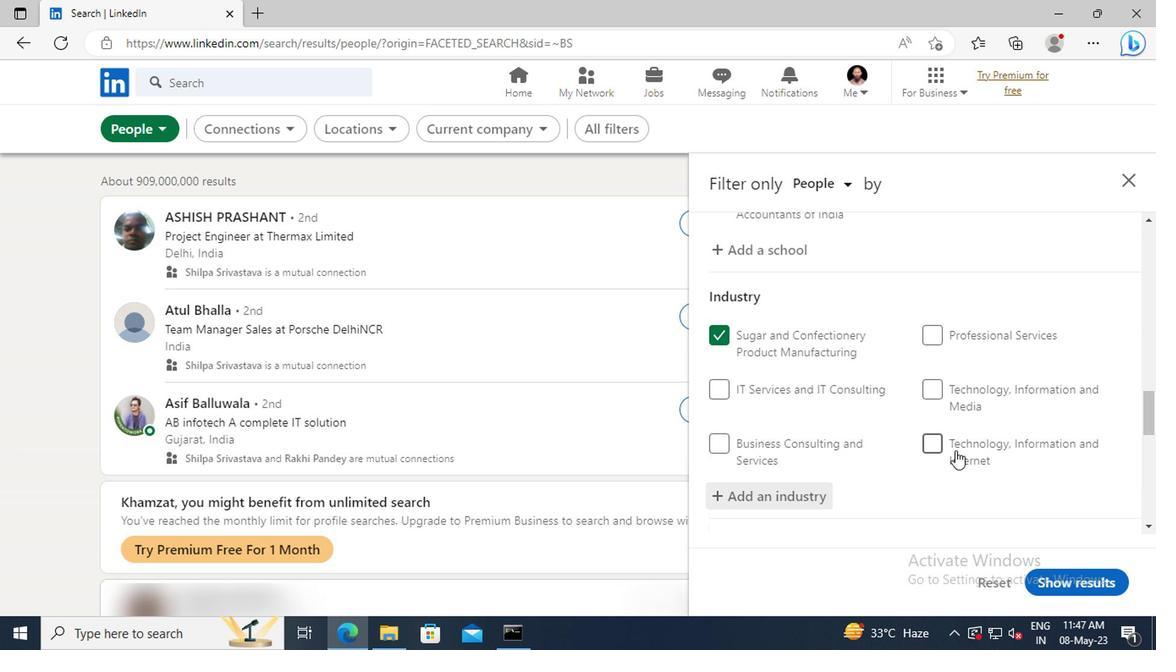 
Action: Mouse scrolled (797, 437) with delta (0, 0)
Screenshot: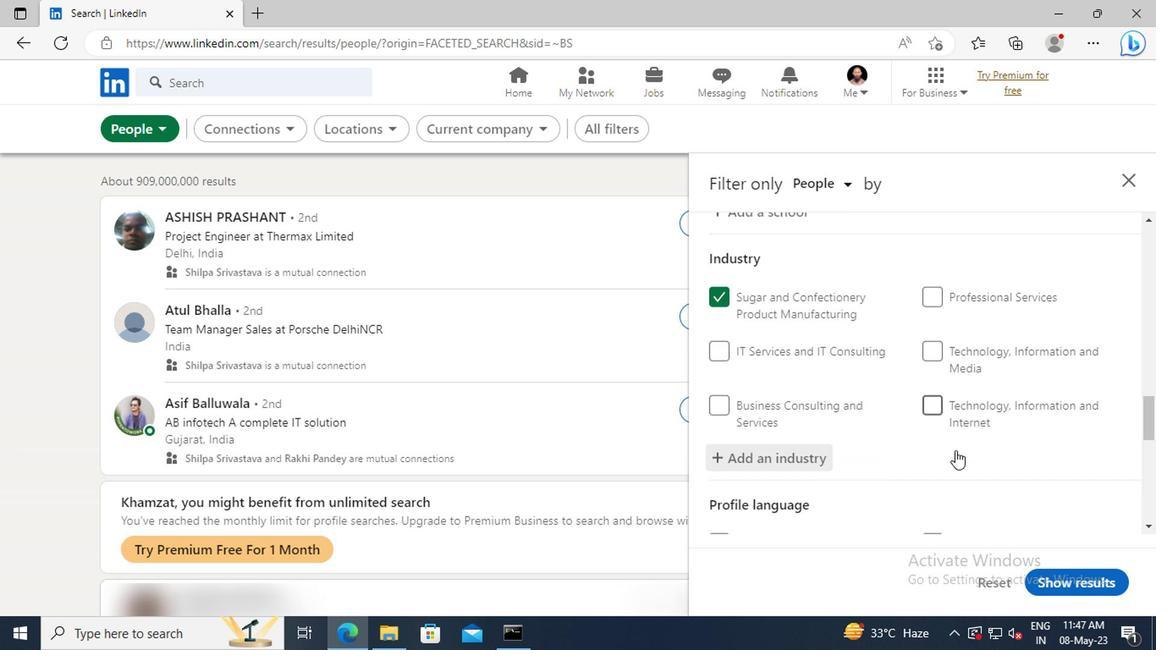 
Action: Mouse scrolled (797, 437) with delta (0, 0)
Screenshot: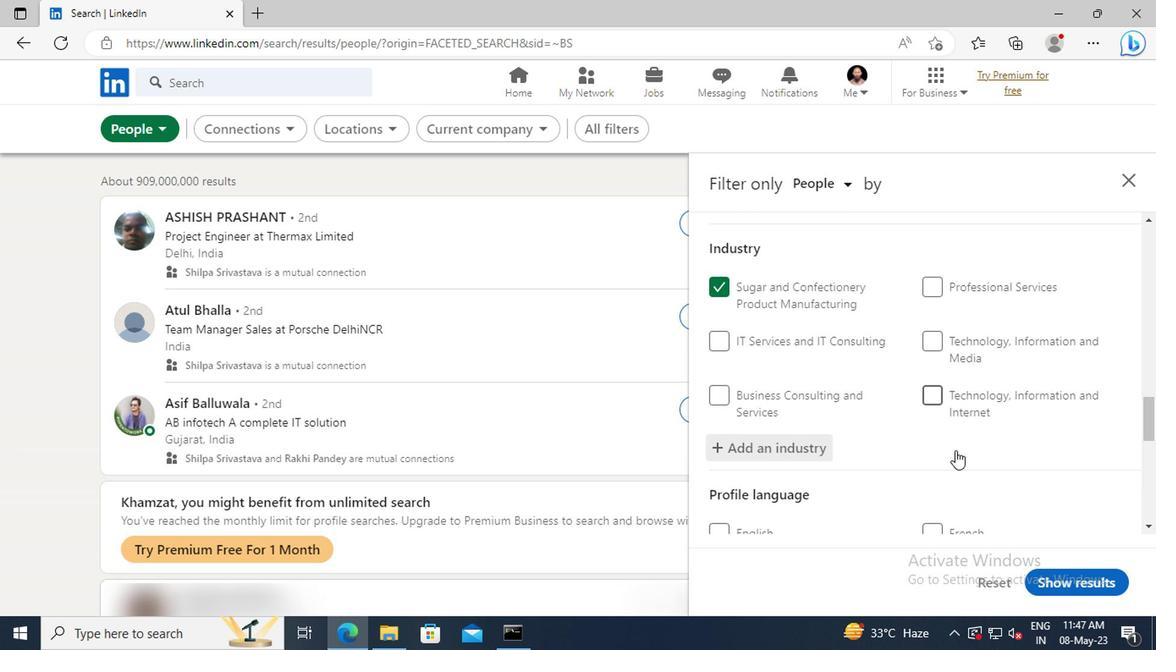 
Action: Mouse moved to (794, 431)
Screenshot: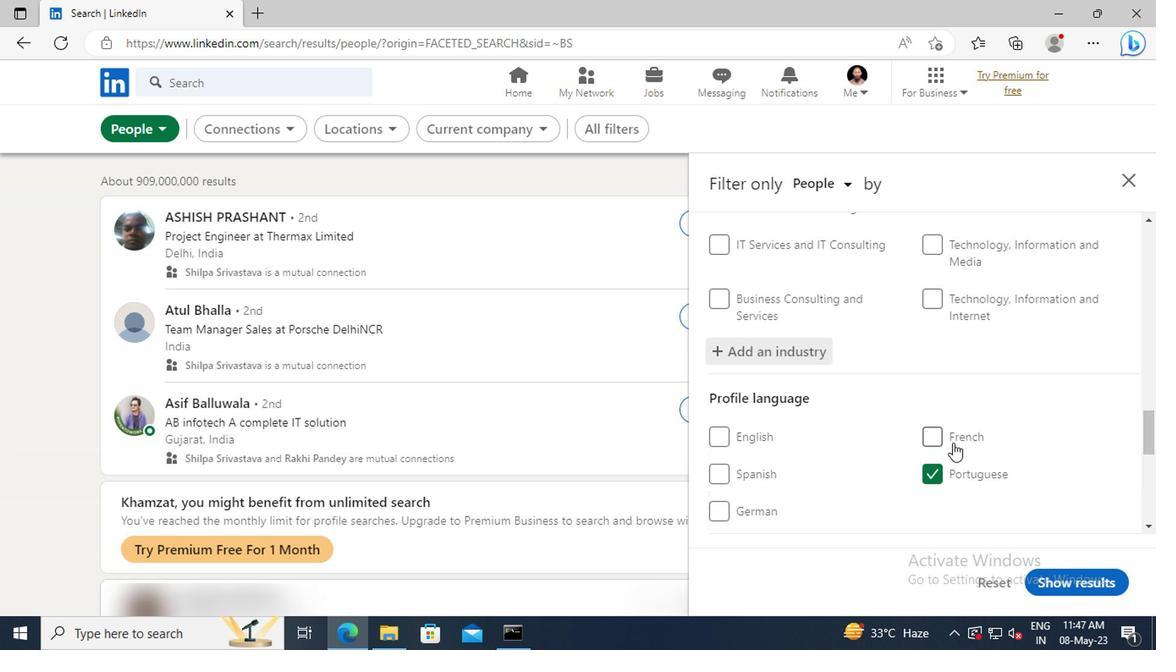 
Action: Mouse scrolled (794, 430) with delta (0, 0)
Screenshot: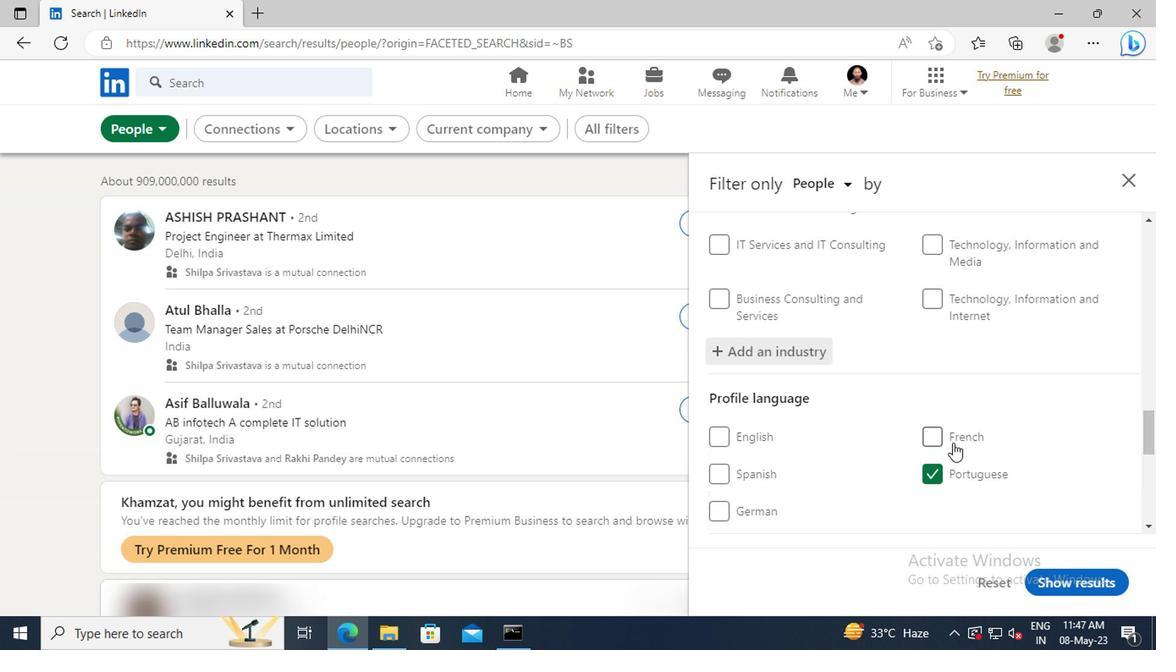 
Action: Mouse moved to (792, 427)
Screenshot: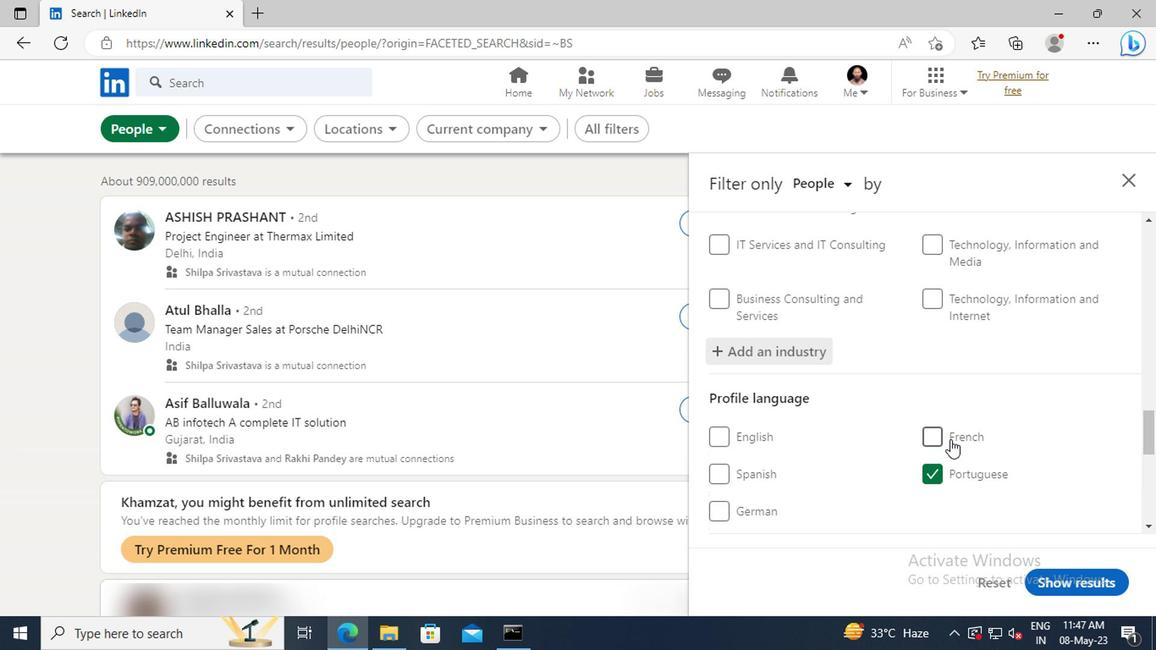 
Action: Mouse scrolled (792, 426) with delta (0, 0)
Screenshot: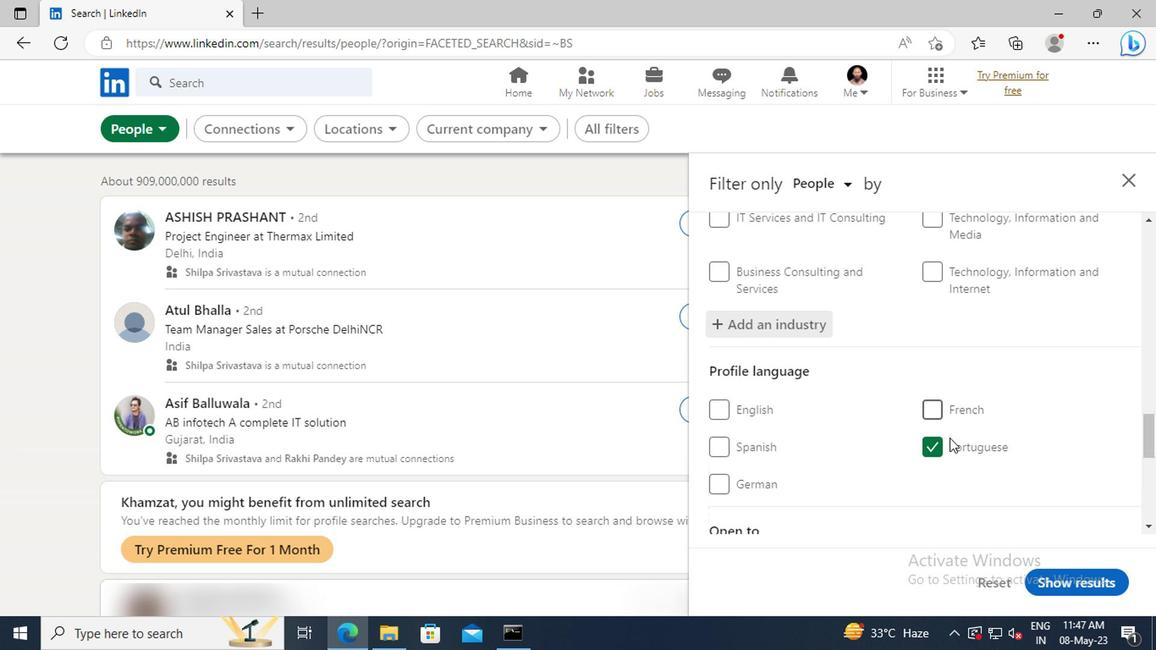 
Action: Mouse moved to (788, 413)
Screenshot: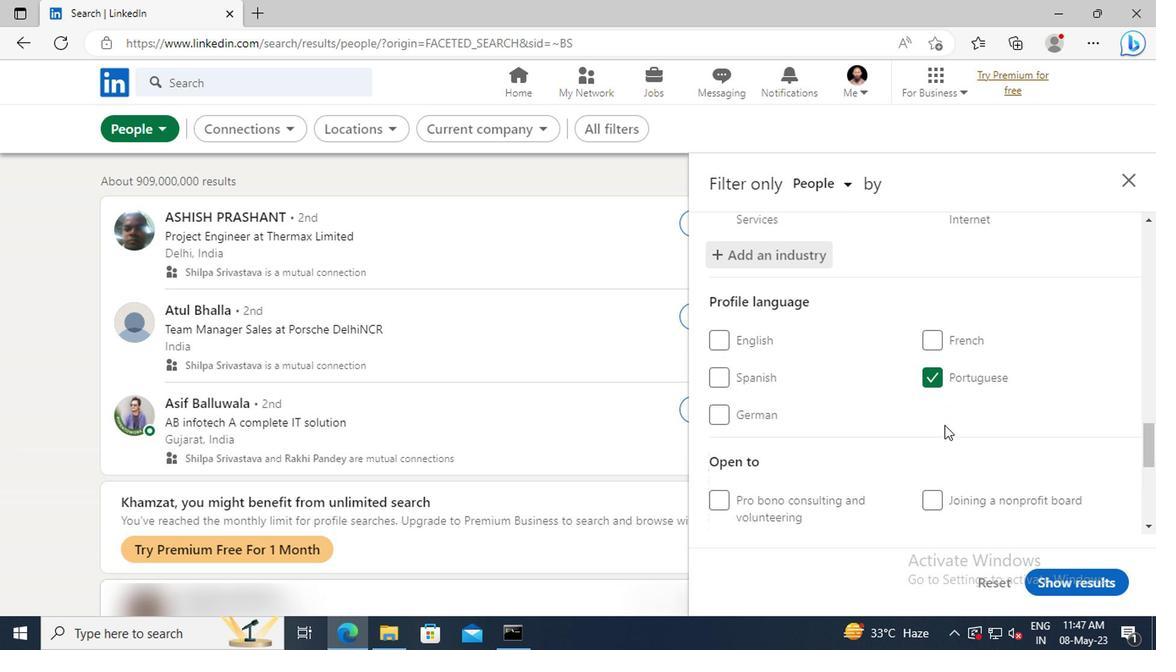 
Action: Mouse scrolled (788, 413) with delta (0, 0)
Screenshot: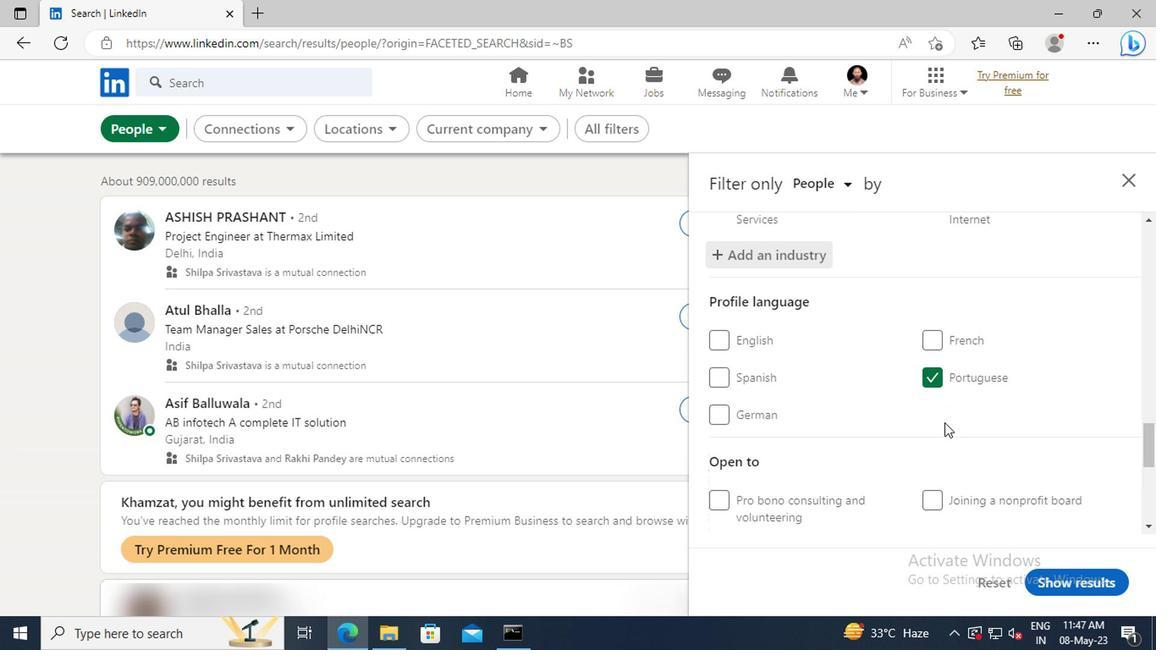 
Action: Mouse moved to (788, 413)
Screenshot: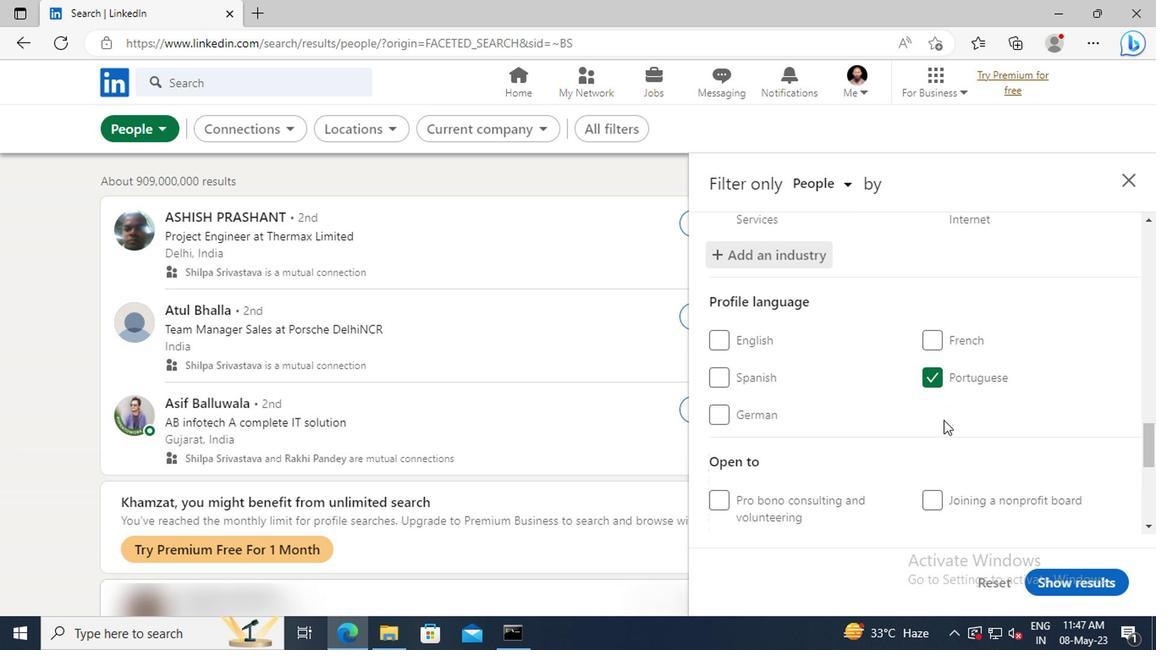 
Action: Mouse scrolled (788, 412) with delta (0, 0)
Screenshot: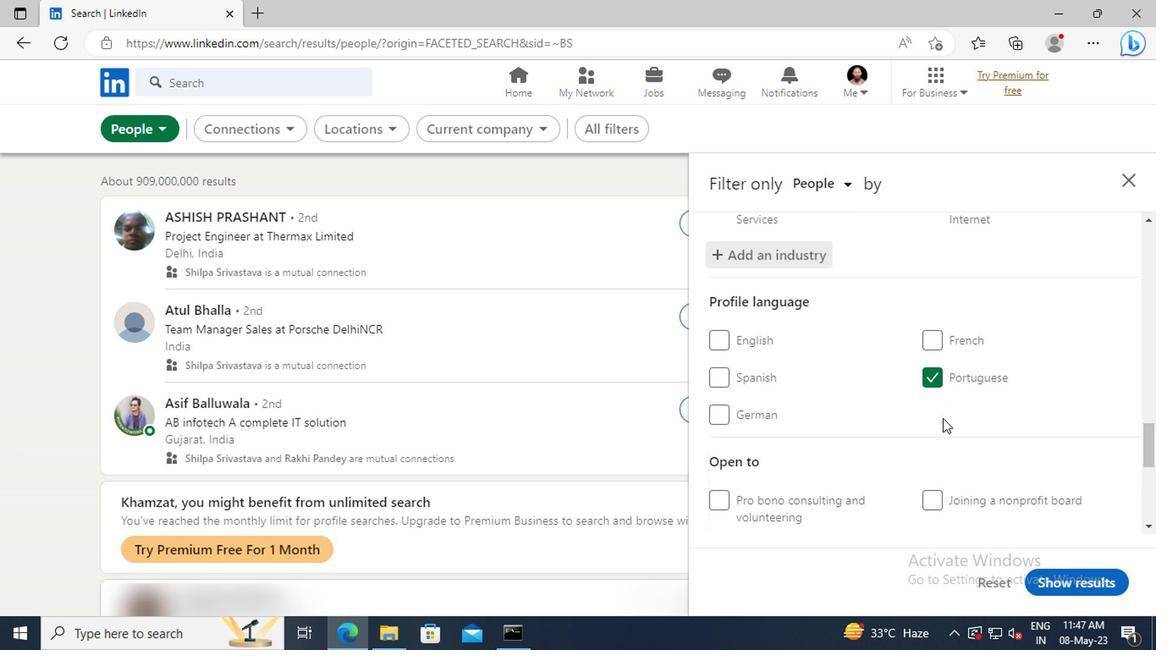 
Action: Mouse moved to (784, 401)
Screenshot: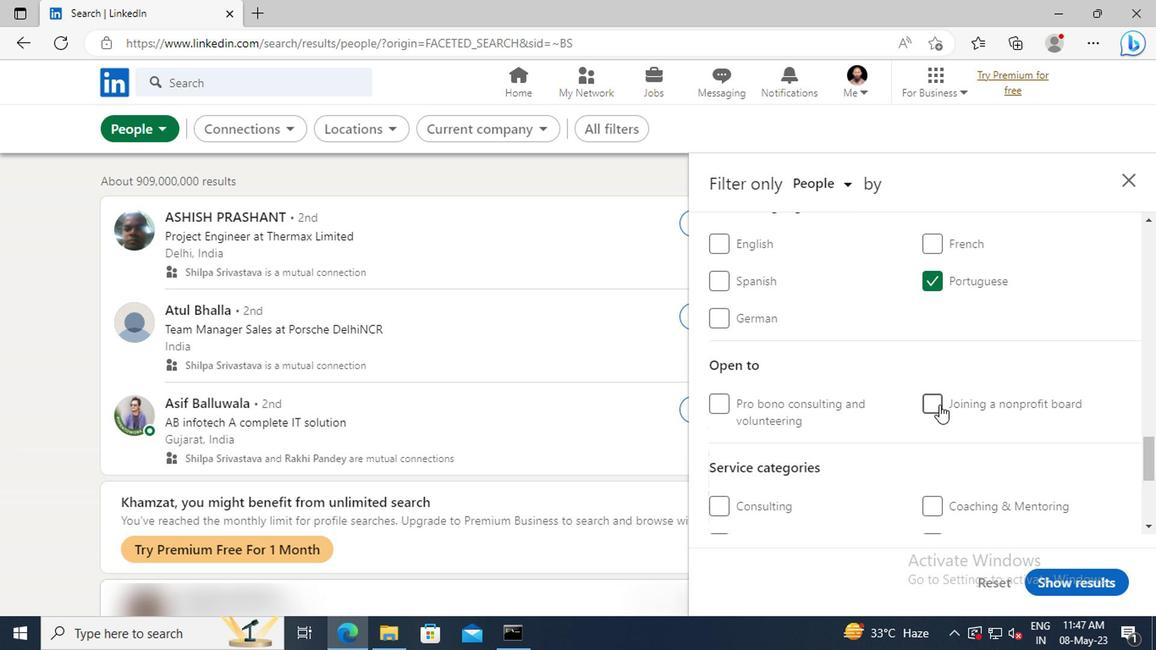 
Action: Mouse scrolled (784, 400) with delta (0, 0)
Screenshot: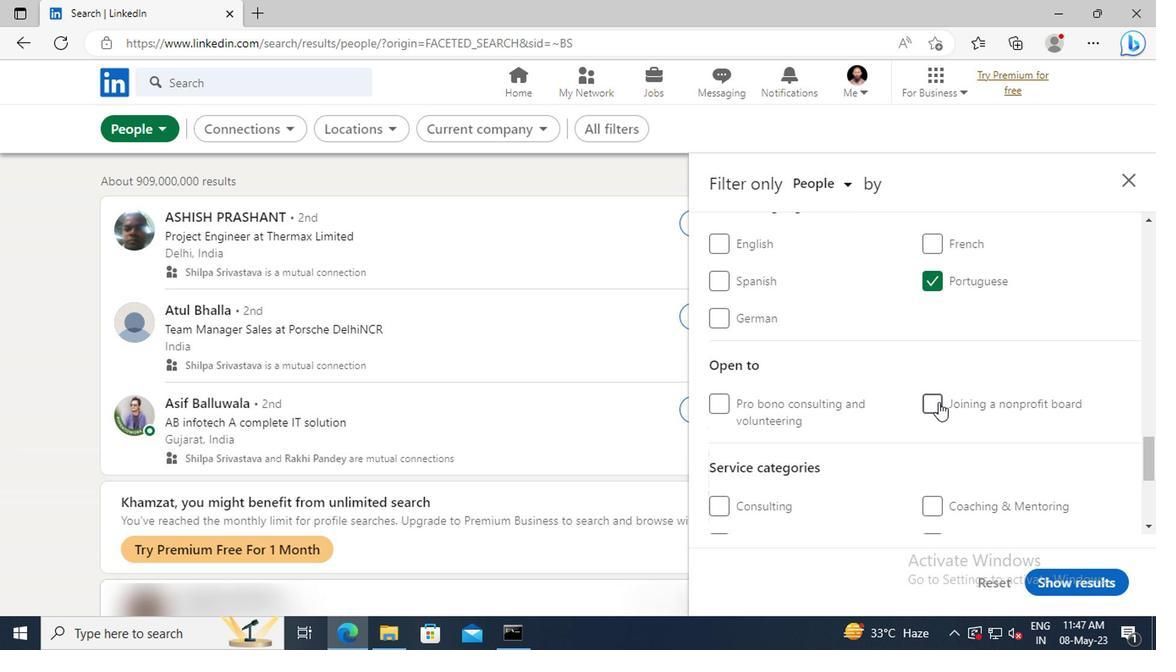 
Action: Mouse moved to (784, 400)
Screenshot: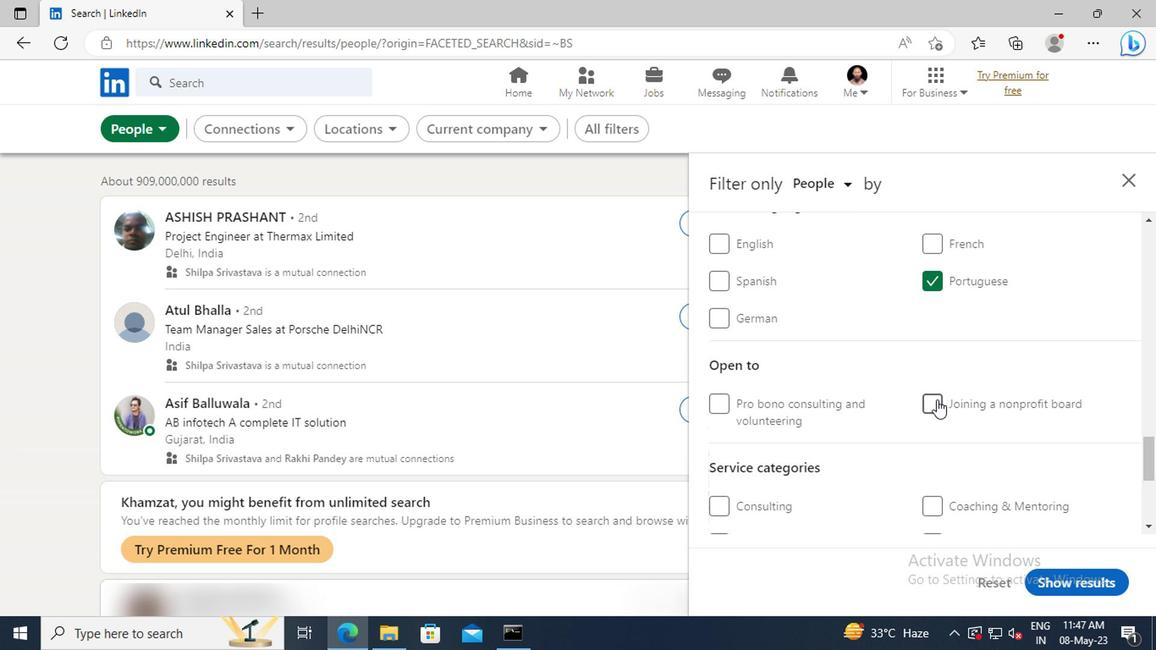 
Action: Mouse scrolled (784, 399) with delta (0, 0)
Screenshot: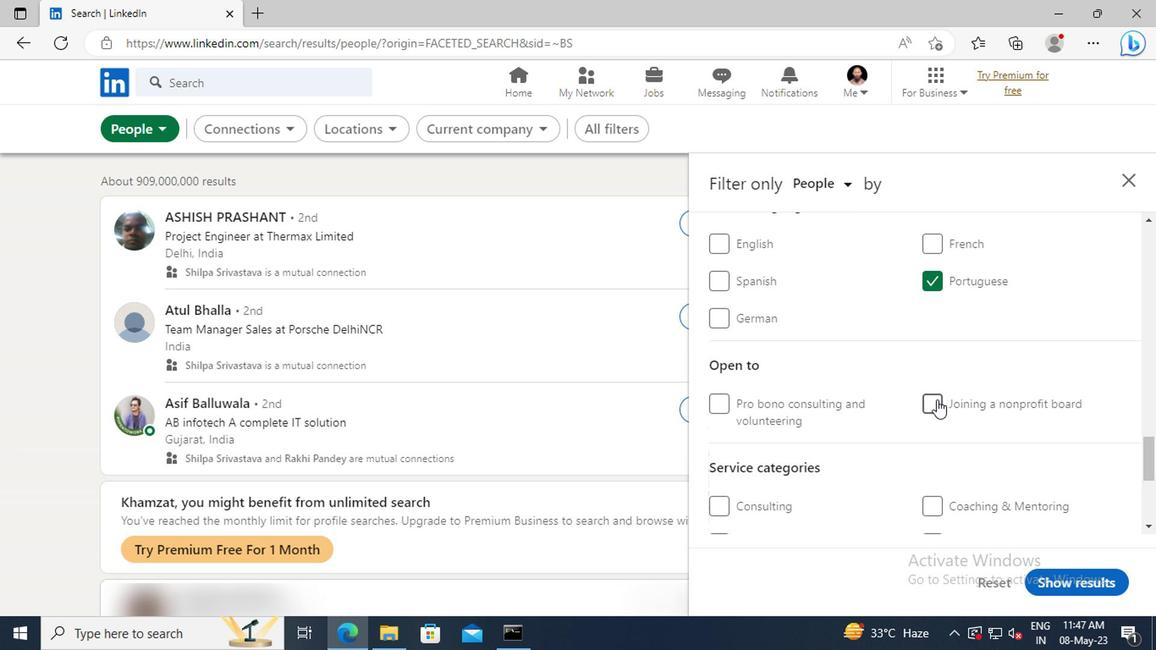 
Action: Mouse moved to (782, 395)
Screenshot: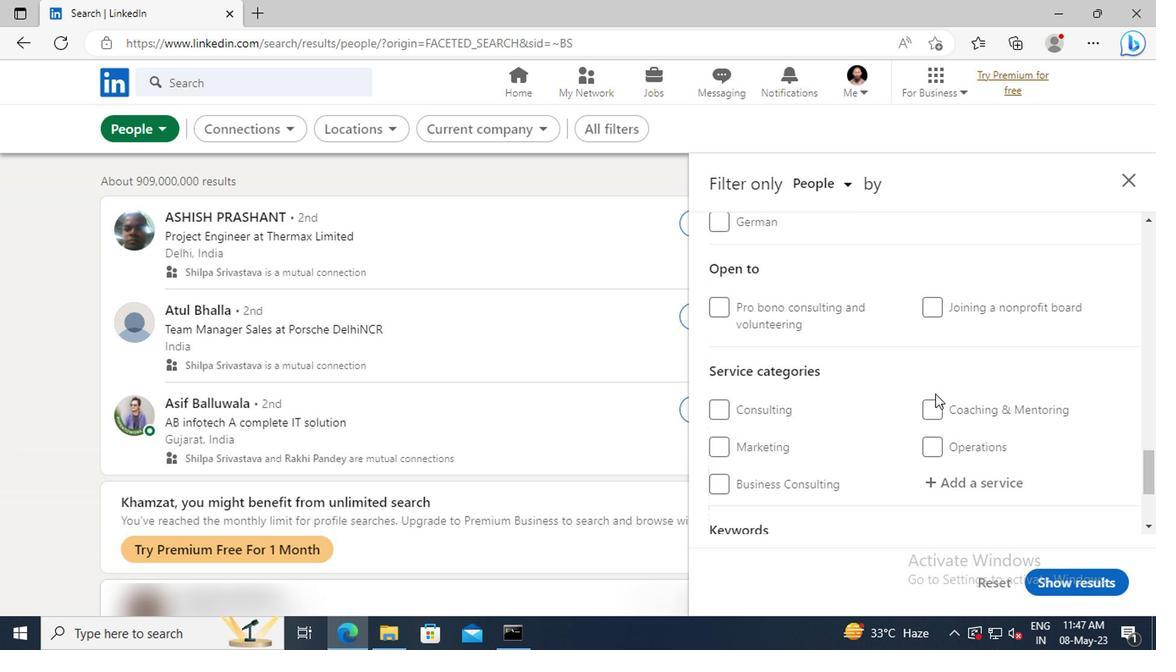 
Action: Mouse scrolled (782, 394) with delta (0, 0)
Screenshot: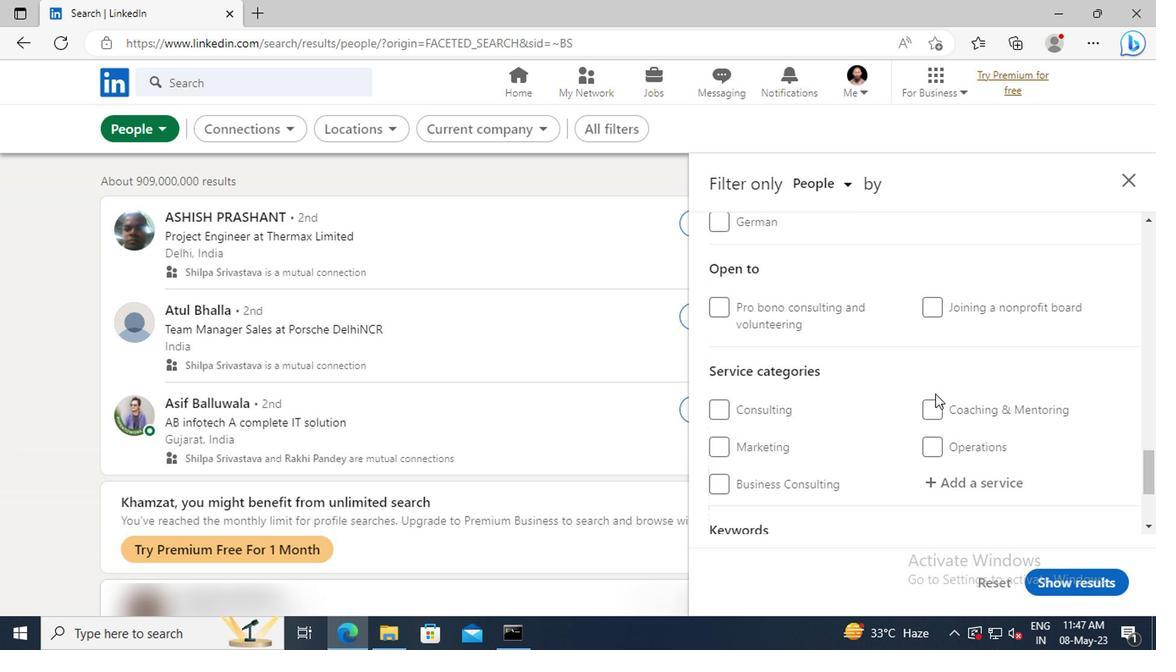 
Action: Mouse moved to (782, 395)
Screenshot: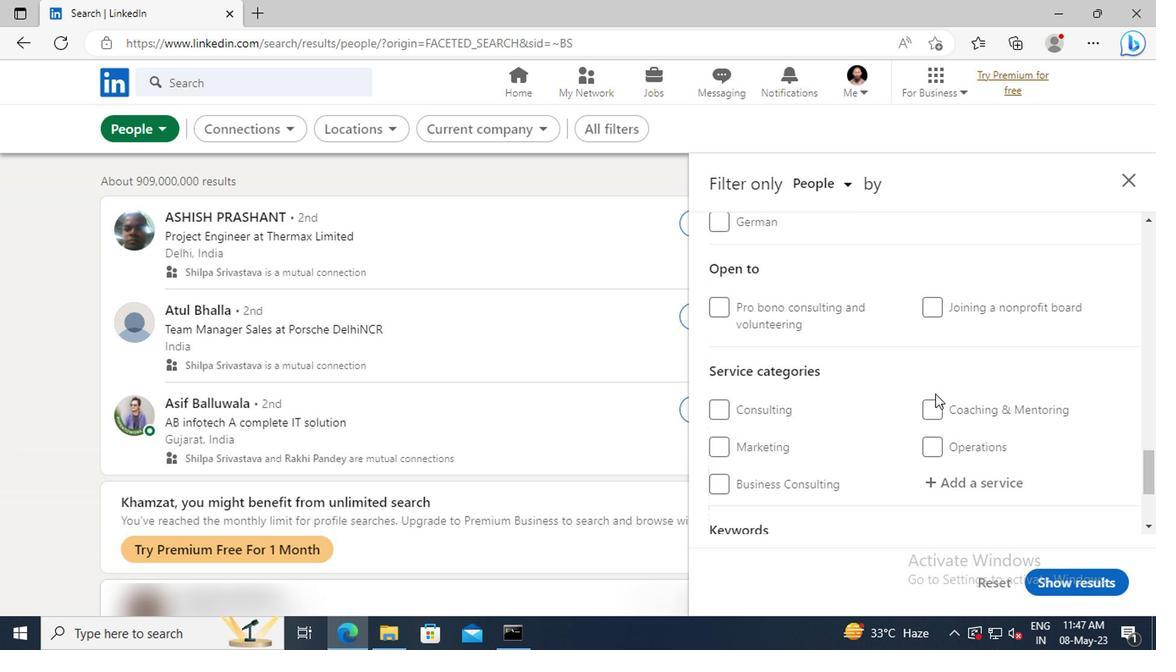 
Action: Mouse scrolled (782, 394) with delta (0, 0)
Screenshot: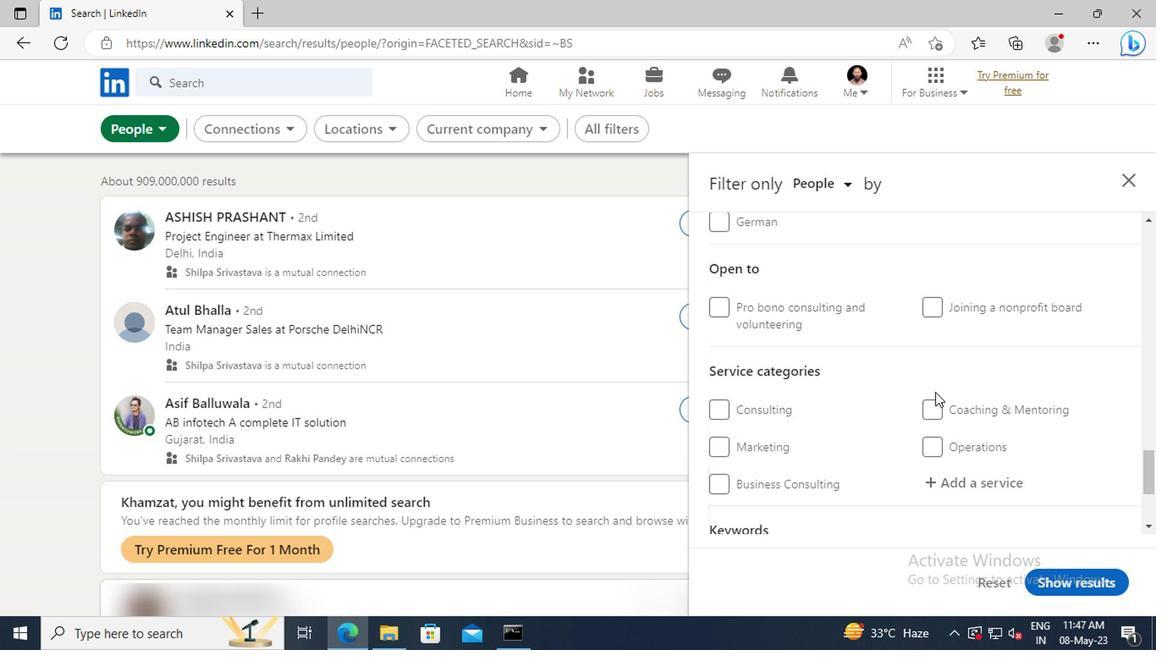 
Action: Mouse moved to (783, 394)
Screenshot: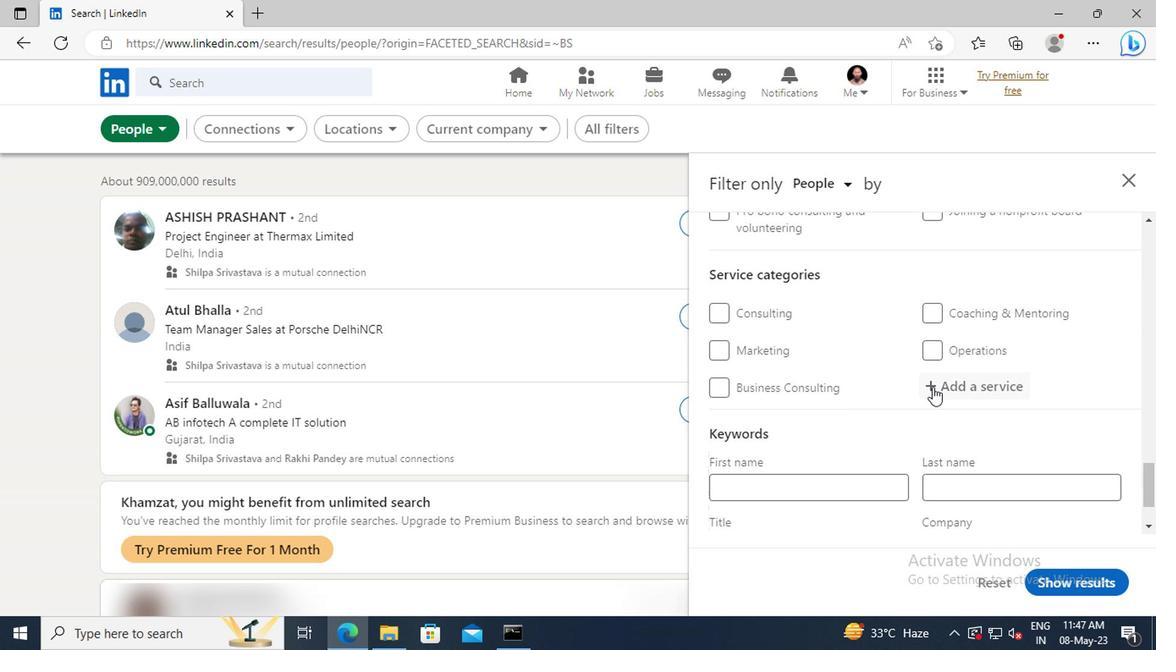 
Action: Mouse pressed left at (783, 394)
Screenshot: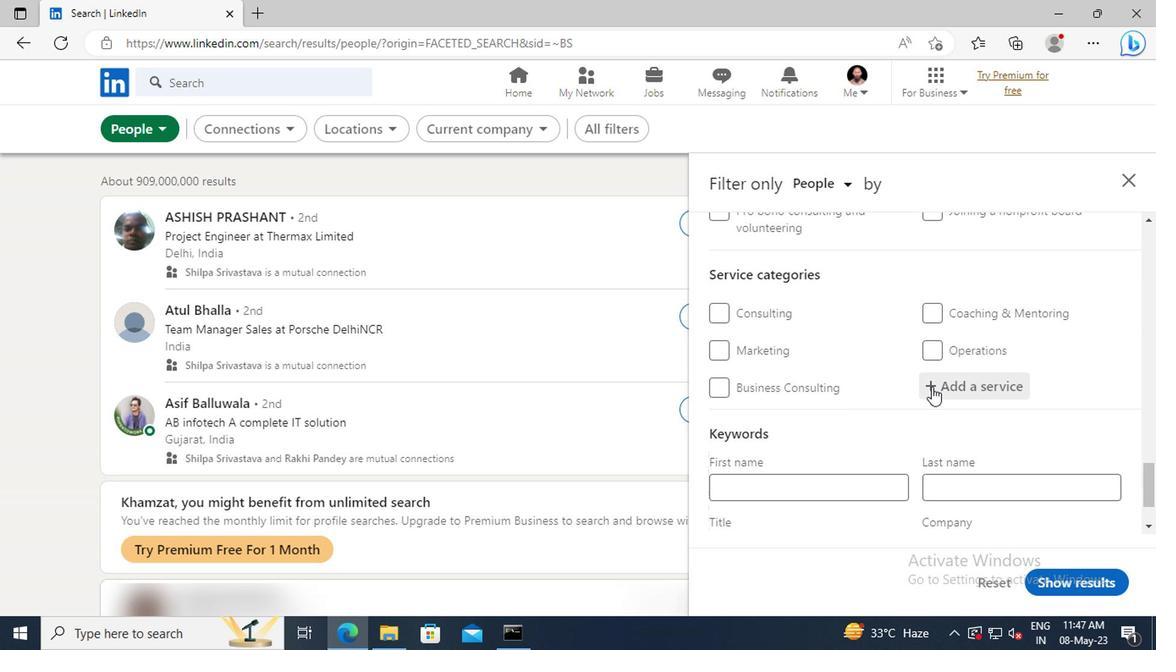 
Action: Key pressed <Key.shift>WEB<Key.space><Key.shift>DE
Screenshot: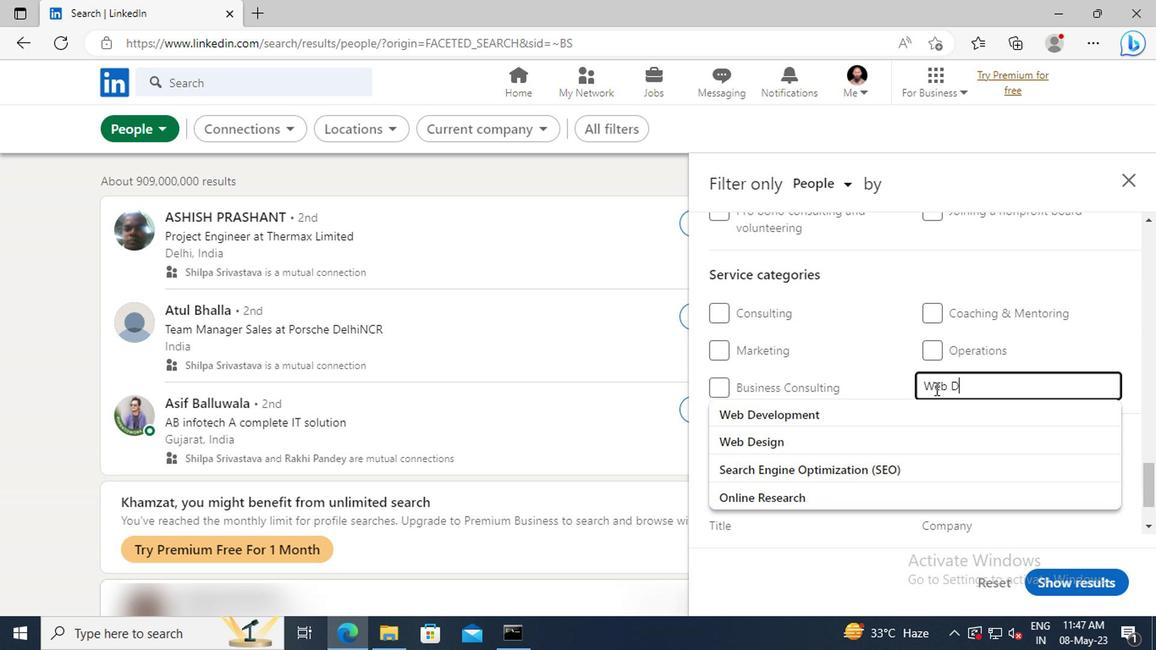 
Action: Mouse moved to (786, 408)
Screenshot: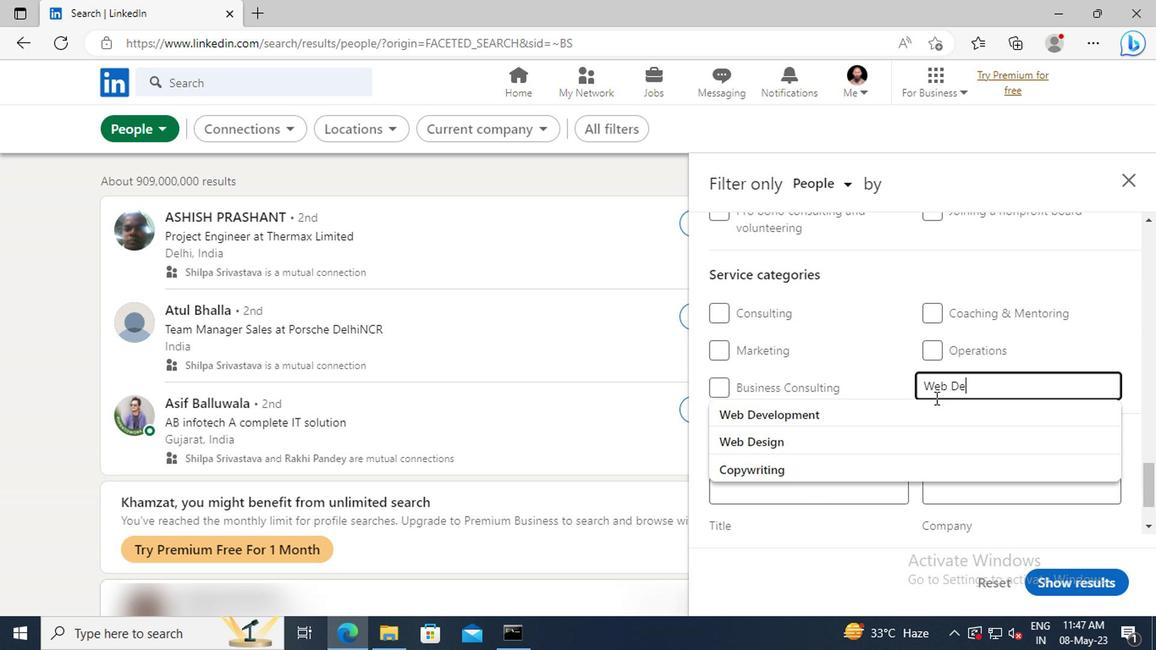 
Action: Mouse pressed left at (786, 408)
Screenshot: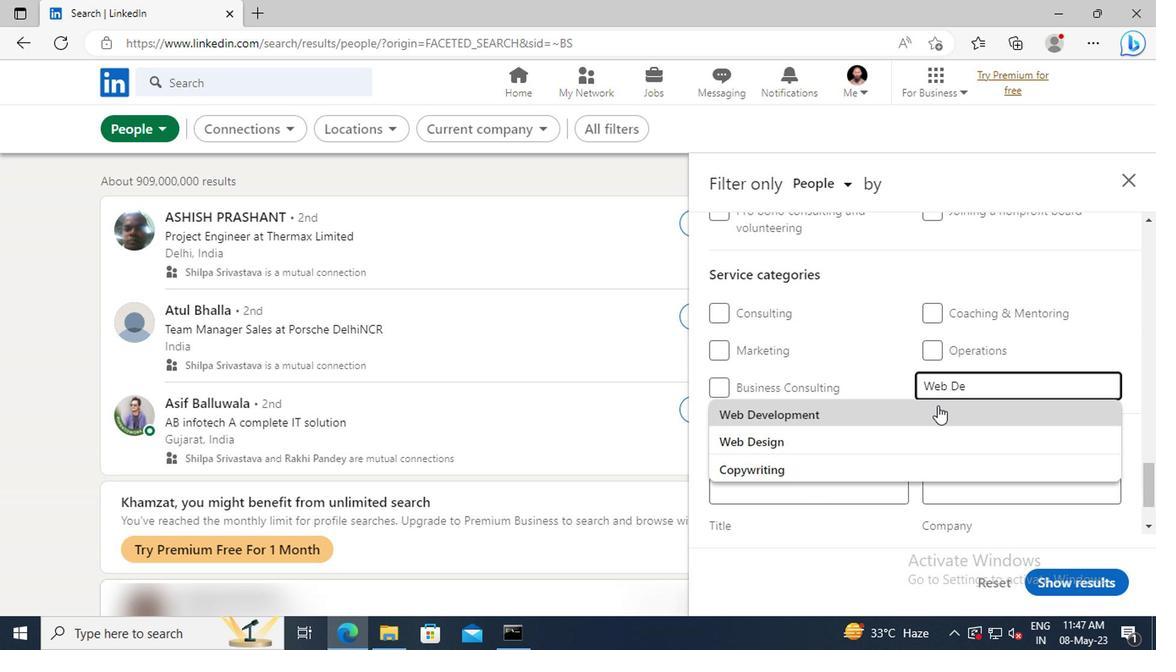 
Action: Mouse scrolled (786, 407) with delta (0, 0)
Screenshot: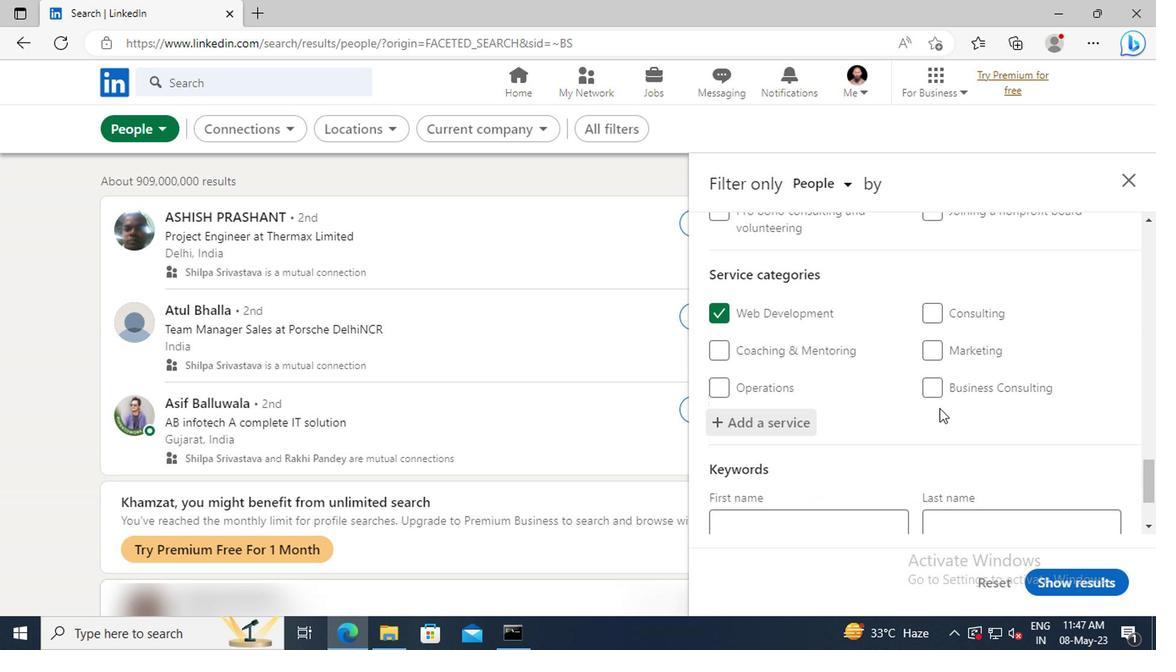 
Action: Mouse scrolled (786, 407) with delta (0, 0)
Screenshot: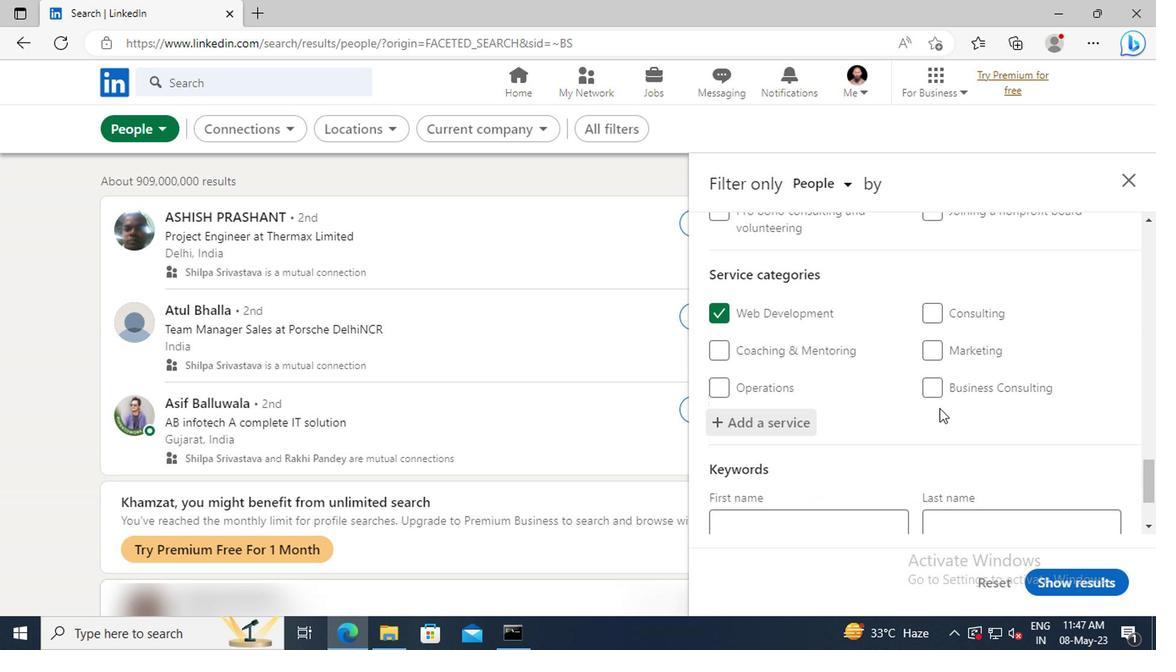 
Action: Mouse scrolled (786, 407) with delta (0, 0)
Screenshot: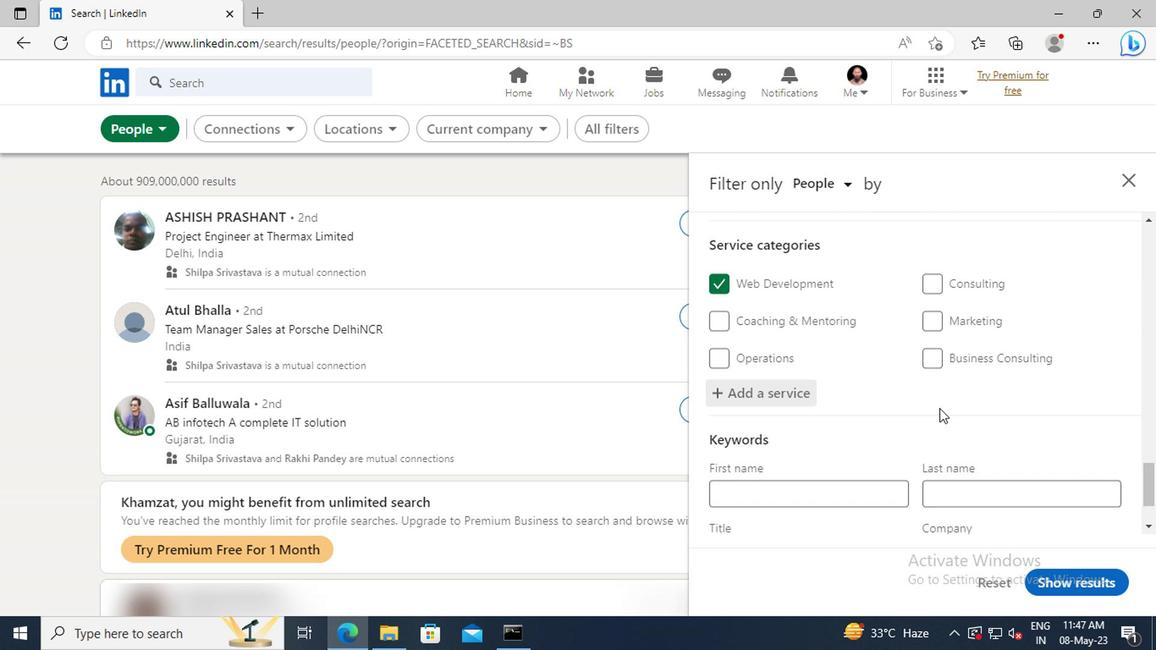 
Action: Mouse scrolled (786, 407) with delta (0, 0)
Screenshot: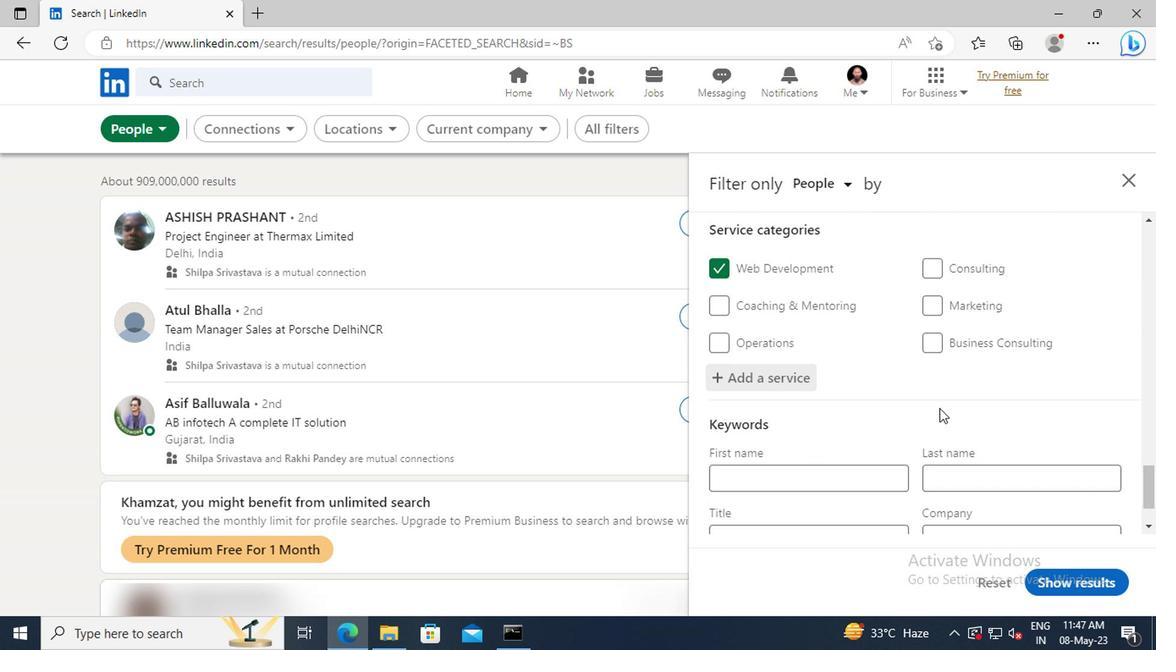 
Action: Mouse moved to (728, 439)
Screenshot: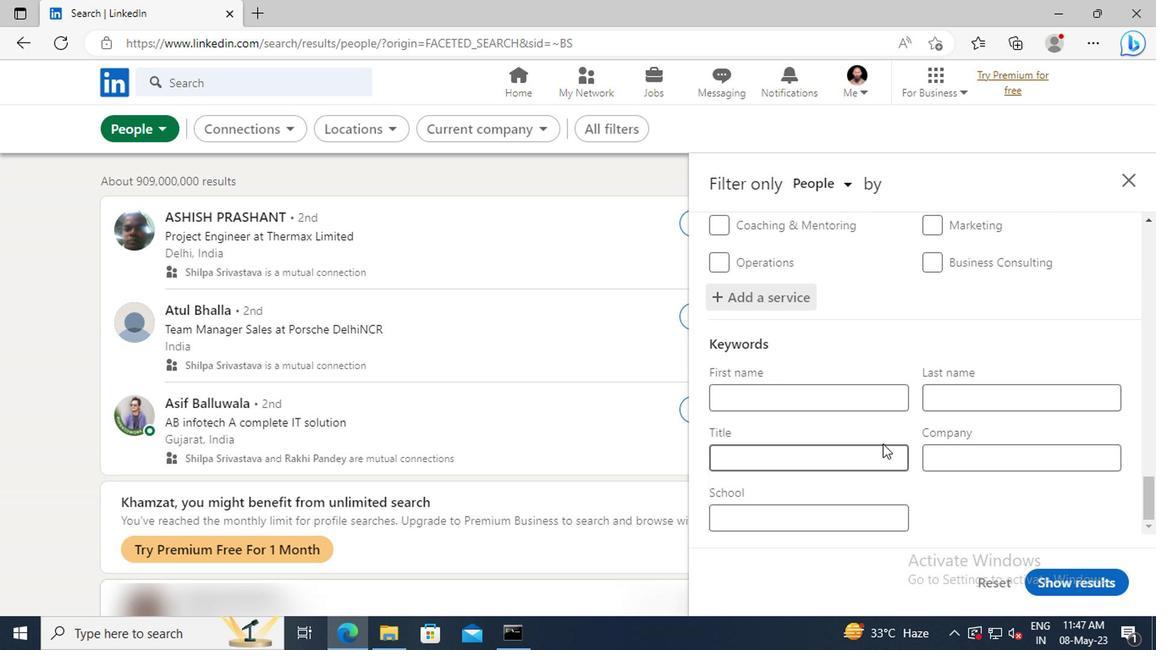 
Action: Mouse pressed left at (728, 439)
Screenshot: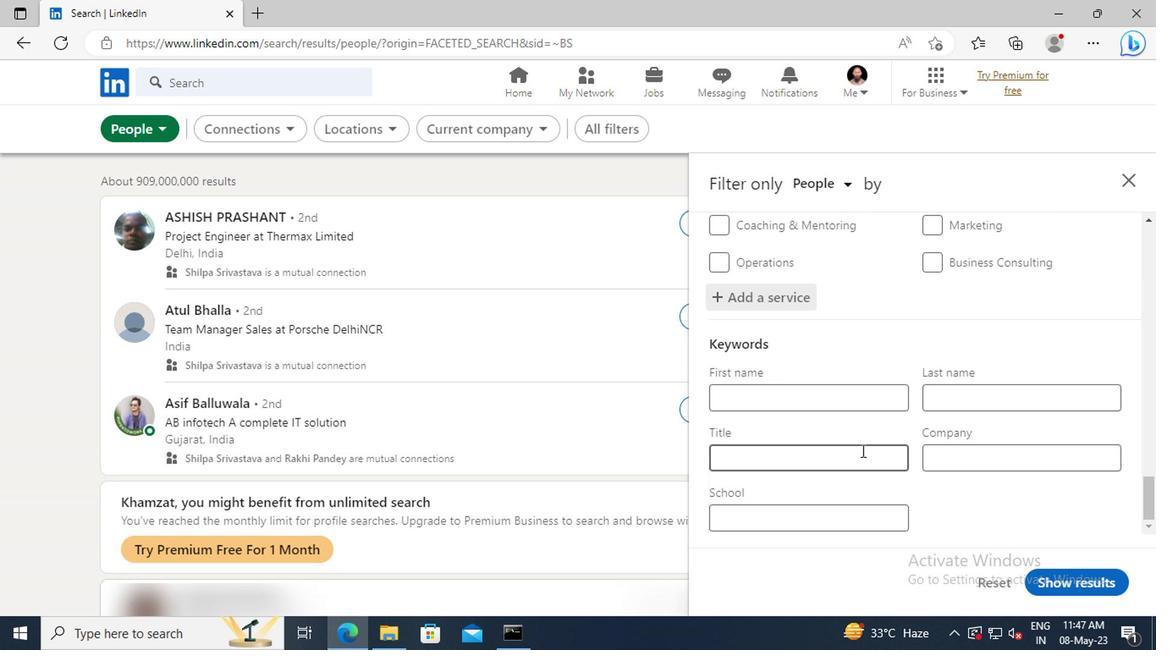 
Action: Key pressed <Key.shift>CONTROLLER<Key.enter>
Screenshot: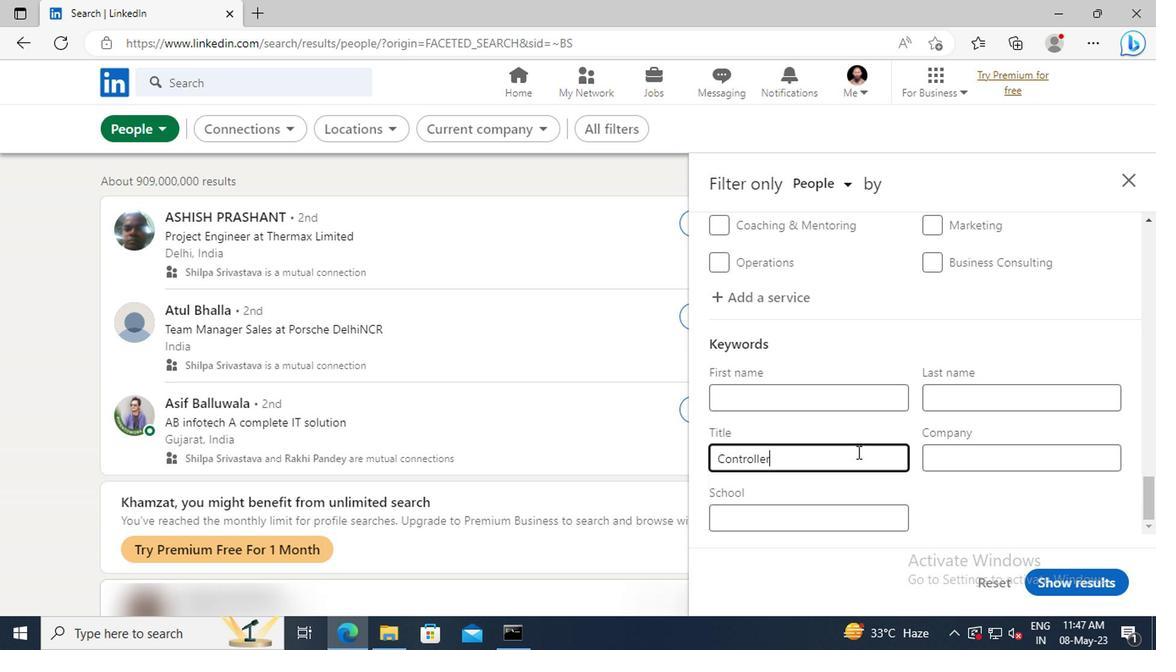 
Action: Mouse moved to (858, 526)
Screenshot: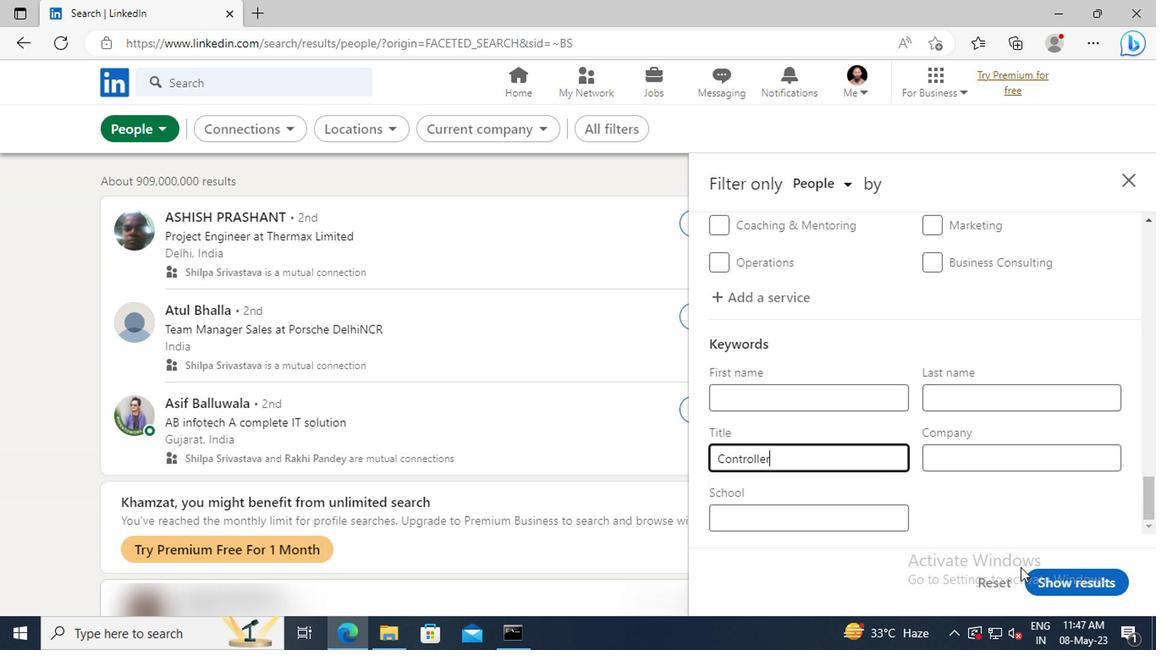 
Action: Mouse pressed left at (858, 526)
Screenshot: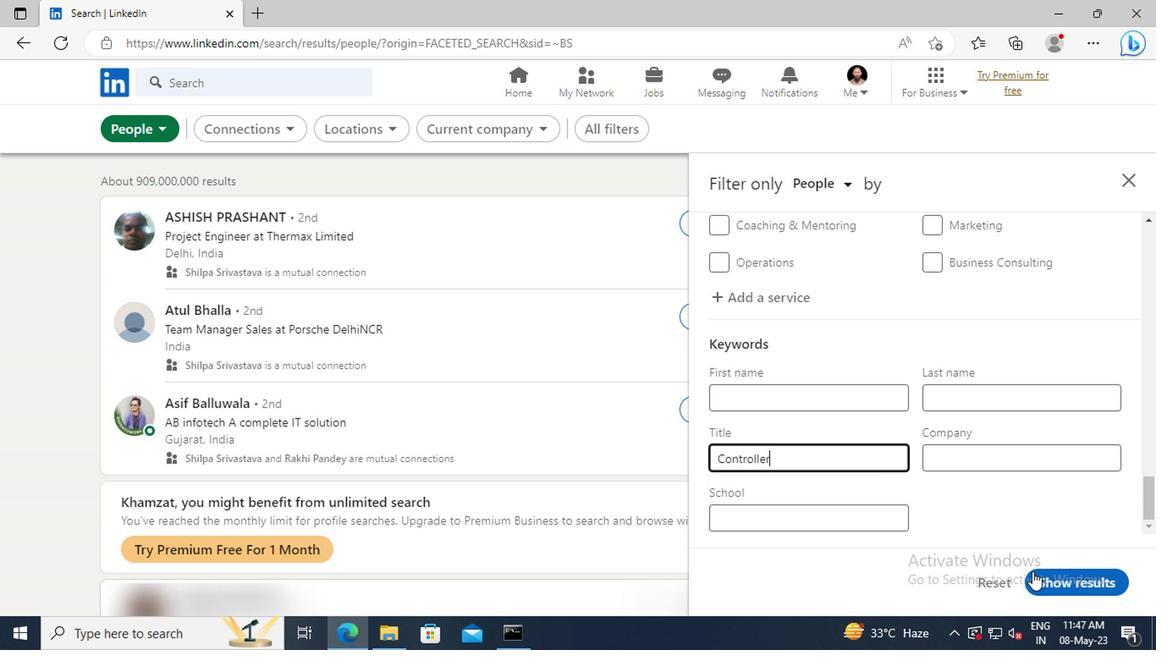 
